 Task: Find connections with filter location Ans with filter topic #Socialmediaadvertisingwith filter profile language French with filter current company Jubilant Pharmova Limited with filter school Sri Jagadguru Chandrasekaranathaswamiji Institute of Technology with filter industry Artists and Writers with filter service category Accounting with filter keywords title Administrative Manager
Action: Mouse moved to (651, 111)
Screenshot: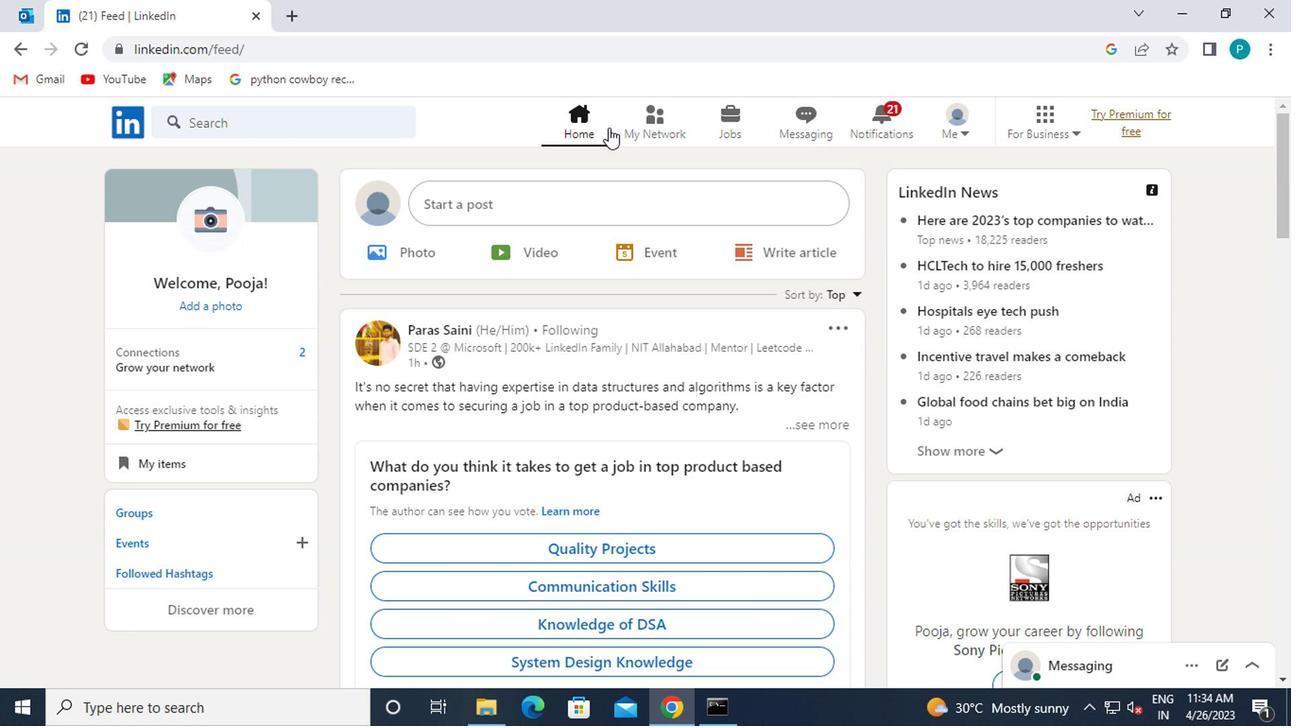
Action: Mouse pressed left at (651, 111)
Screenshot: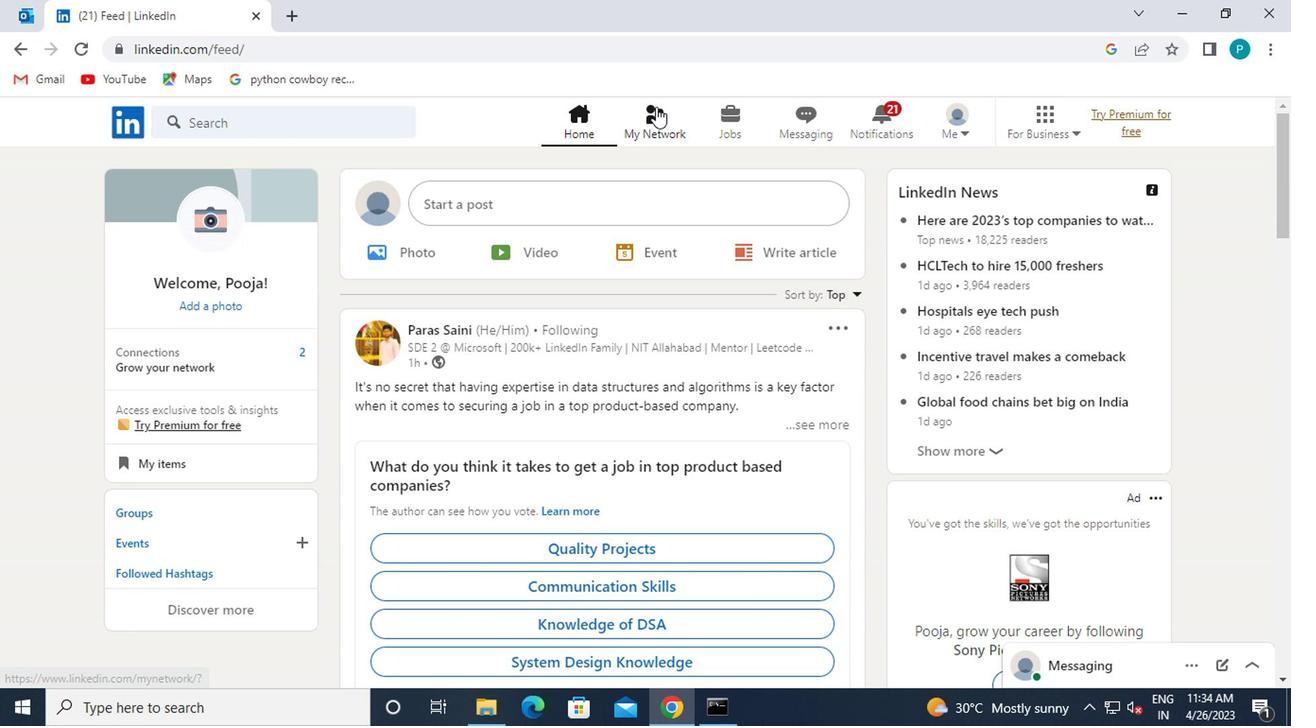 
Action: Mouse moved to (296, 214)
Screenshot: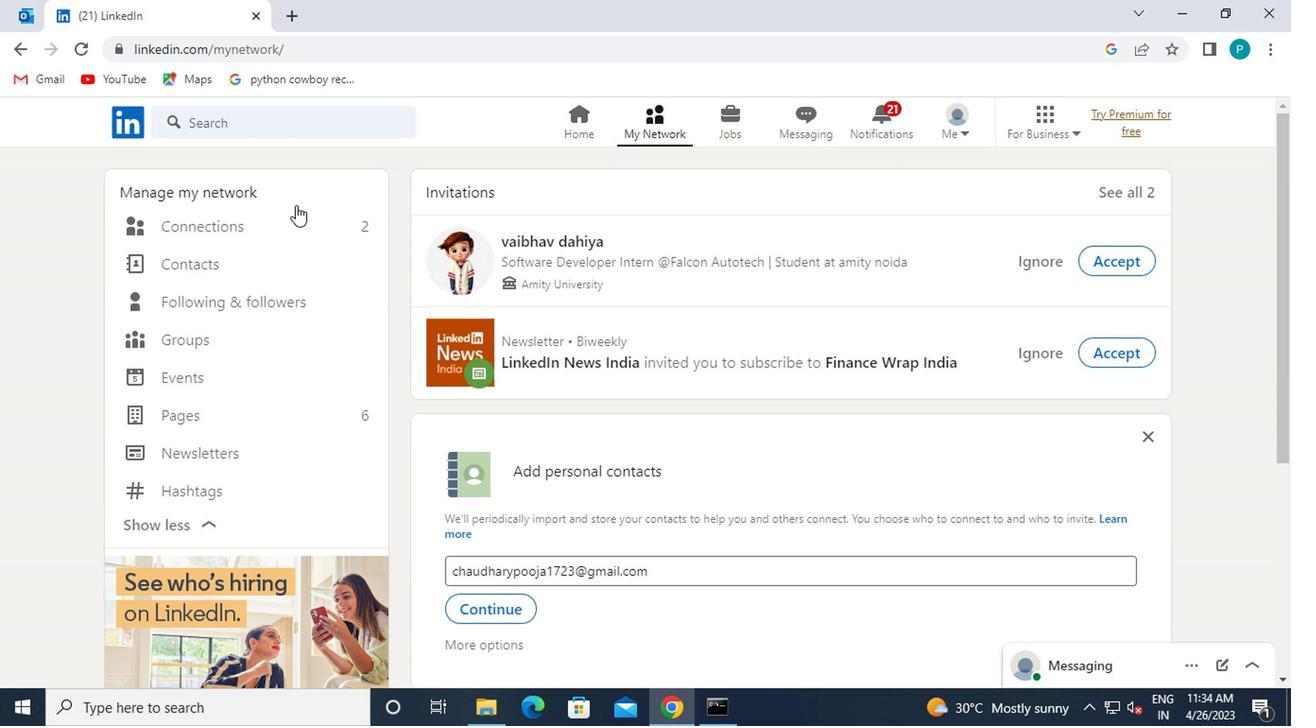 
Action: Mouse pressed left at (296, 214)
Screenshot: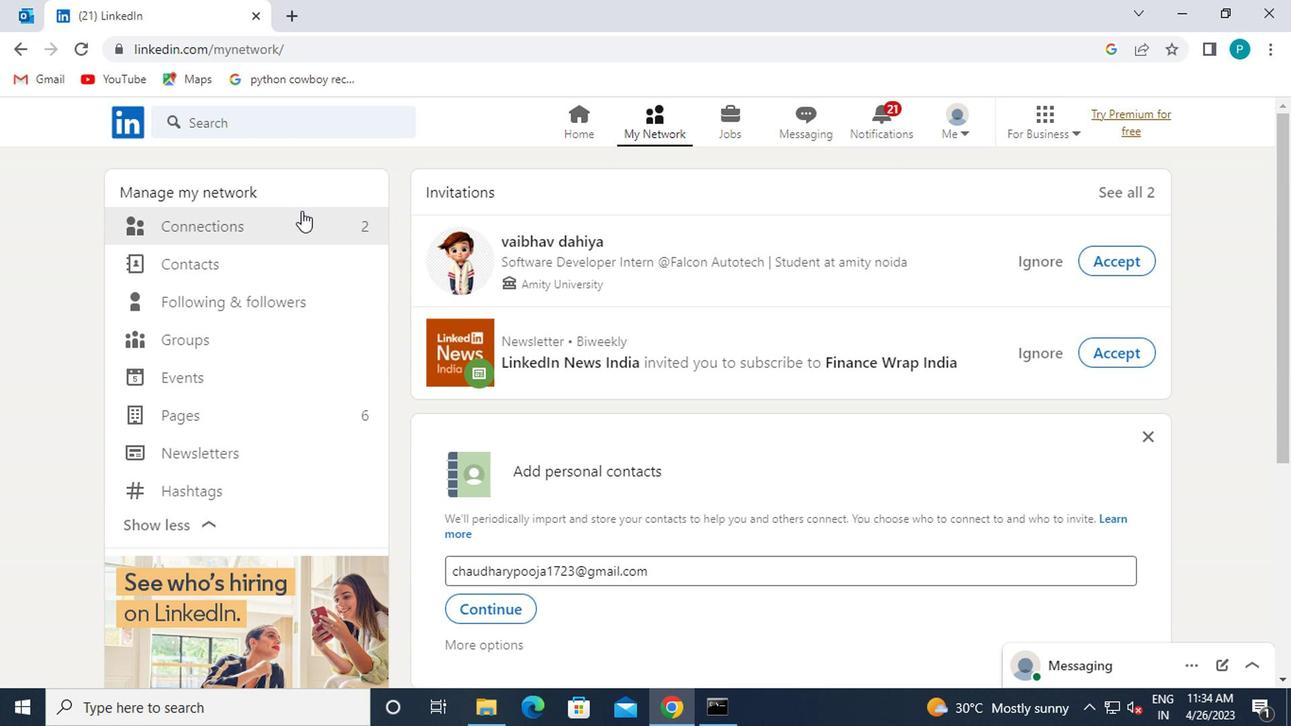 
Action: Mouse moved to (329, 222)
Screenshot: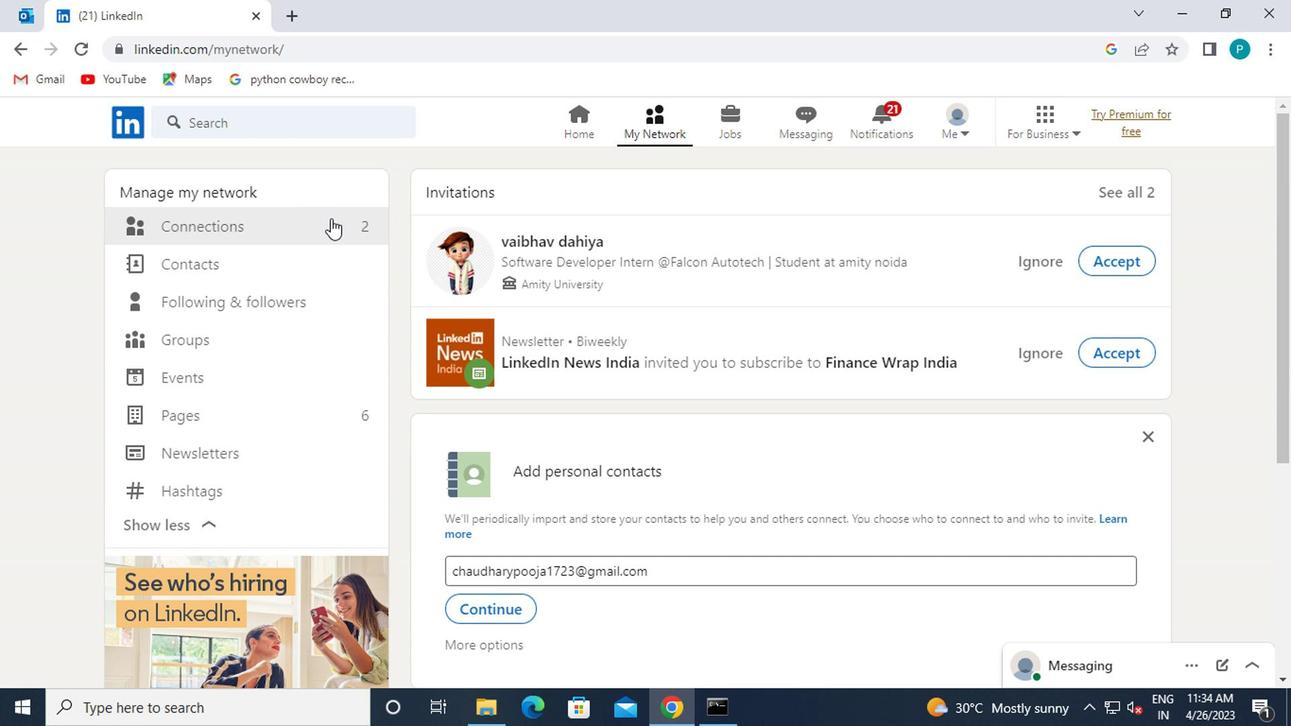 
Action: Mouse pressed left at (329, 222)
Screenshot: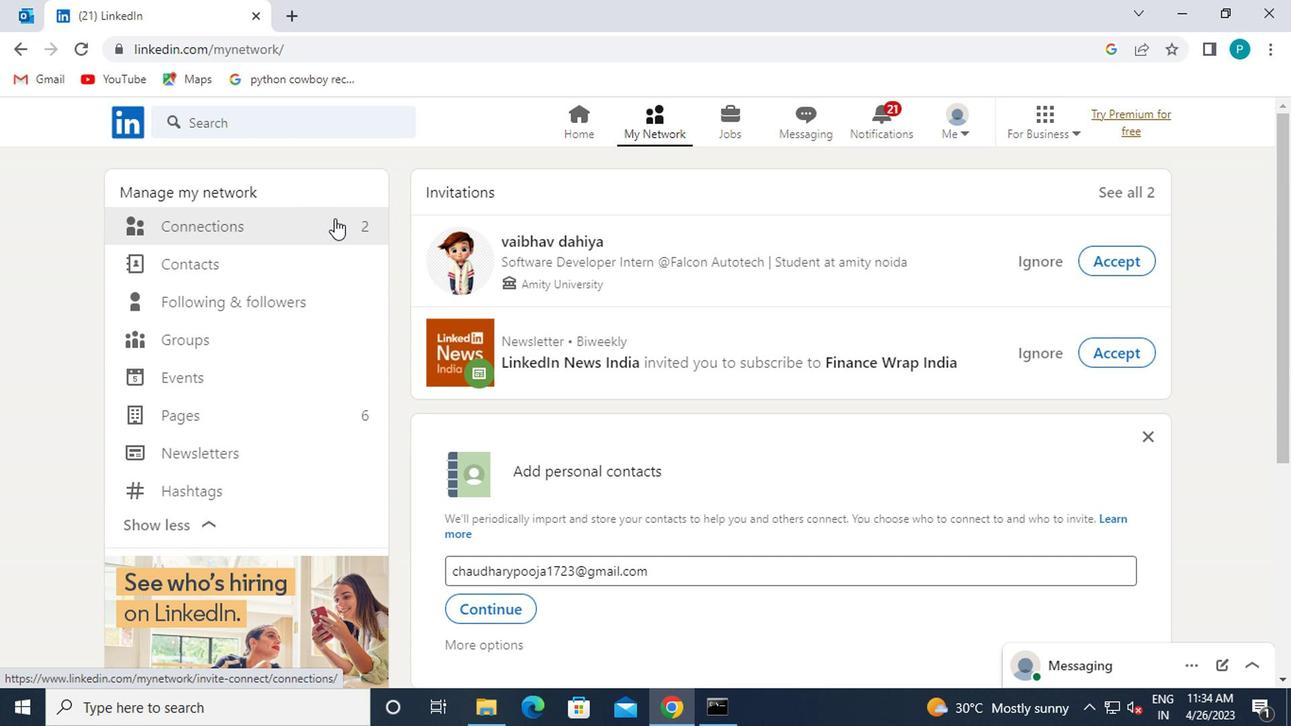 
Action: Mouse moved to (762, 227)
Screenshot: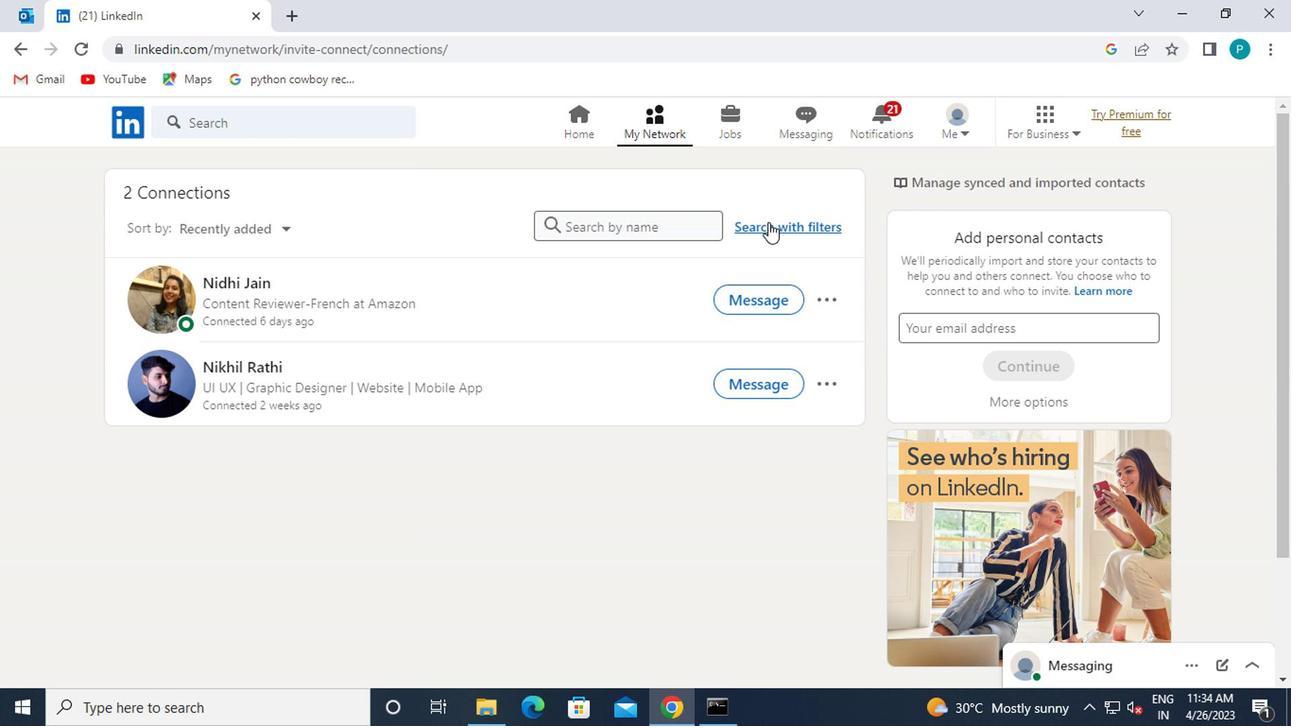 
Action: Mouse pressed left at (762, 227)
Screenshot: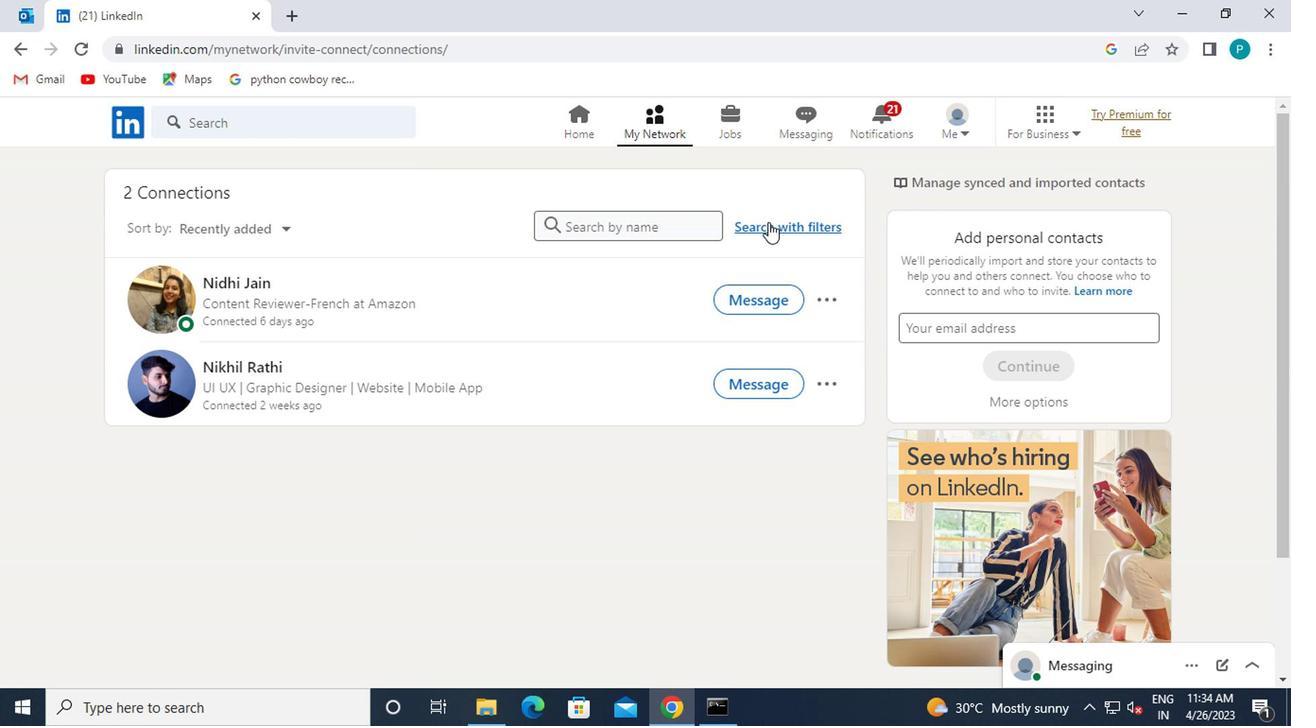 
Action: Mouse moved to (601, 170)
Screenshot: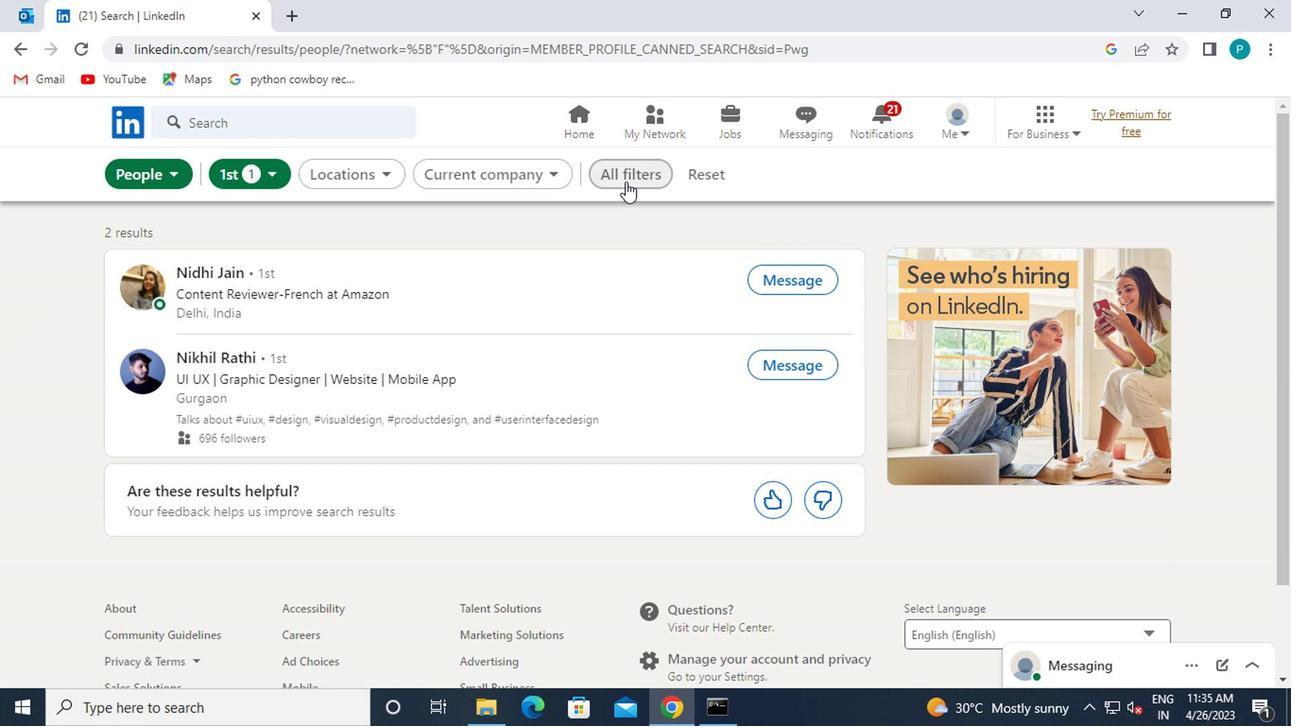 
Action: Mouse pressed left at (601, 170)
Screenshot: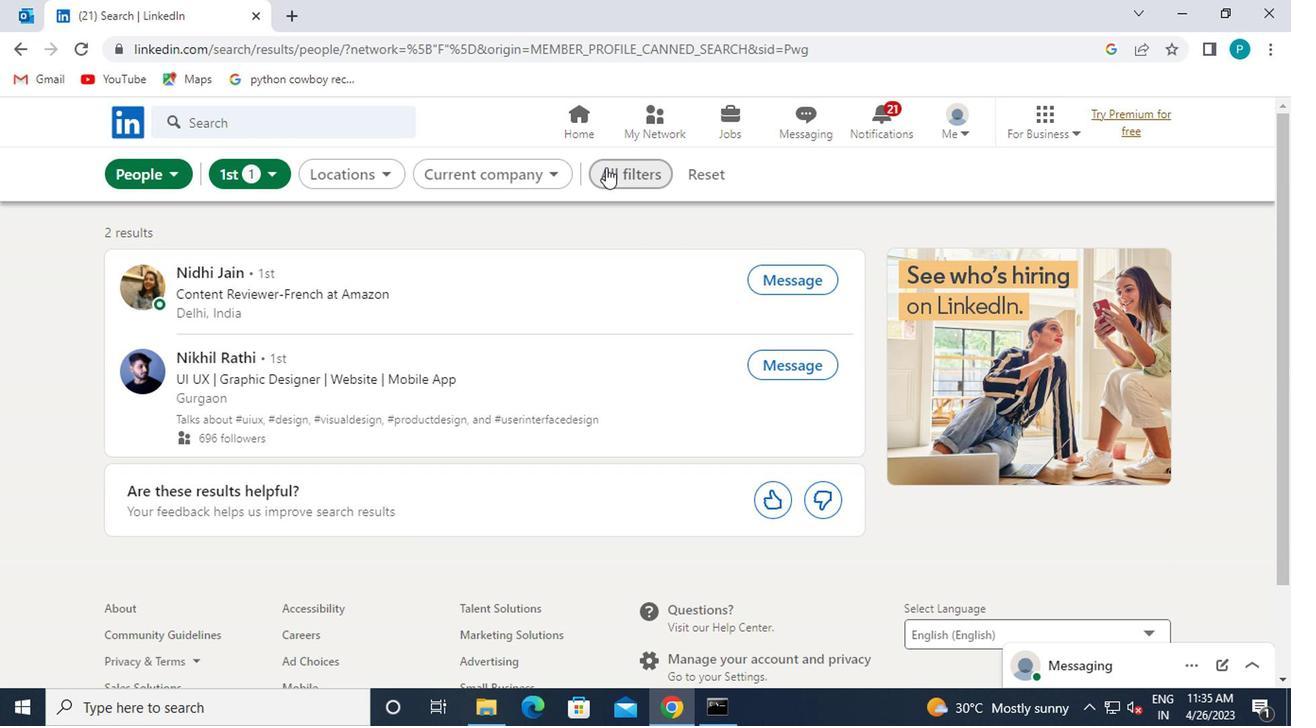 
Action: Mouse moved to (898, 445)
Screenshot: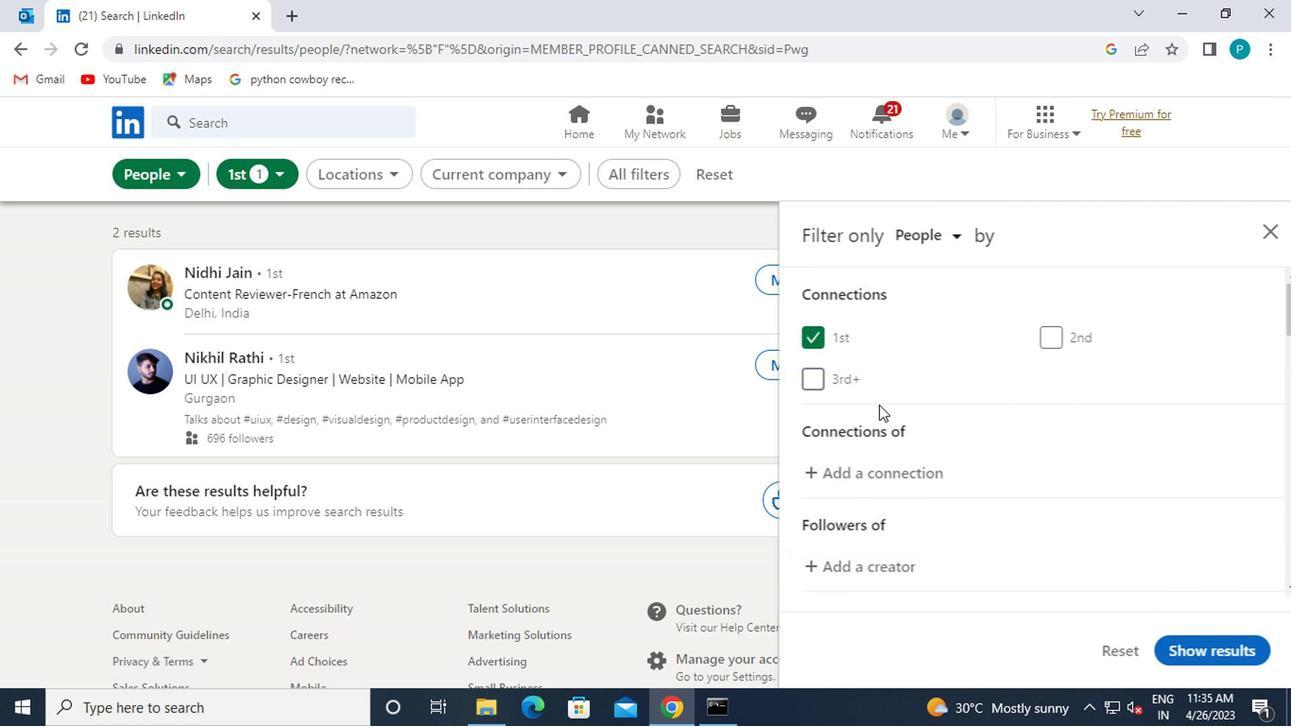 
Action: Mouse scrolled (898, 444) with delta (0, -1)
Screenshot: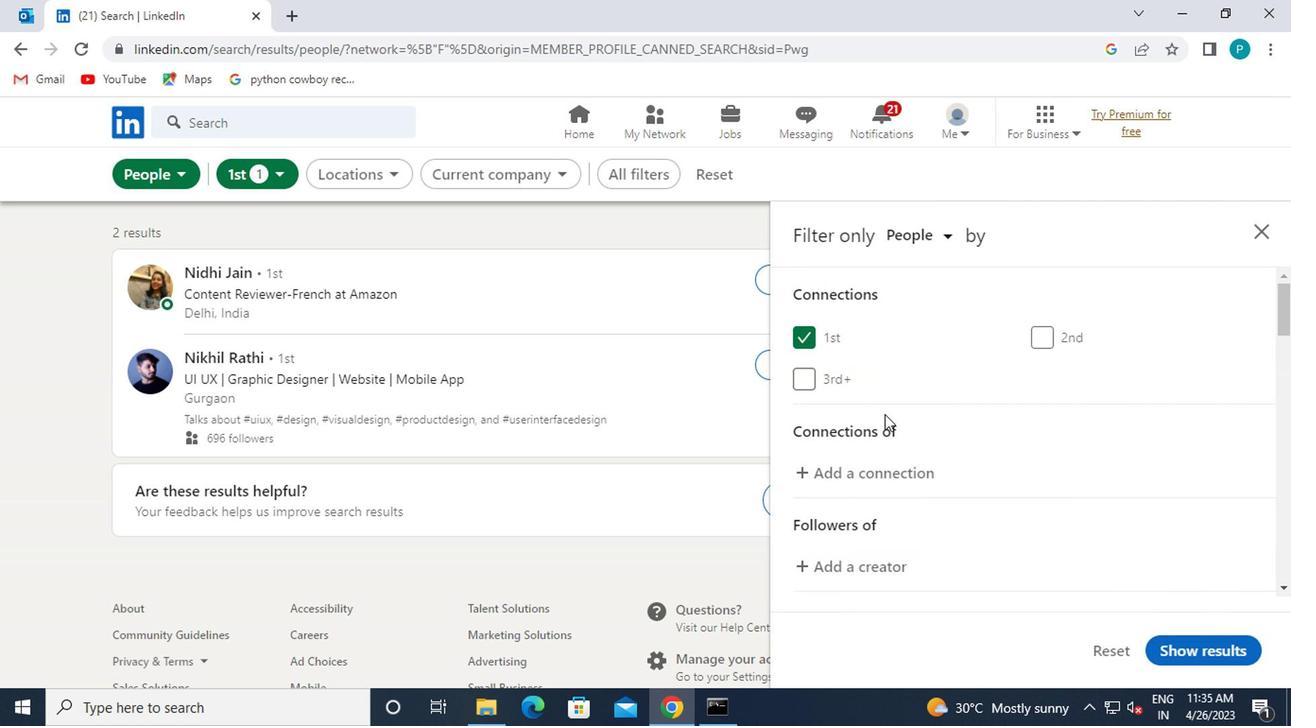 
Action: Mouse scrolled (898, 444) with delta (0, -1)
Screenshot: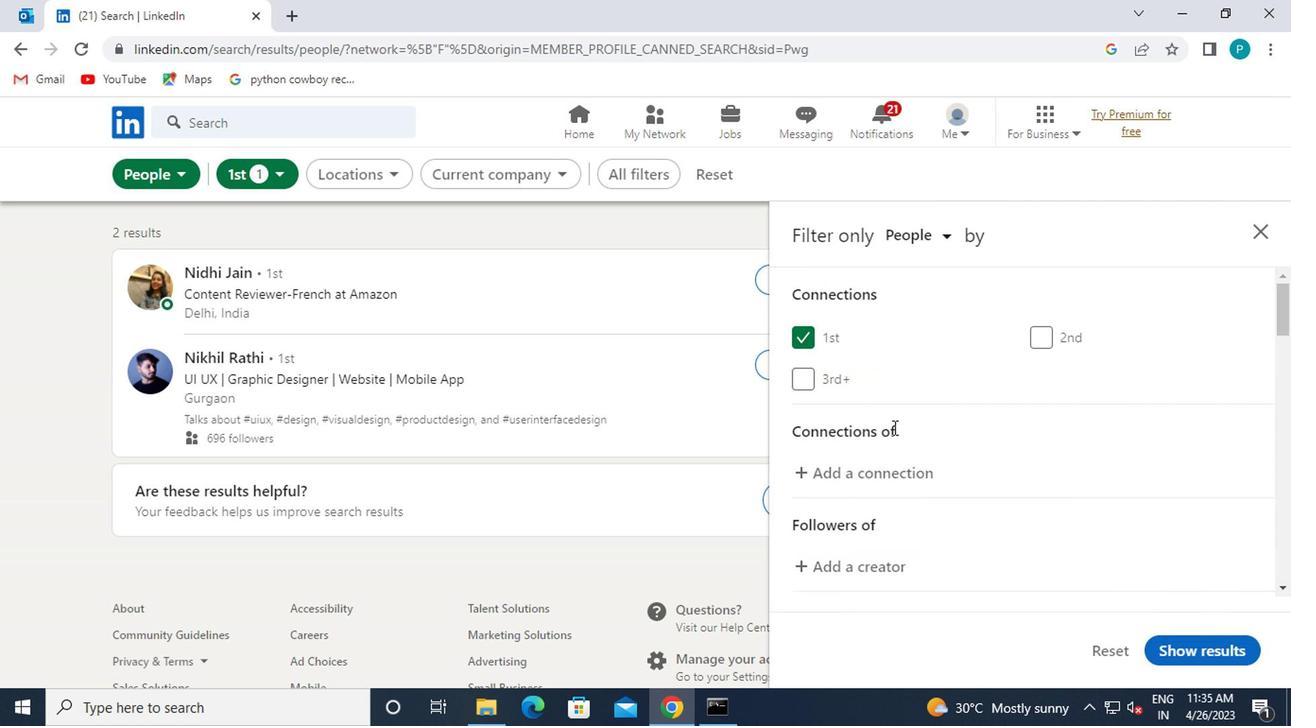 
Action: Mouse moved to (1092, 550)
Screenshot: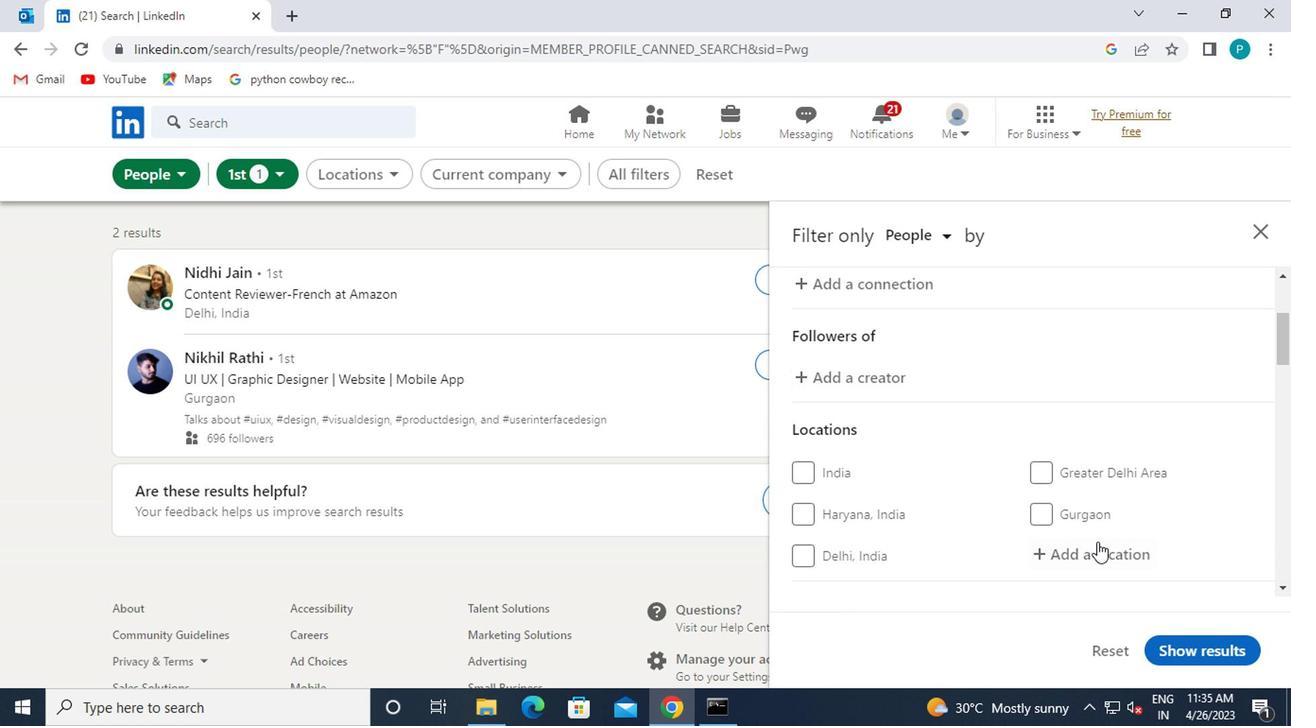 
Action: Mouse pressed left at (1092, 550)
Screenshot: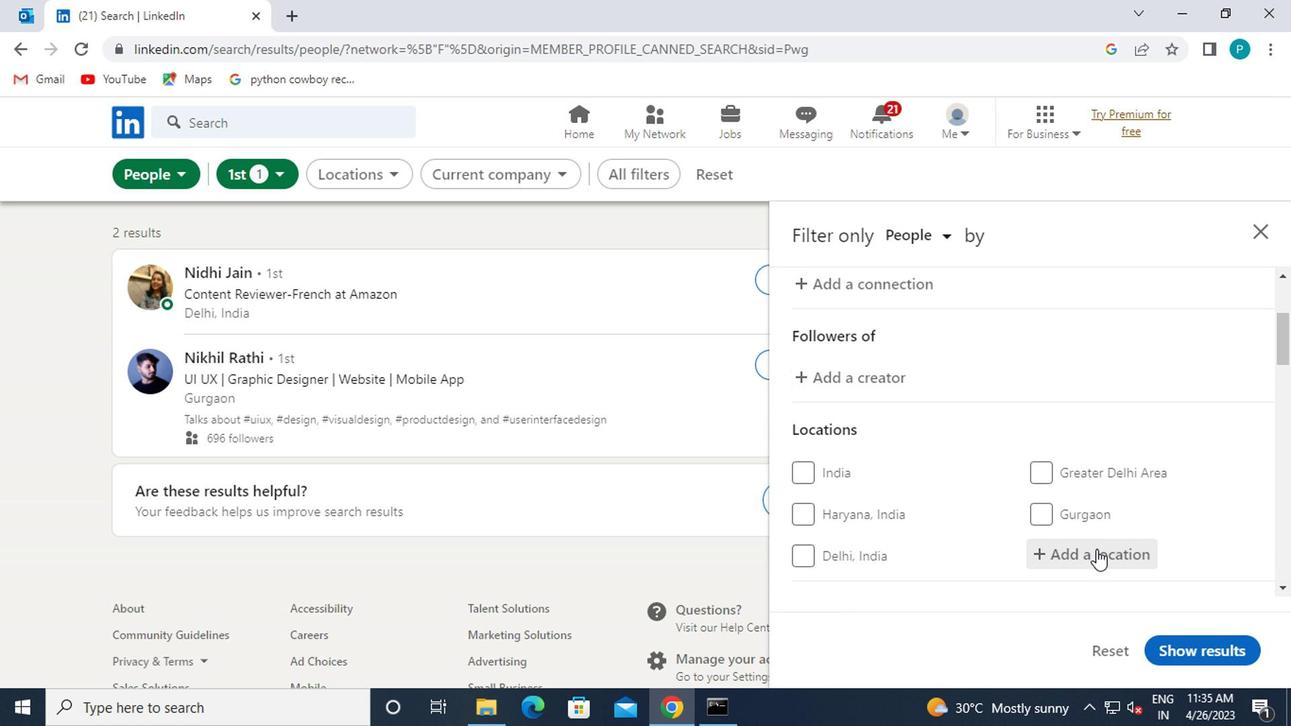 
Action: Mouse moved to (1090, 551)
Screenshot: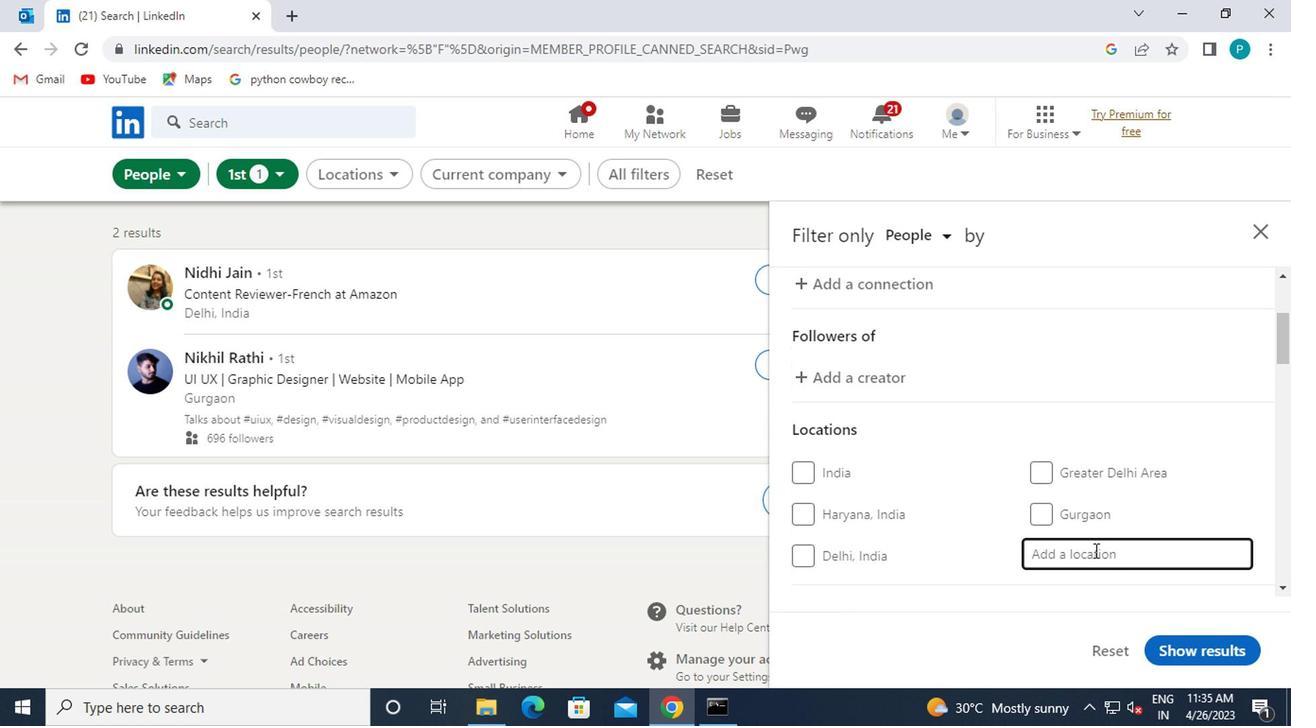 
Action: Key pressed <Key.caps_lock>a<Key.caps_lock>ns
Screenshot: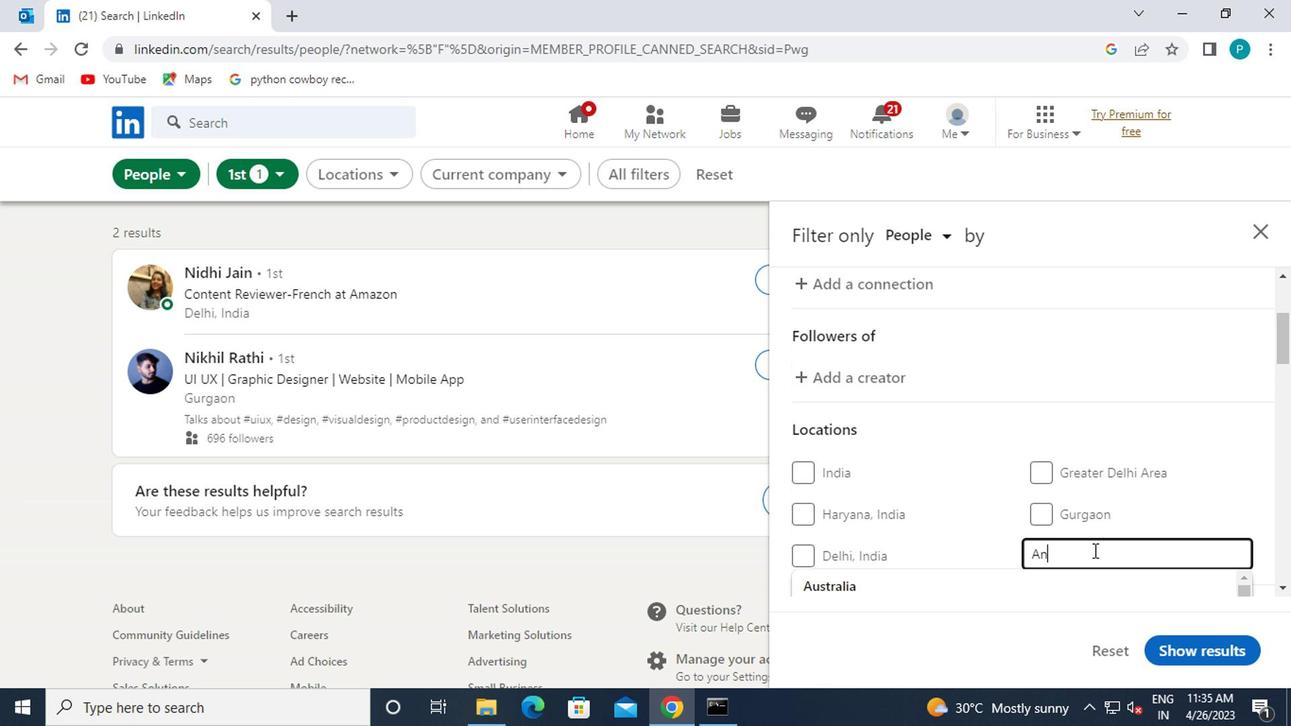 
Action: Mouse moved to (1077, 526)
Screenshot: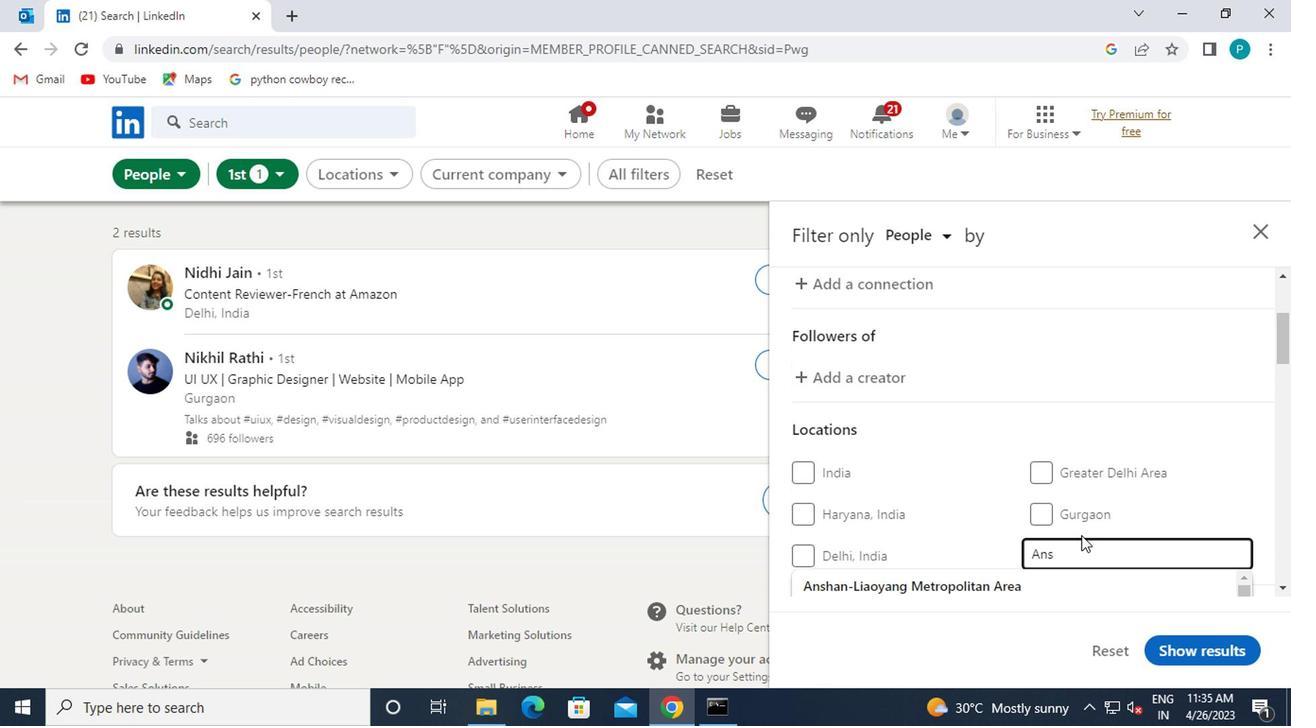 
Action: Mouse scrolled (1077, 524) with delta (0, -1)
Screenshot: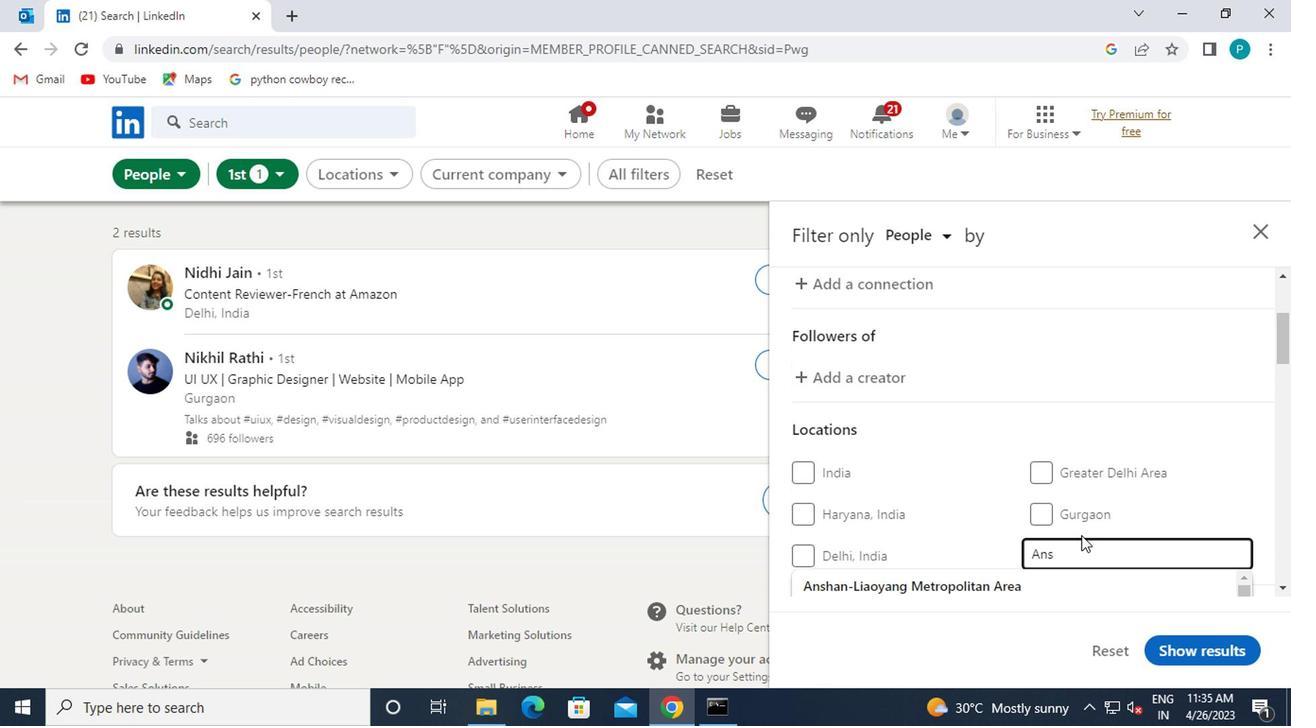 
Action: Mouse moved to (1077, 521)
Screenshot: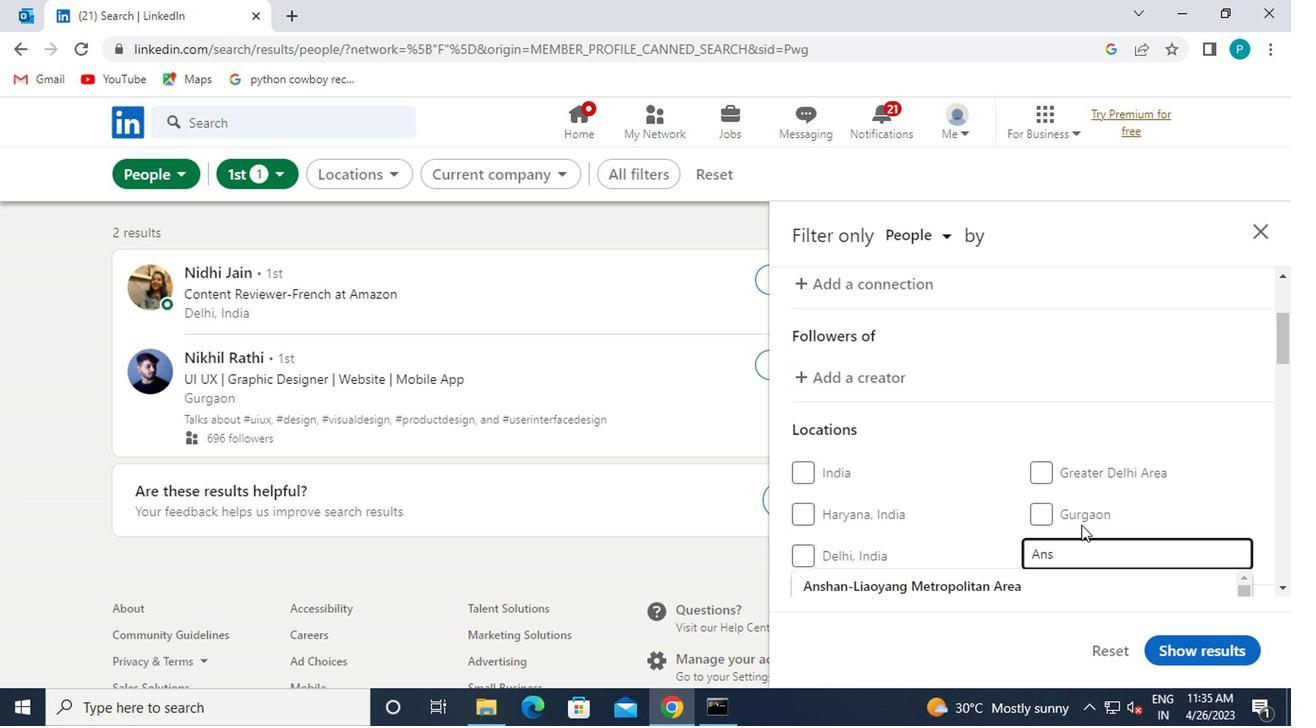 
Action: Mouse scrolled (1077, 520) with delta (0, -1)
Screenshot: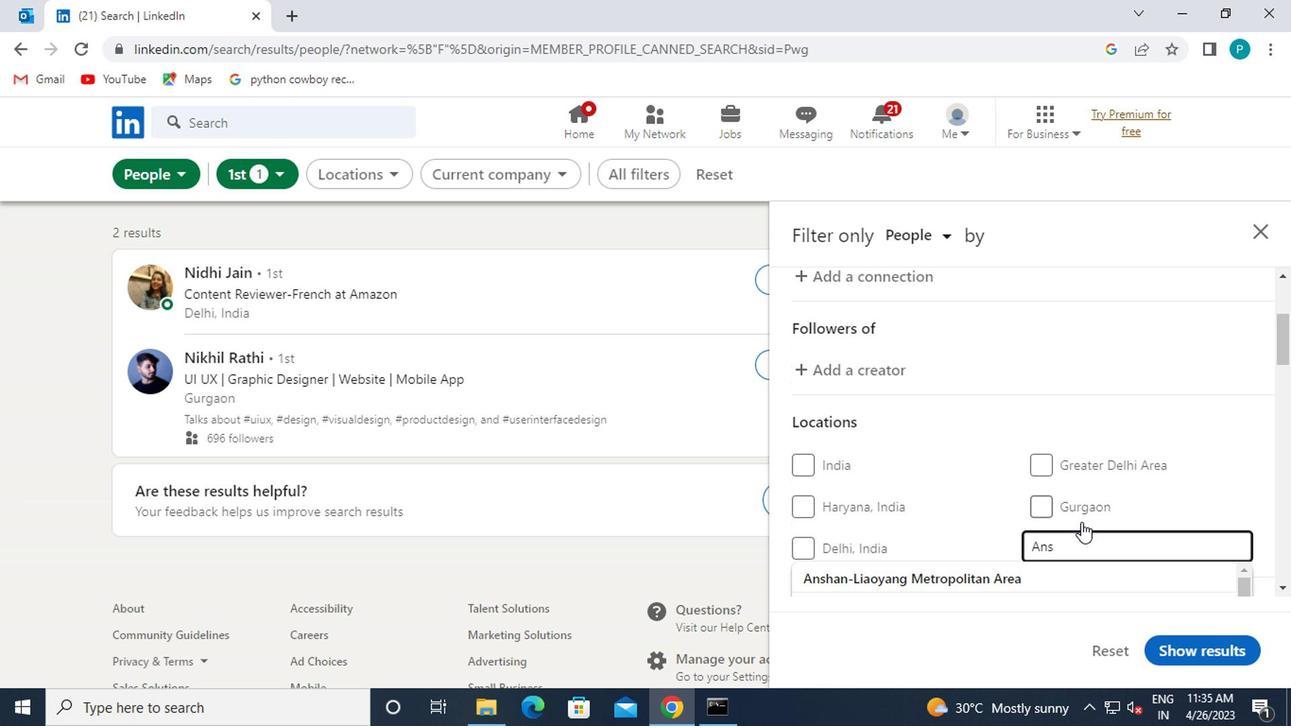 
Action: Mouse moved to (1077, 520)
Screenshot: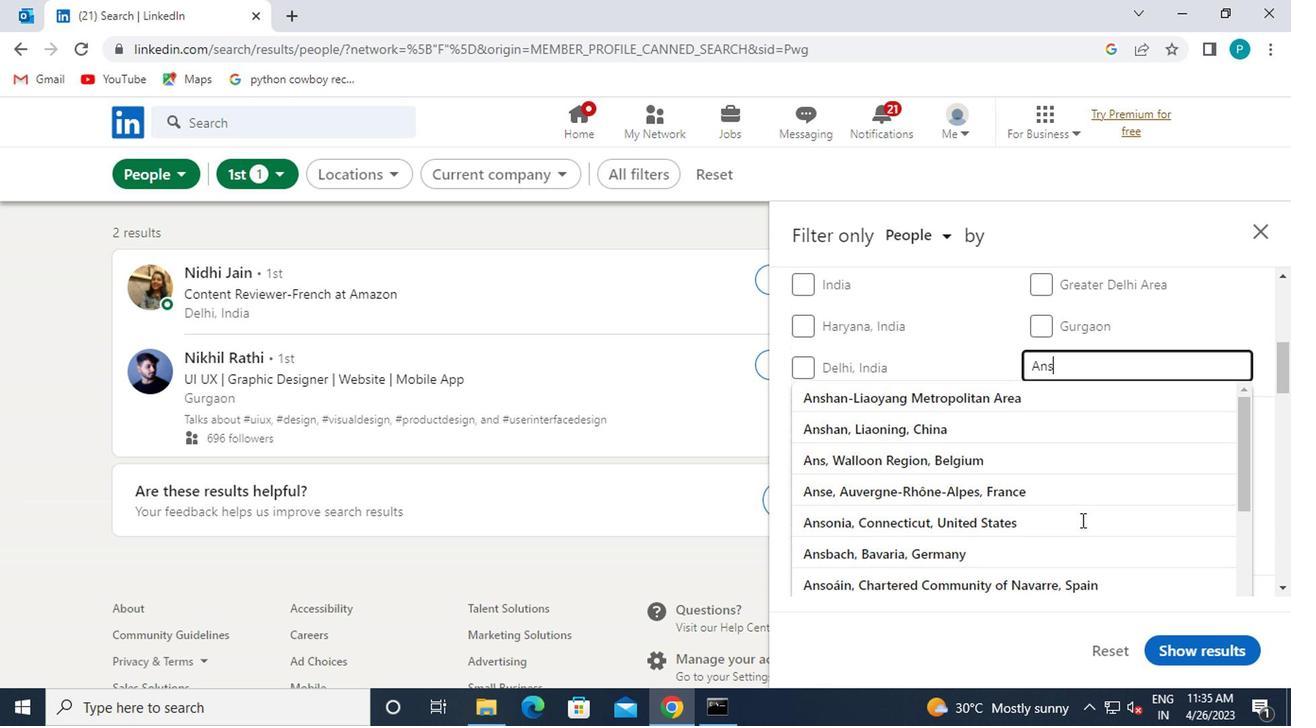 
Action: Key pressed <Key.enter>
Screenshot: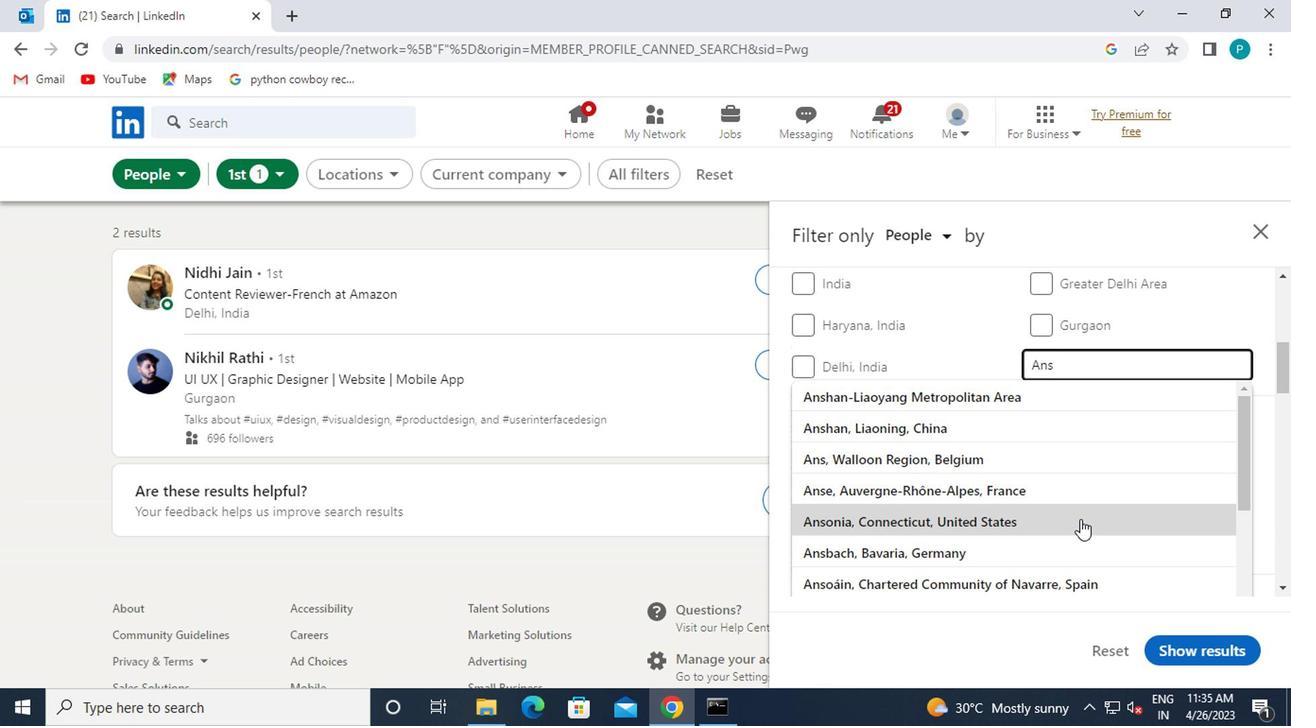 
Action: Mouse moved to (1072, 542)
Screenshot: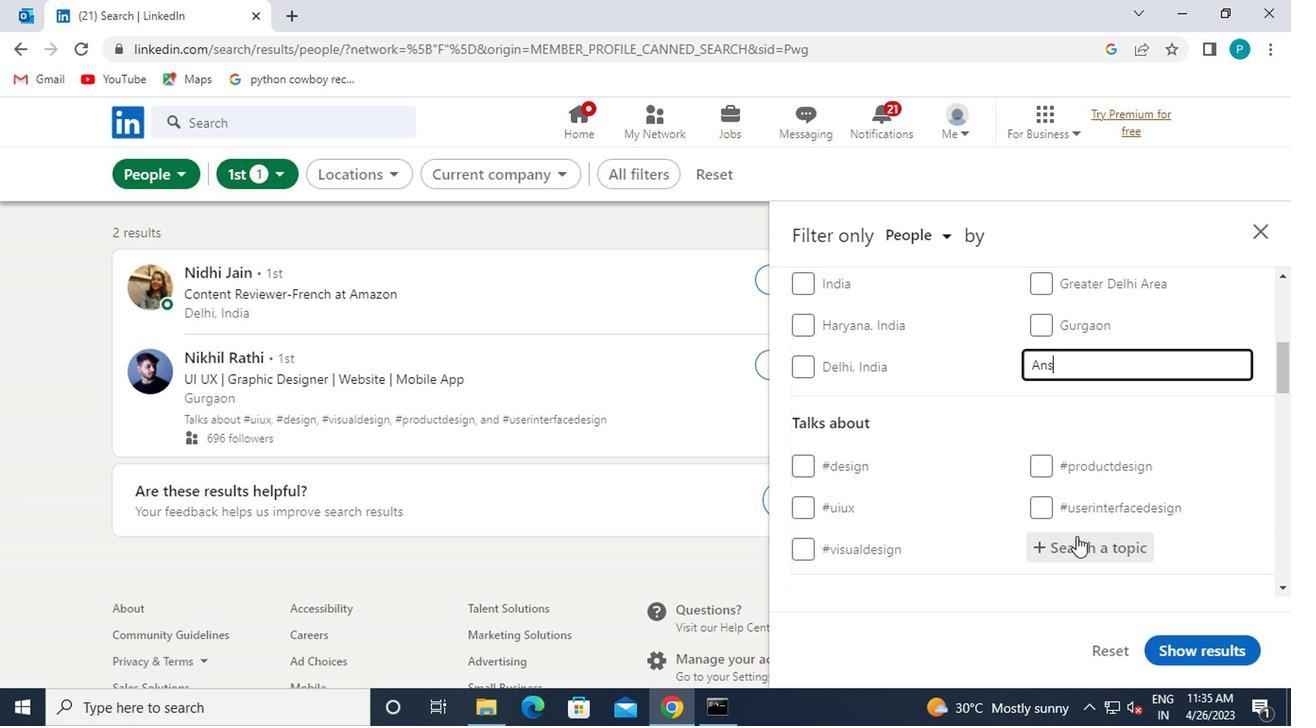 
Action: Mouse pressed left at (1072, 542)
Screenshot: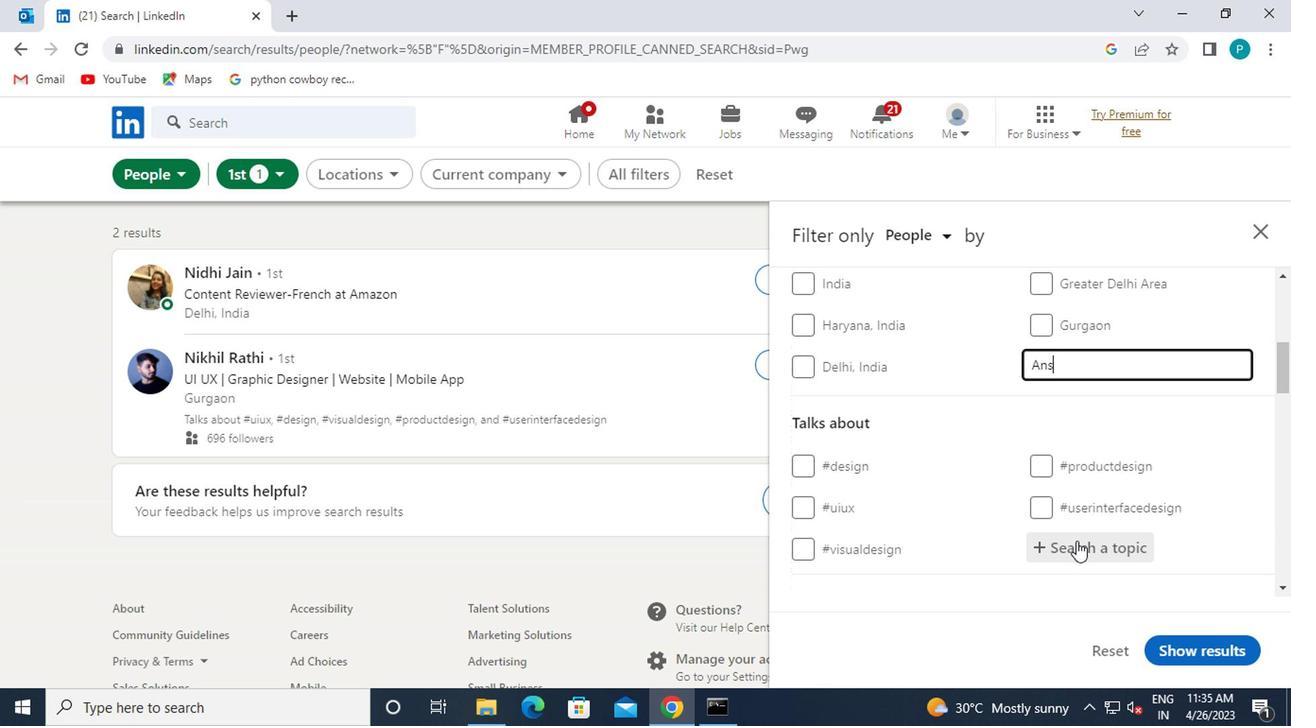 
Action: Key pressed <Key.shift>#<Key.caps_lock>S<Key.caps_lock>OC
Screenshot: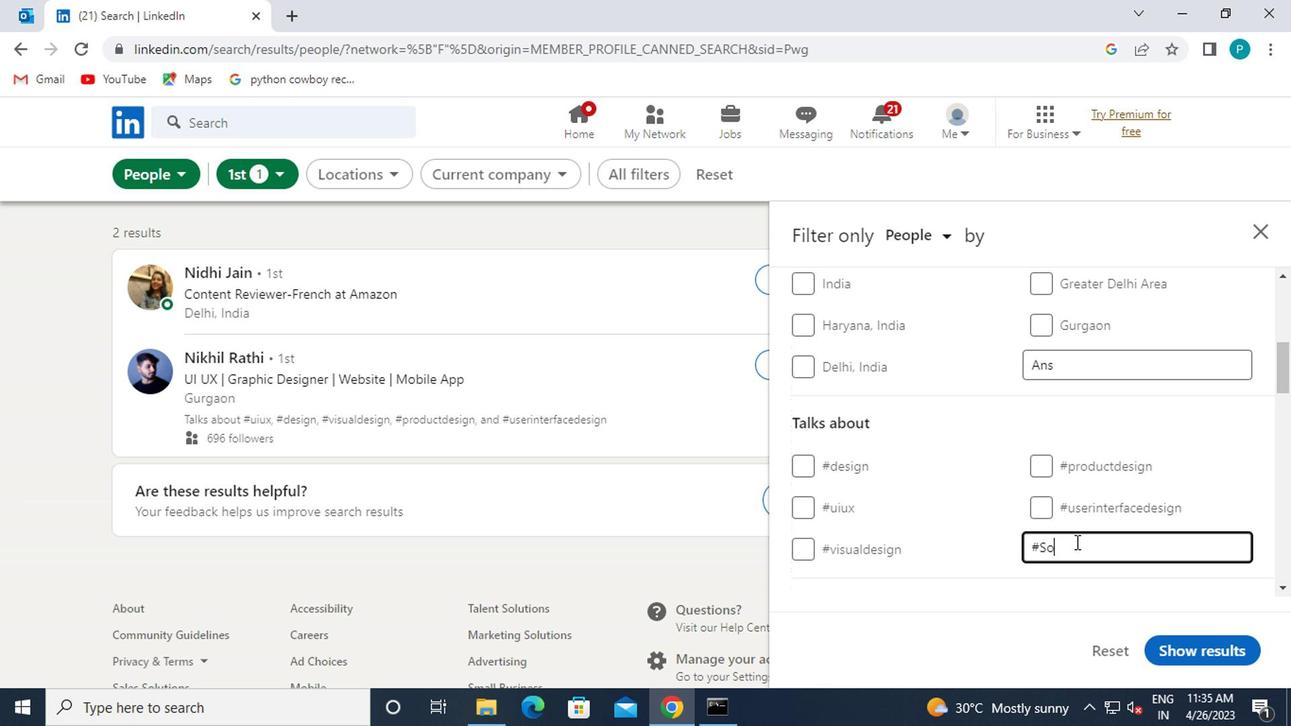 
Action: Mouse moved to (1072, 542)
Screenshot: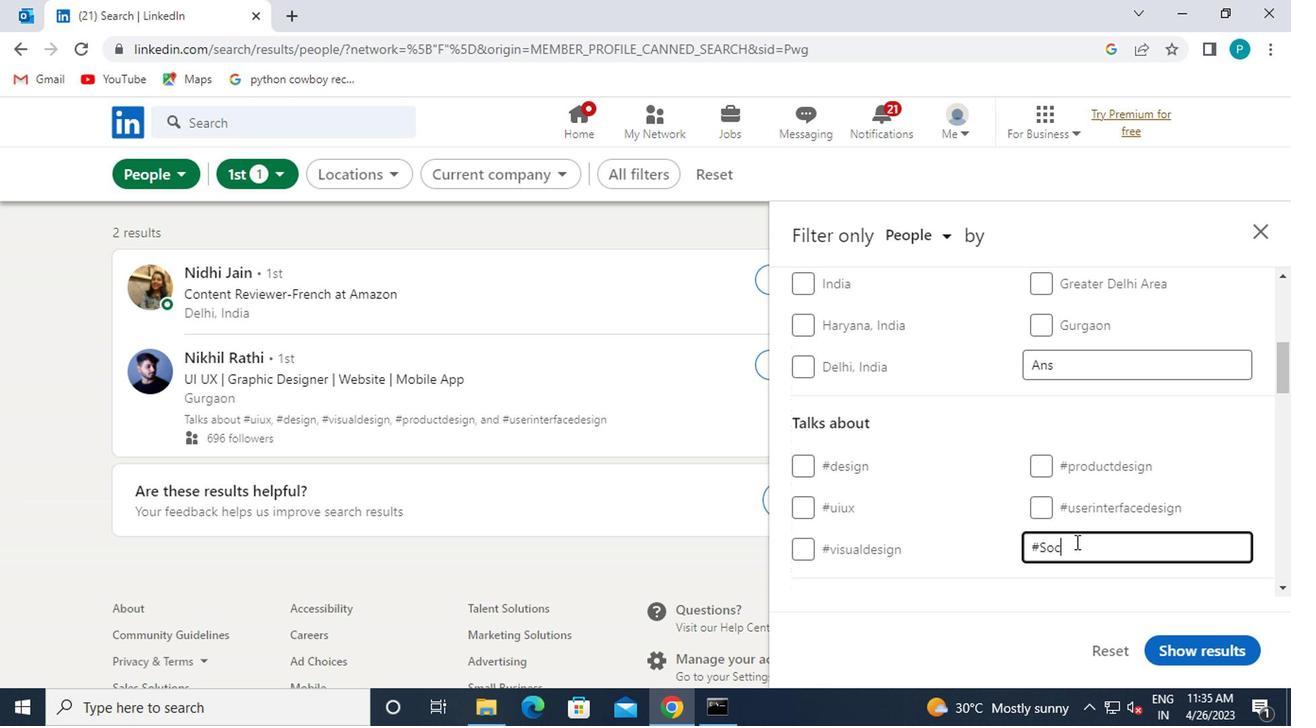 
Action: Key pressed IALMEDIAADVERTISINF<Key.backspace>G
Screenshot: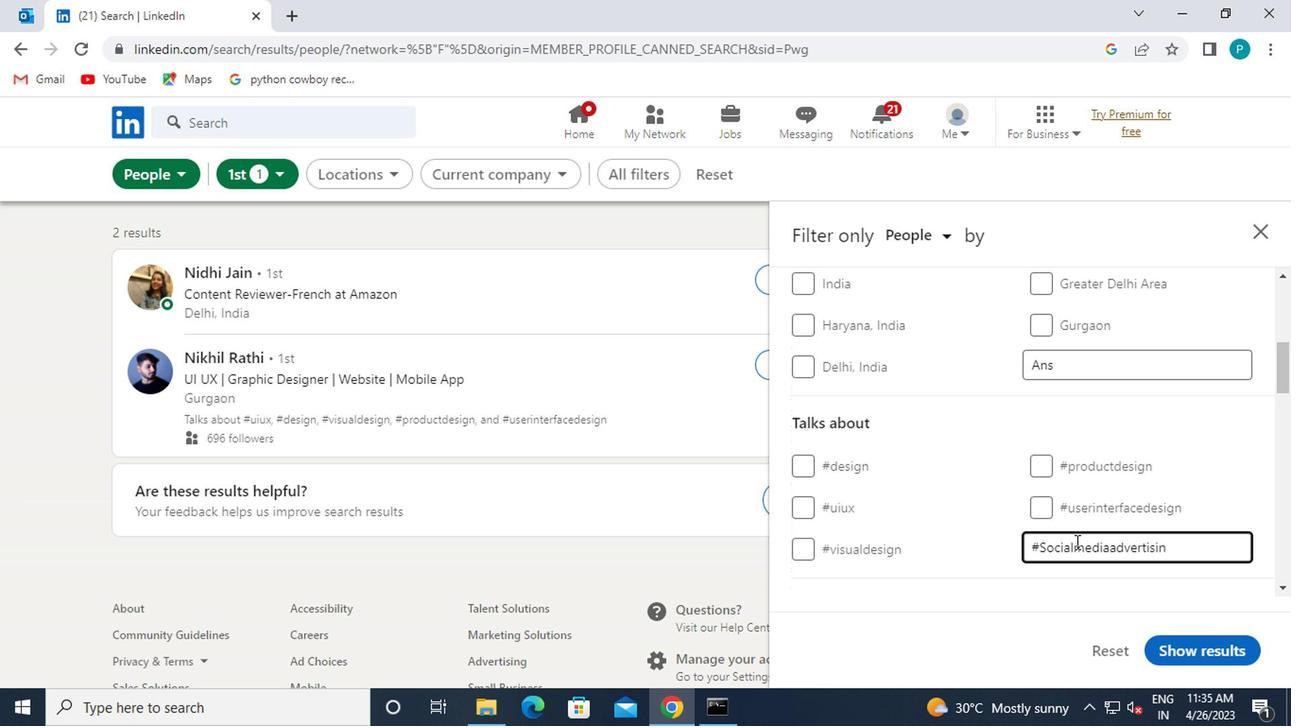 
Action: Mouse scrolled (1072, 542) with delta (0, 0)
Screenshot: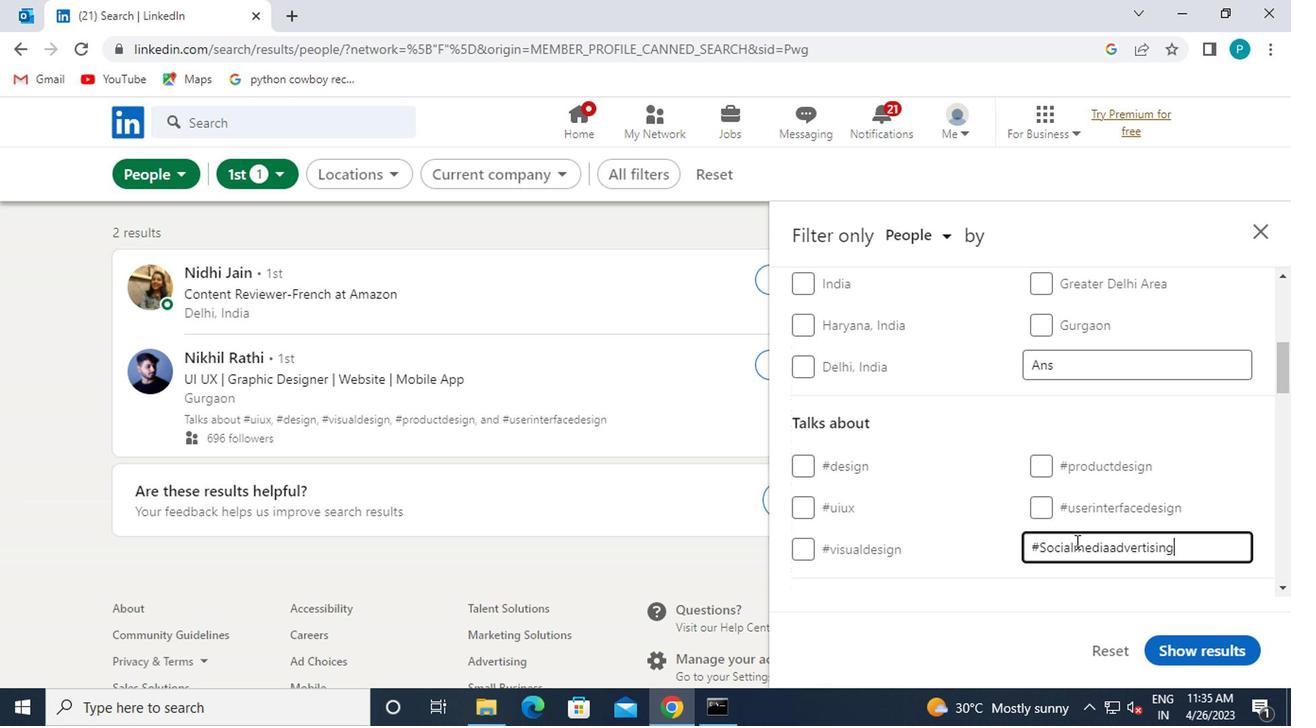 
Action: Mouse moved to (1018, 519)
Screenshot: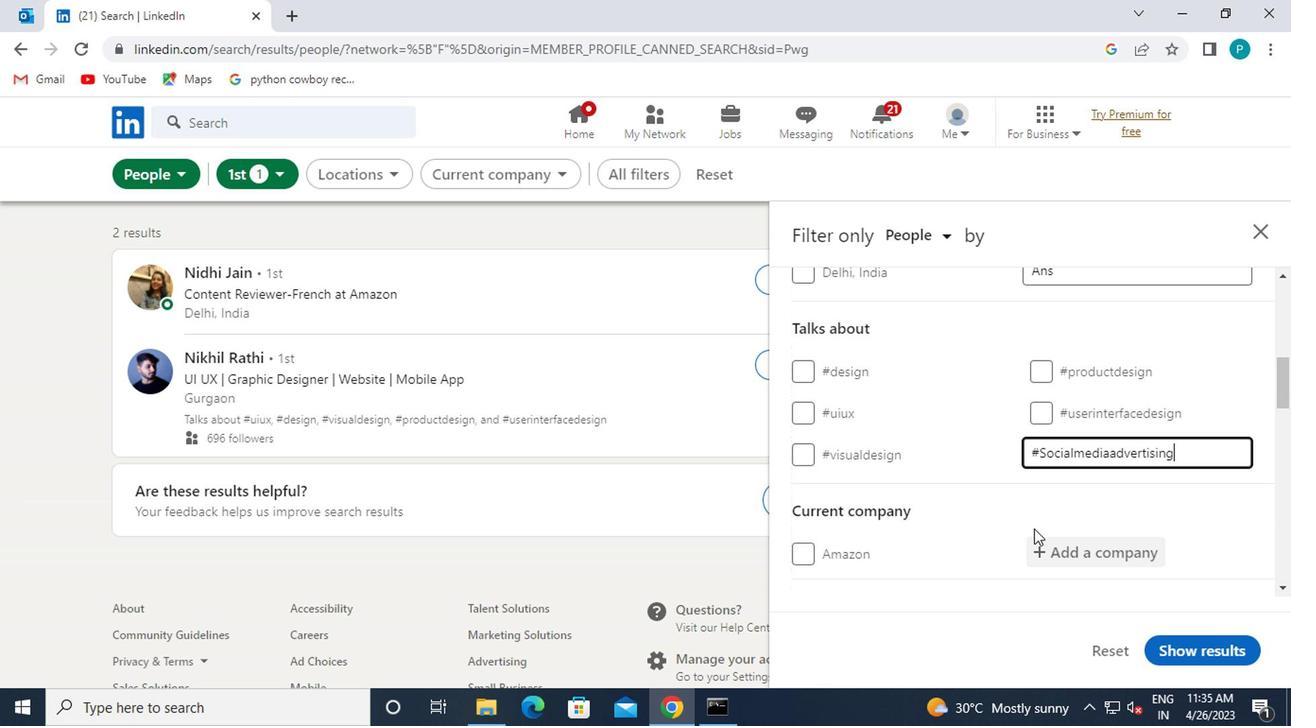 
Action: Mouse scrolled (1018, 518) with delta (0, 0)
Screenshot: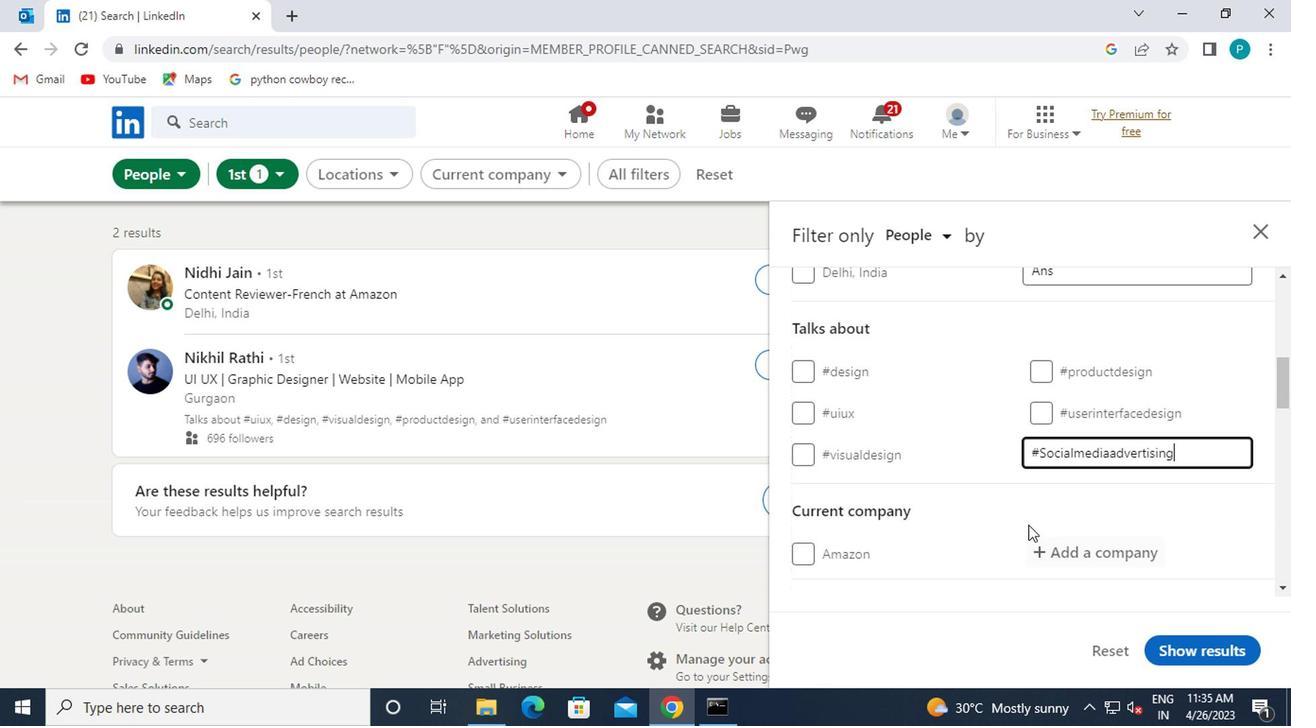 
Action: Mouse scrolled (1018, 518) with delta (0, 0)
Screenshot: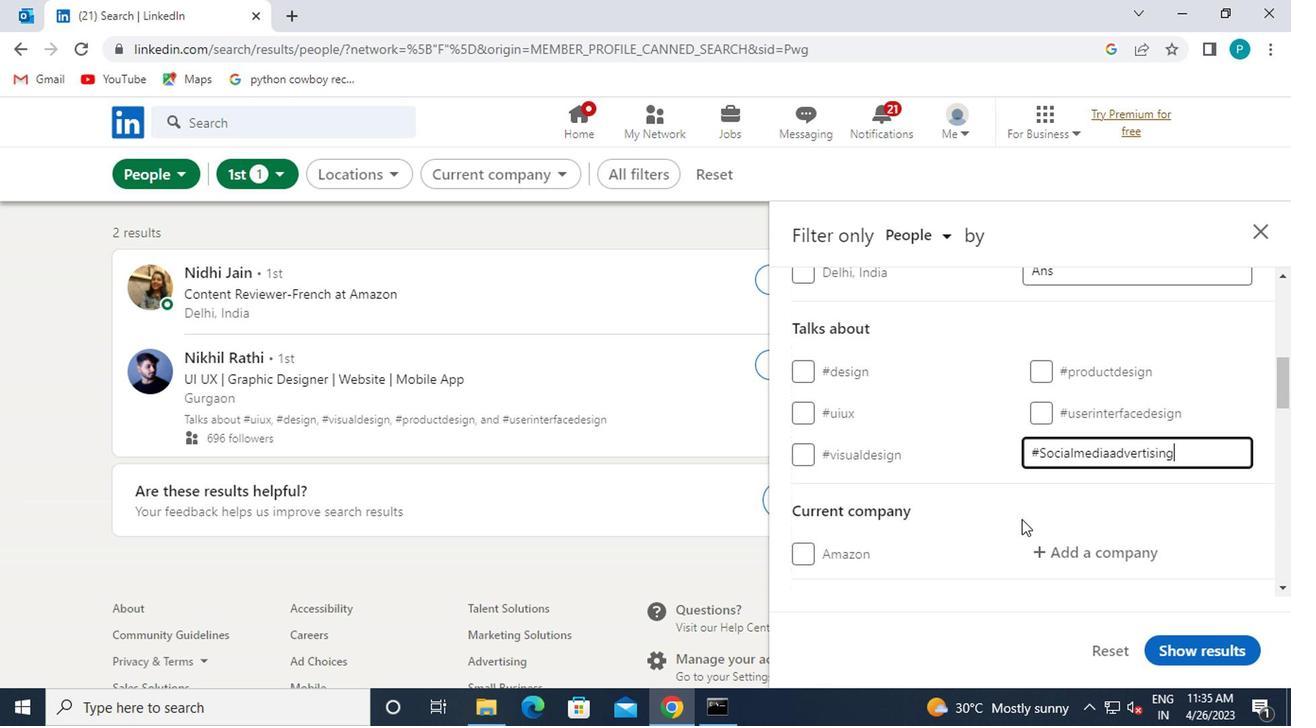 
Action: Mouse moved to (1063, 376)
Screenshot: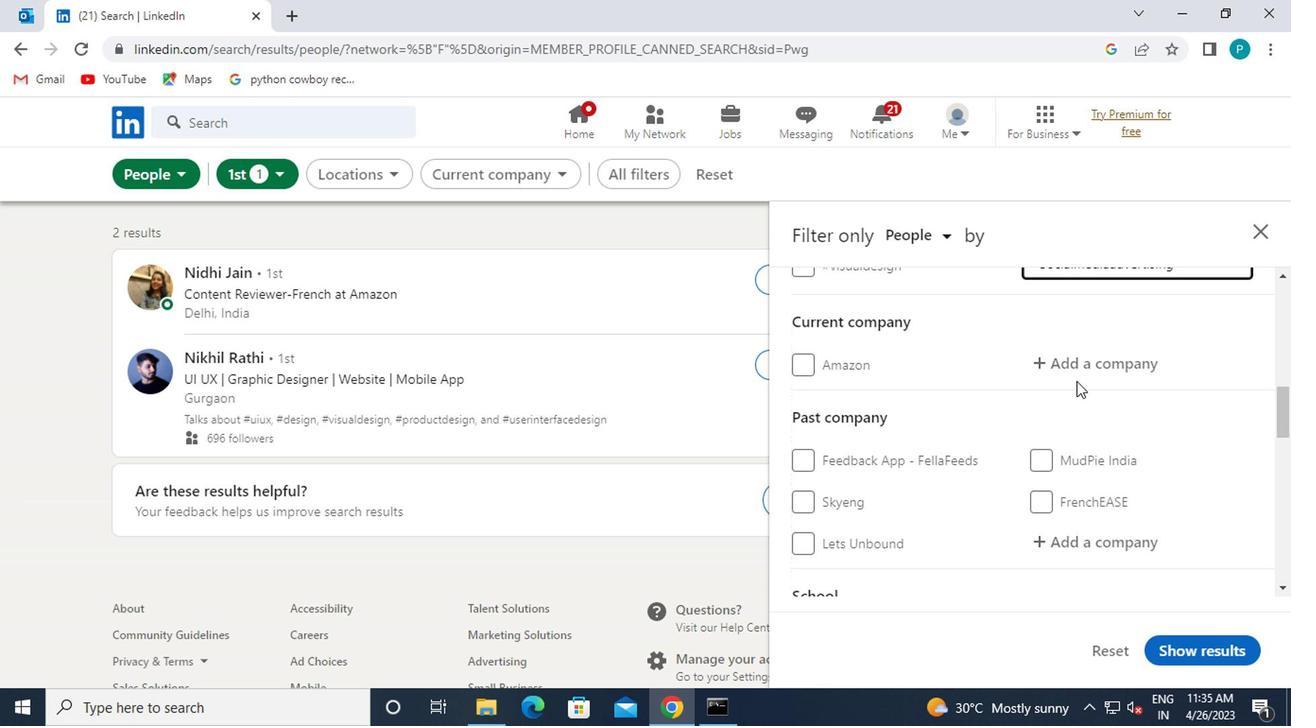 
Action: Mouse pressed left at (1063, 376)
Screenshot: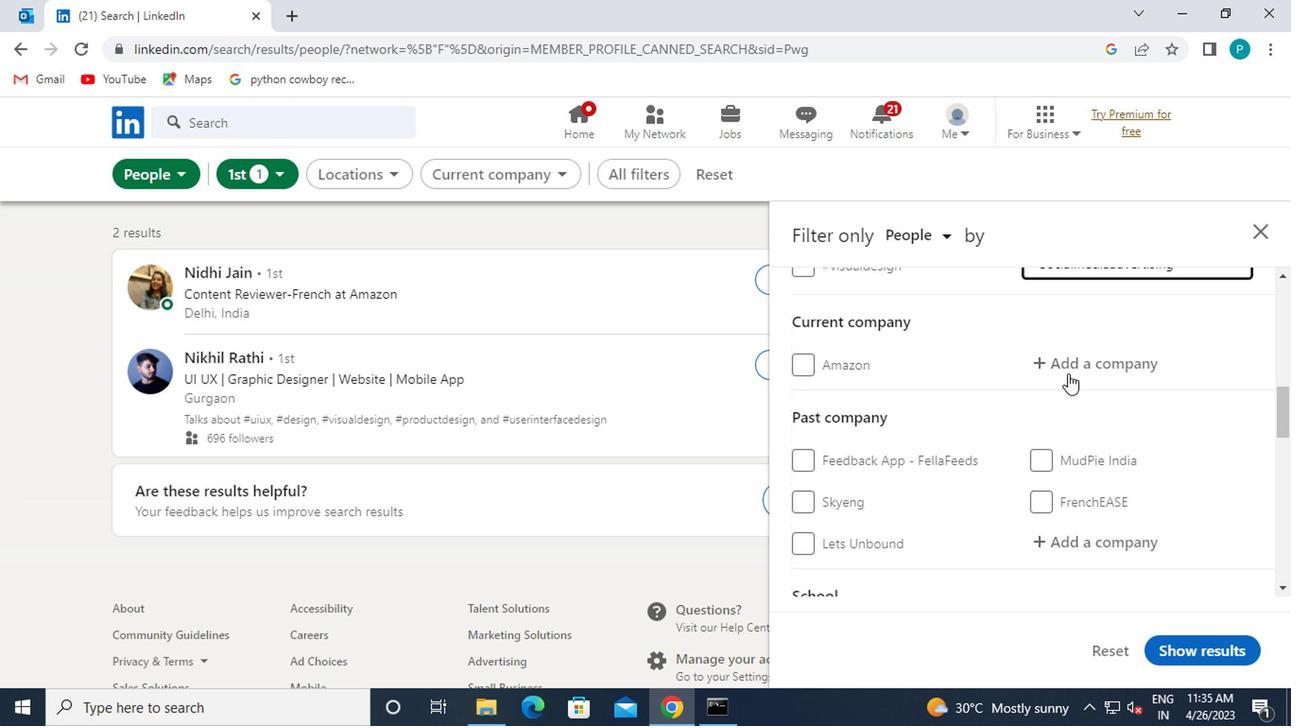 
Action: Key pressed <Key.caps_lock>J<Key.caps_lock>UBILANT
Screenshot: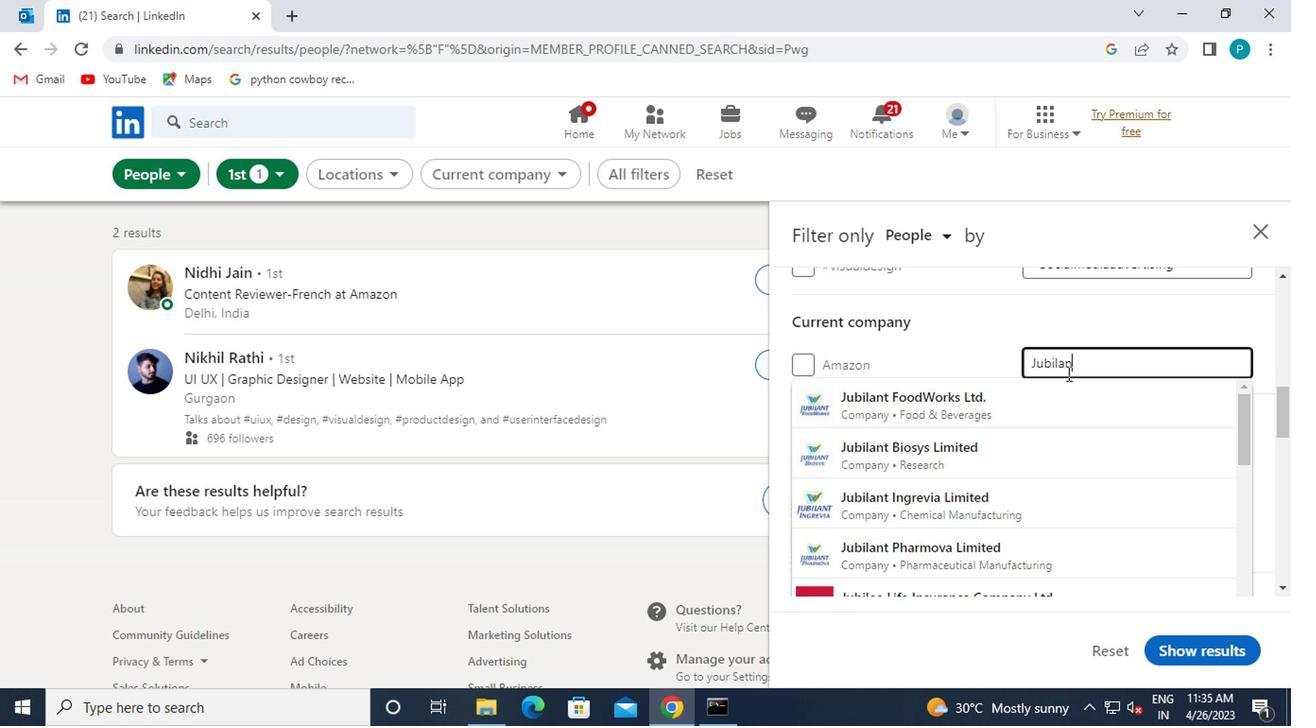 
Action: Mouse moved to (1040, 553)
Screenshot: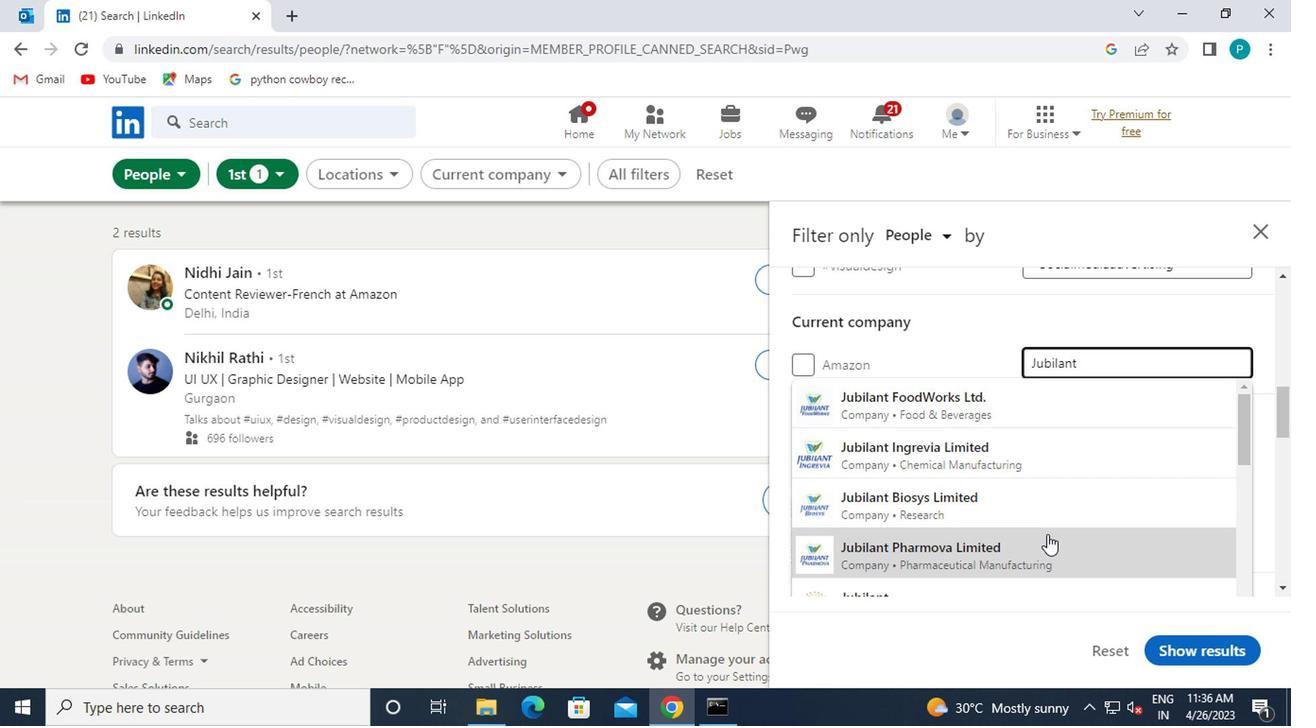 
Action: Mouse pressed left at (1040, 553)
Screenshot: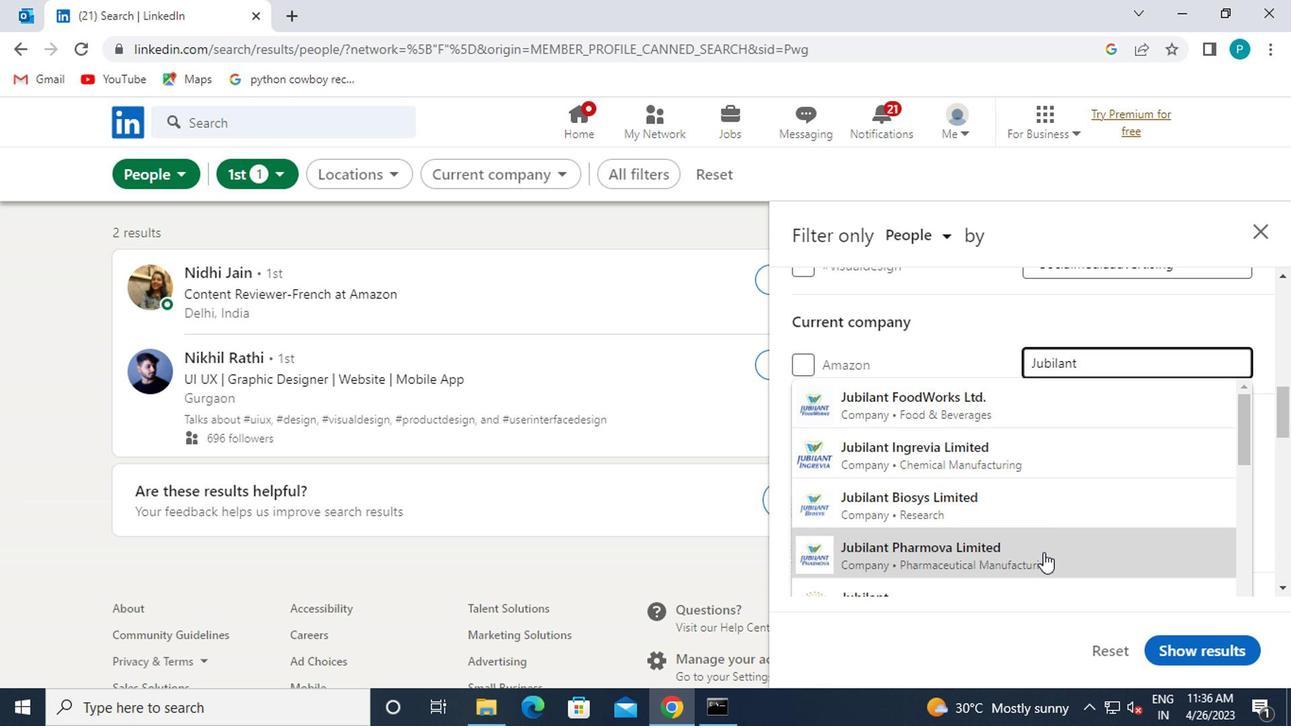 
Action: Mouse moved to (985, 503)
Screenshot: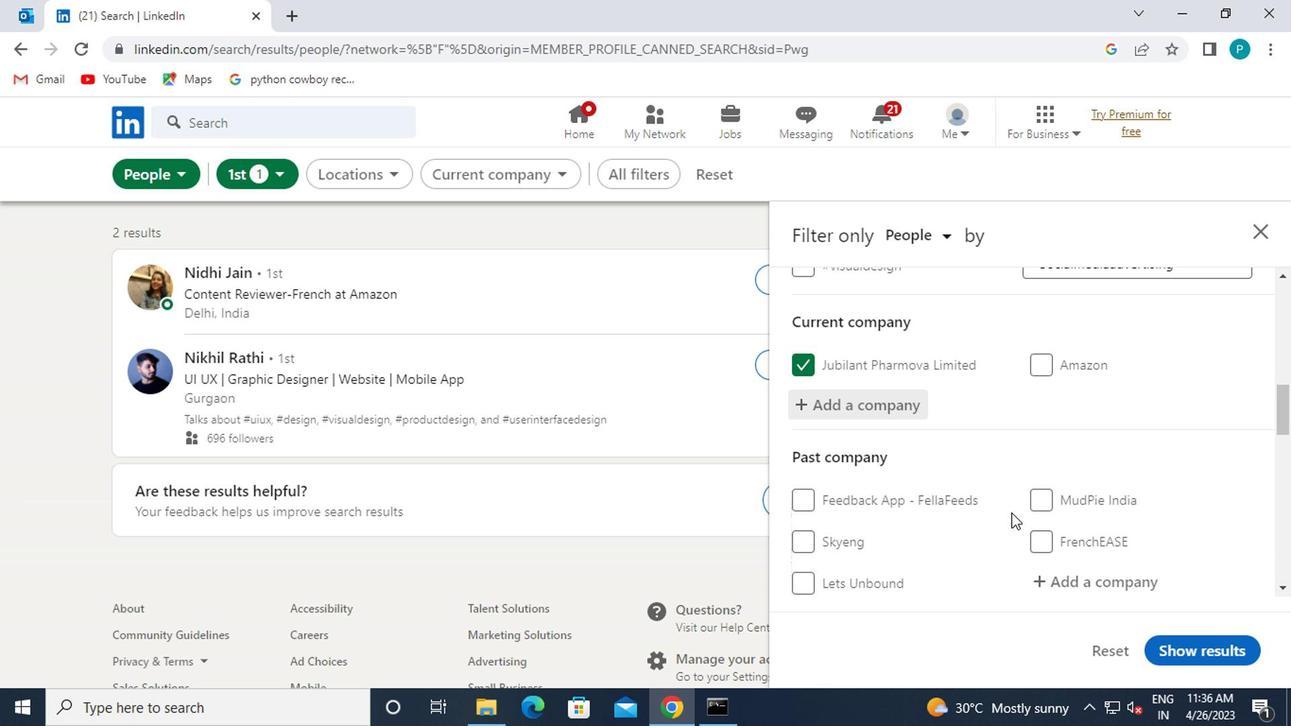 
Action: Mouse scrolled (985, 502) with delta (0, 0)
Screenshot: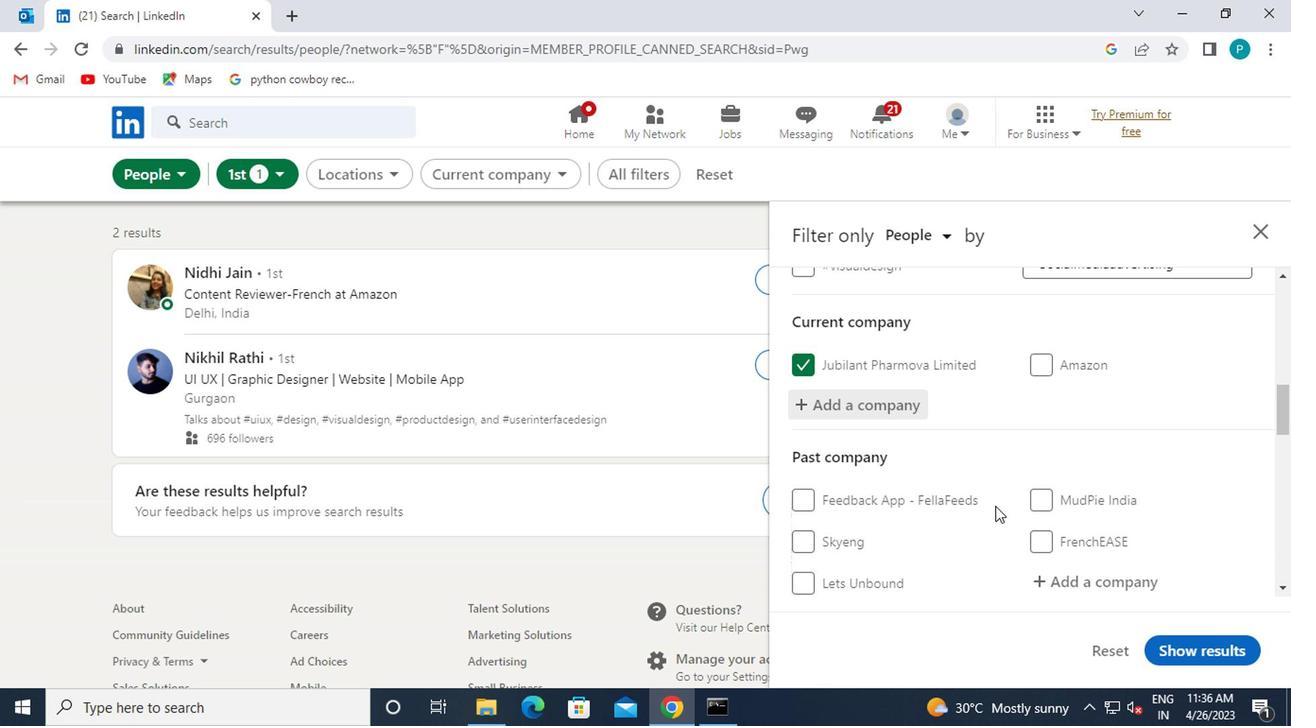 
Action: Mouse scrolled (985, 502) with delta (0, 0)
Screenshot: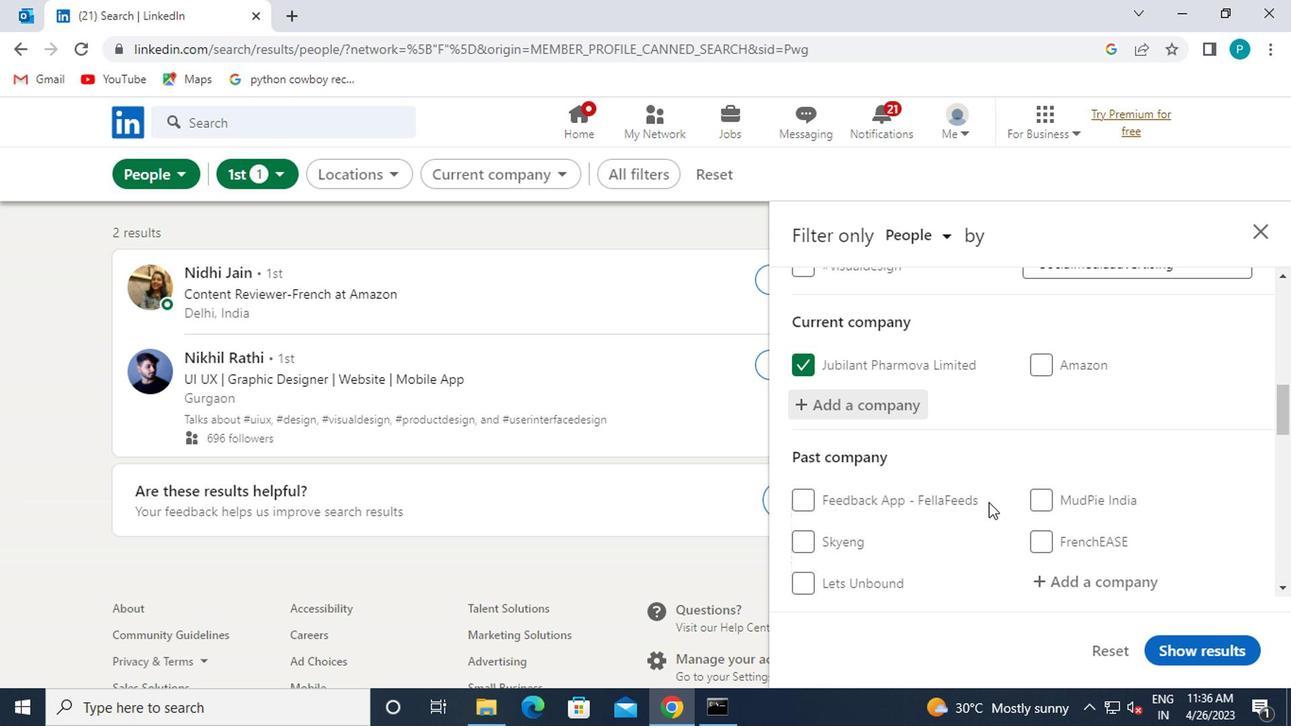 
Action: Mouse moved to (1012, 498)
Screenshot: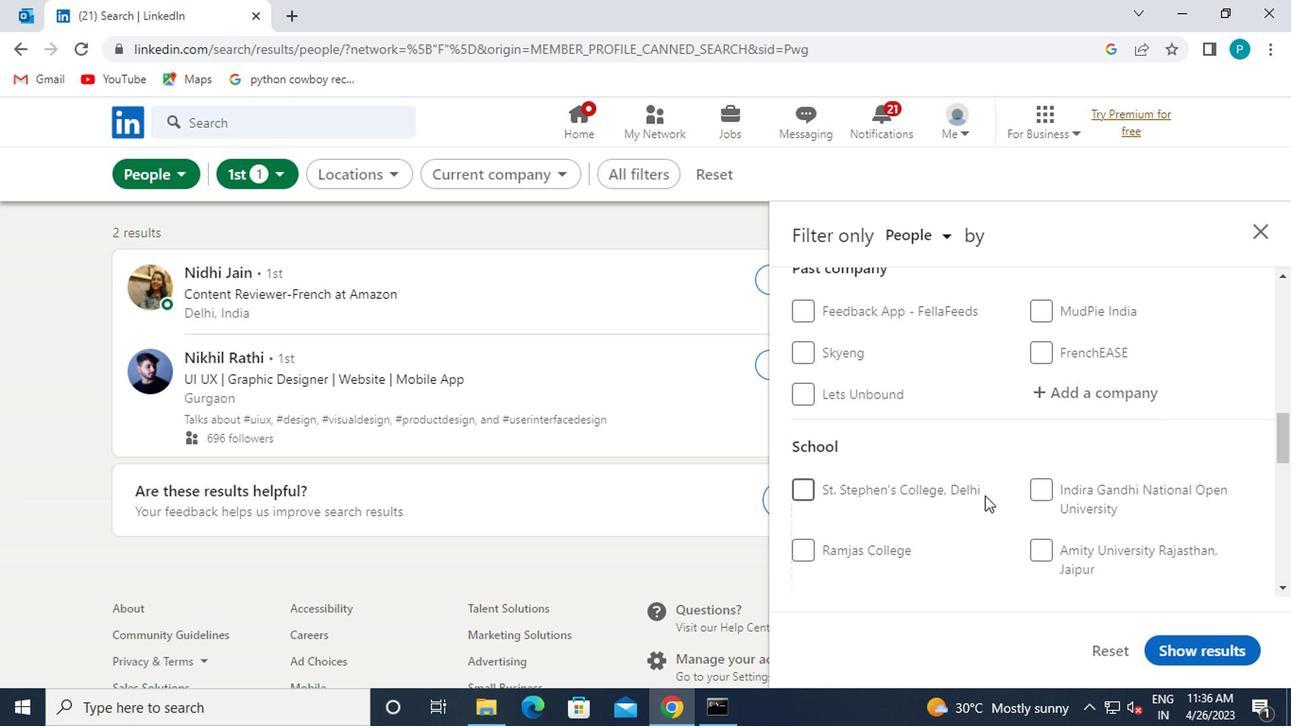 
Action: Mouse scrolled (1012, 497) with delta (0, 0)
Screenshot: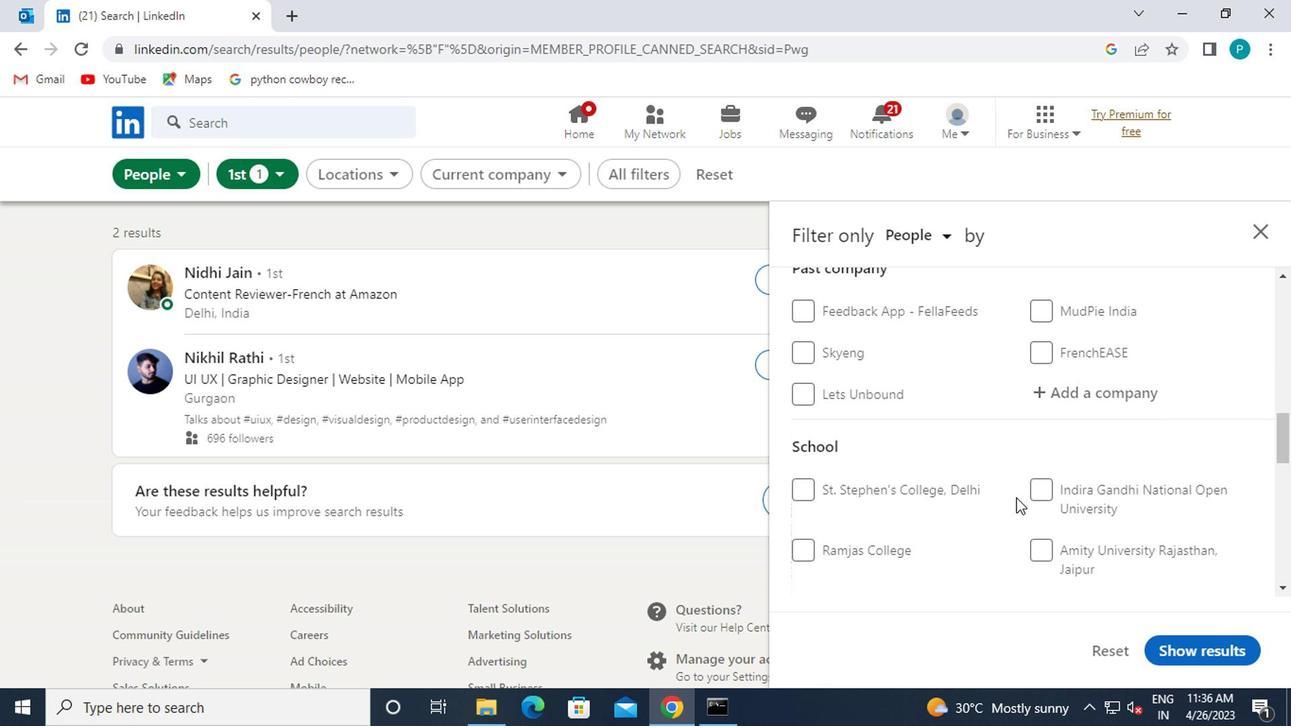 
Action: Mouse scrolled (1012, 497) with delta (0, 0)
Screenshot: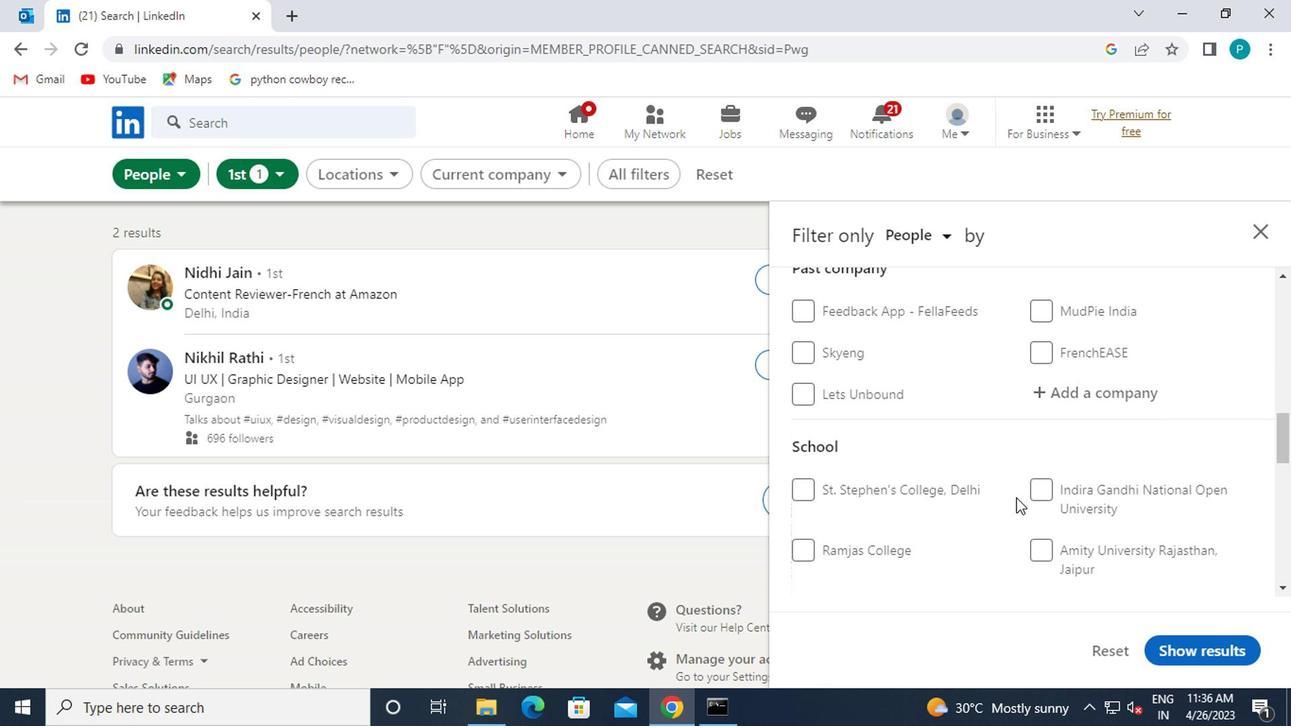 
Action: Mouse moved to (1038, 433)
Screenshot: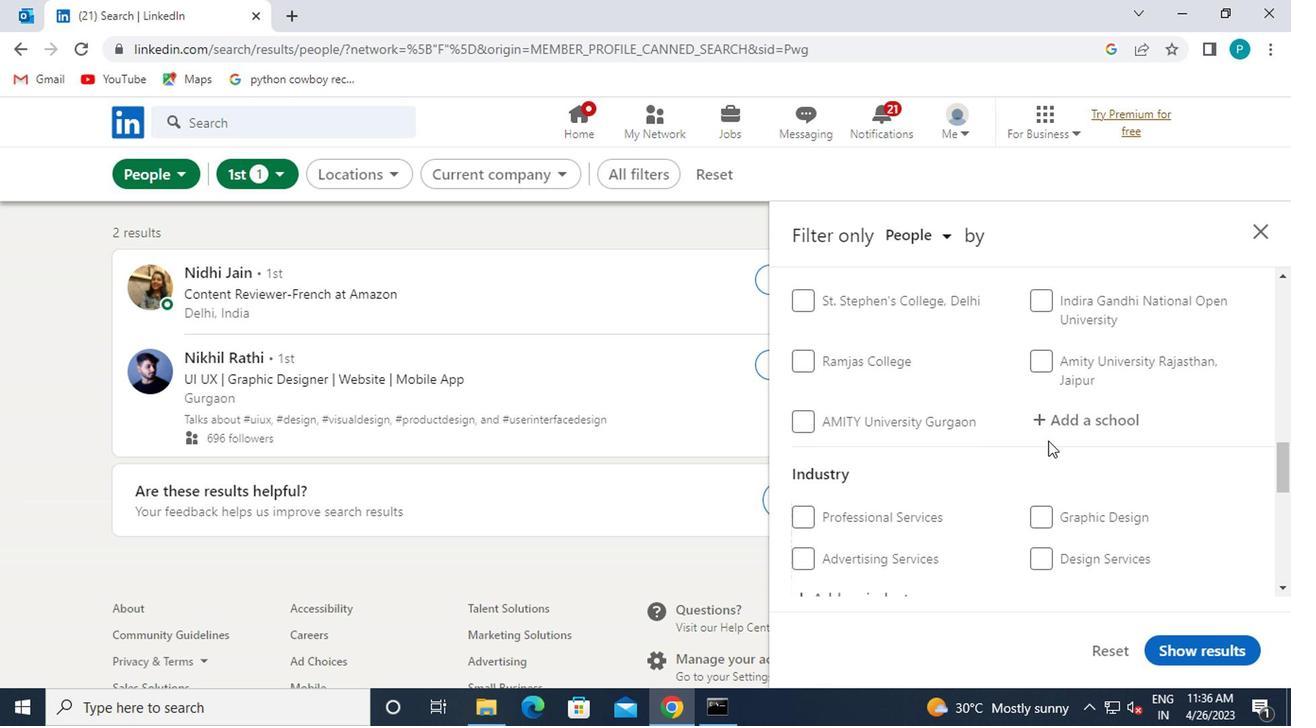 
Action: Mouse pressed left at (1038, 433)
Screenshot: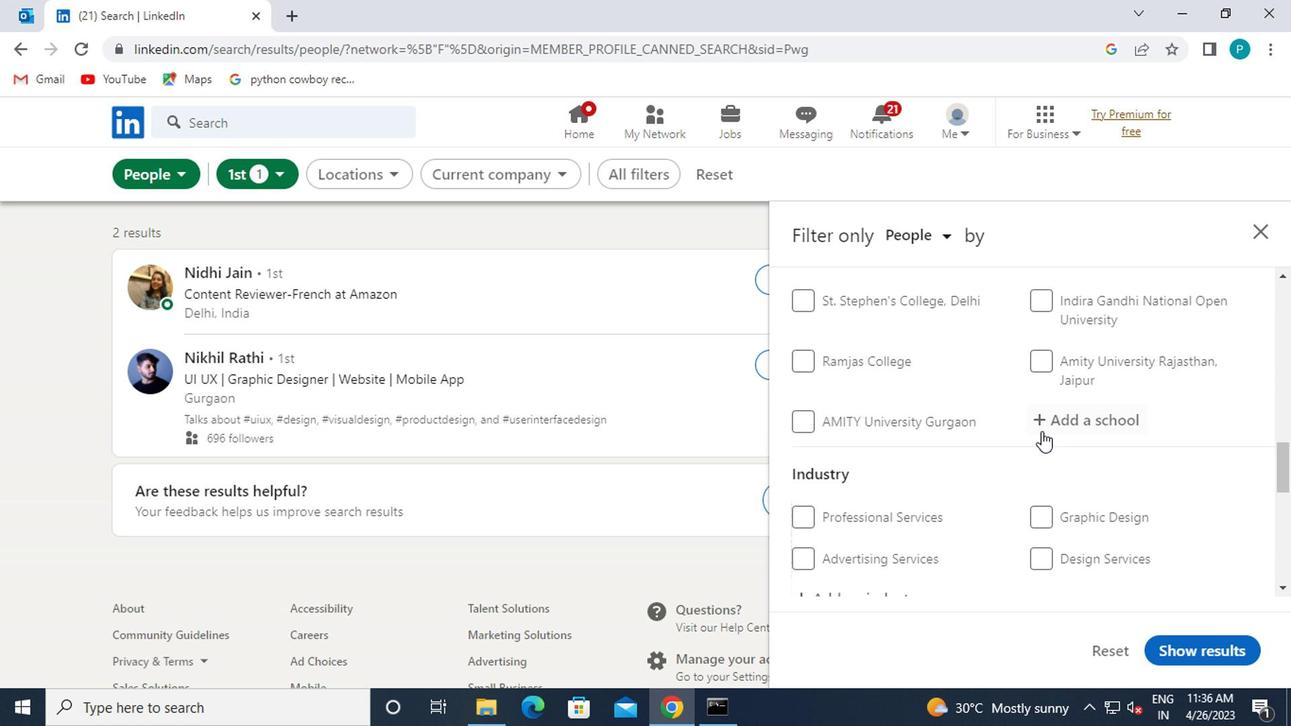 
Action: Key pressed SRI<Key.space>JAGADGURU
Screenshot: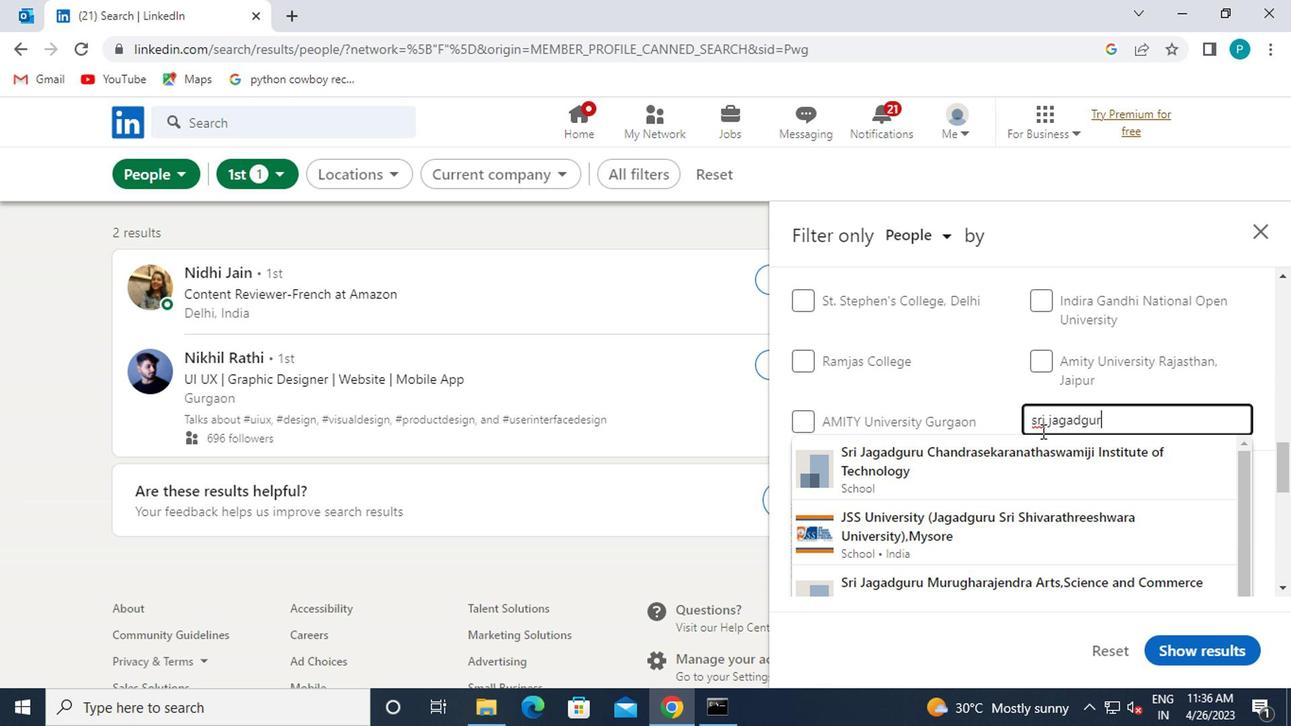 
Action: Mouse moved to (1005, 468)
Screenshot: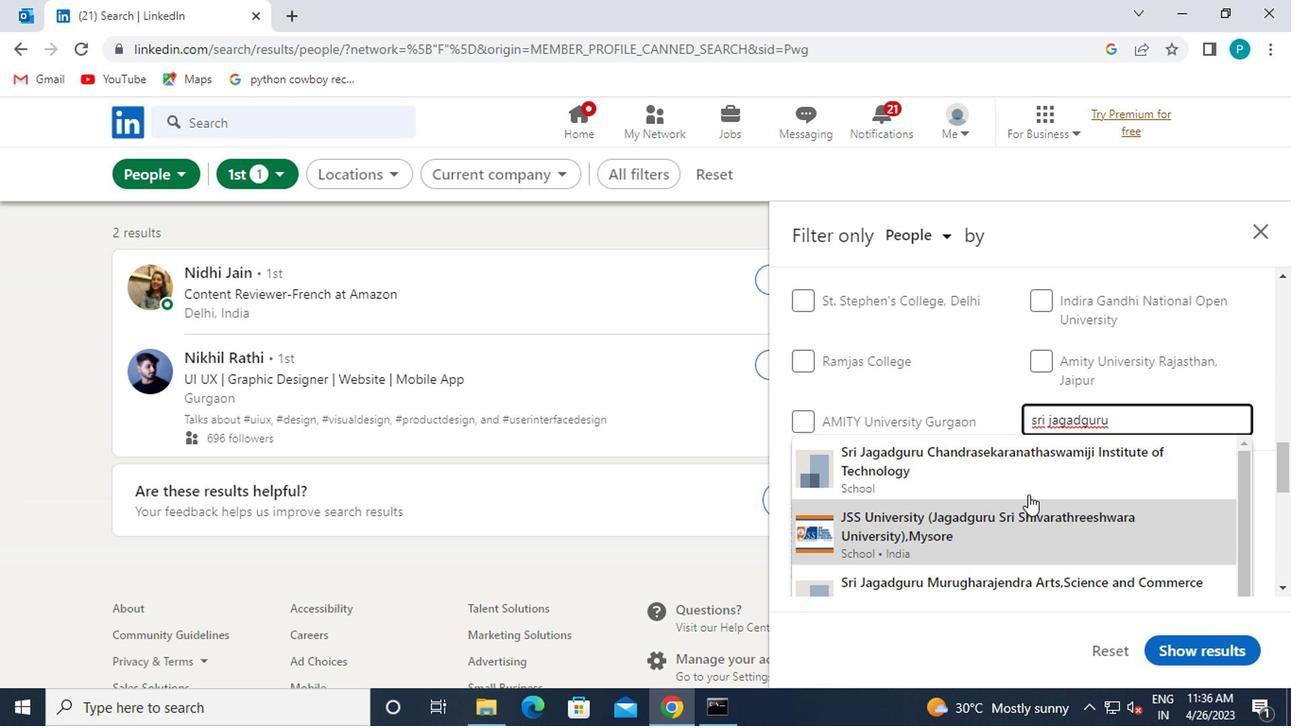 
Action: Mouse pressed left at (1005, 468)
Screenshot: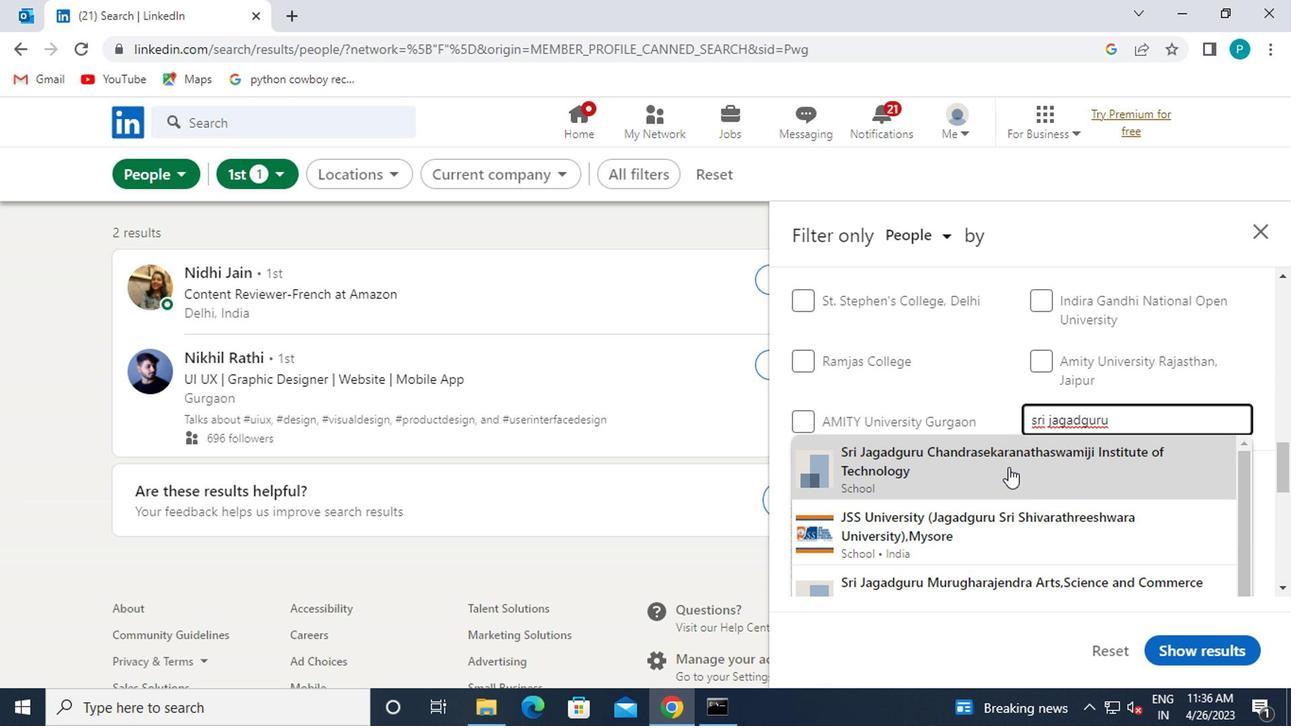 
Action: Mouse scrolled (1005, 467) with delta (0, -1)
Screenshot: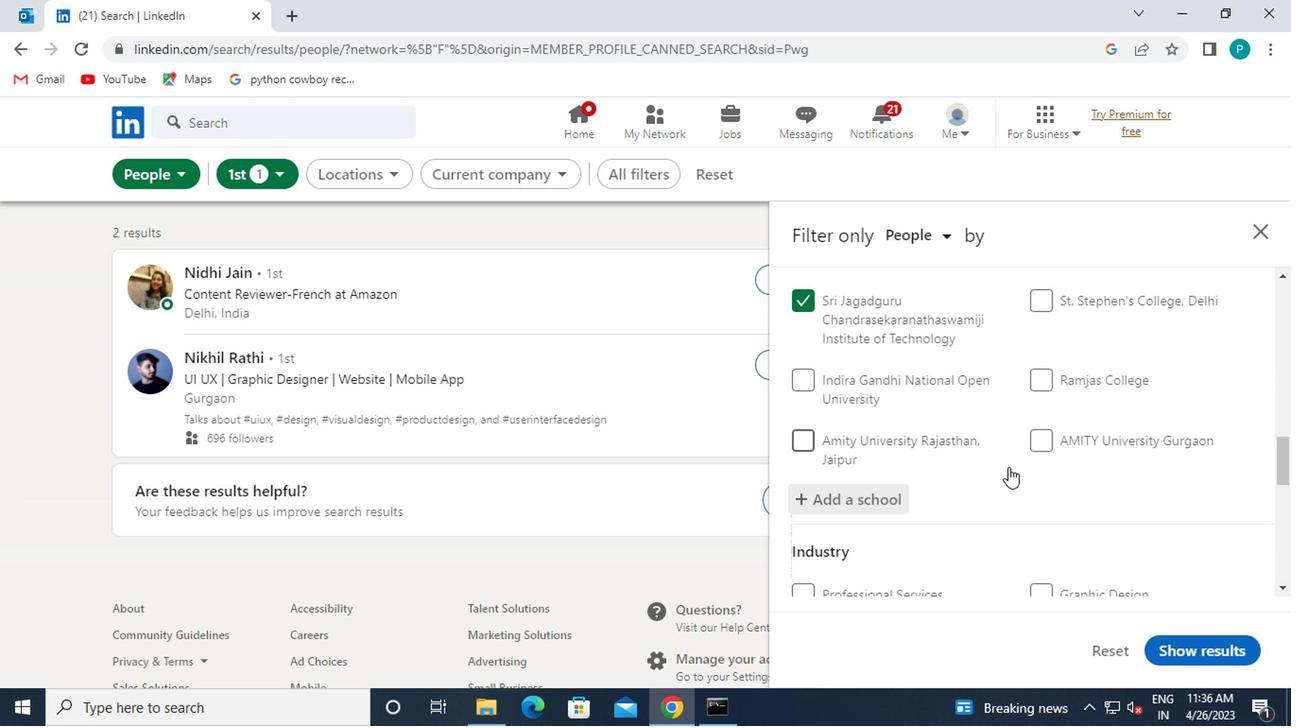 
Action: Mouse scrolled (1005, 467) with delta (0, -1)
Screenshot: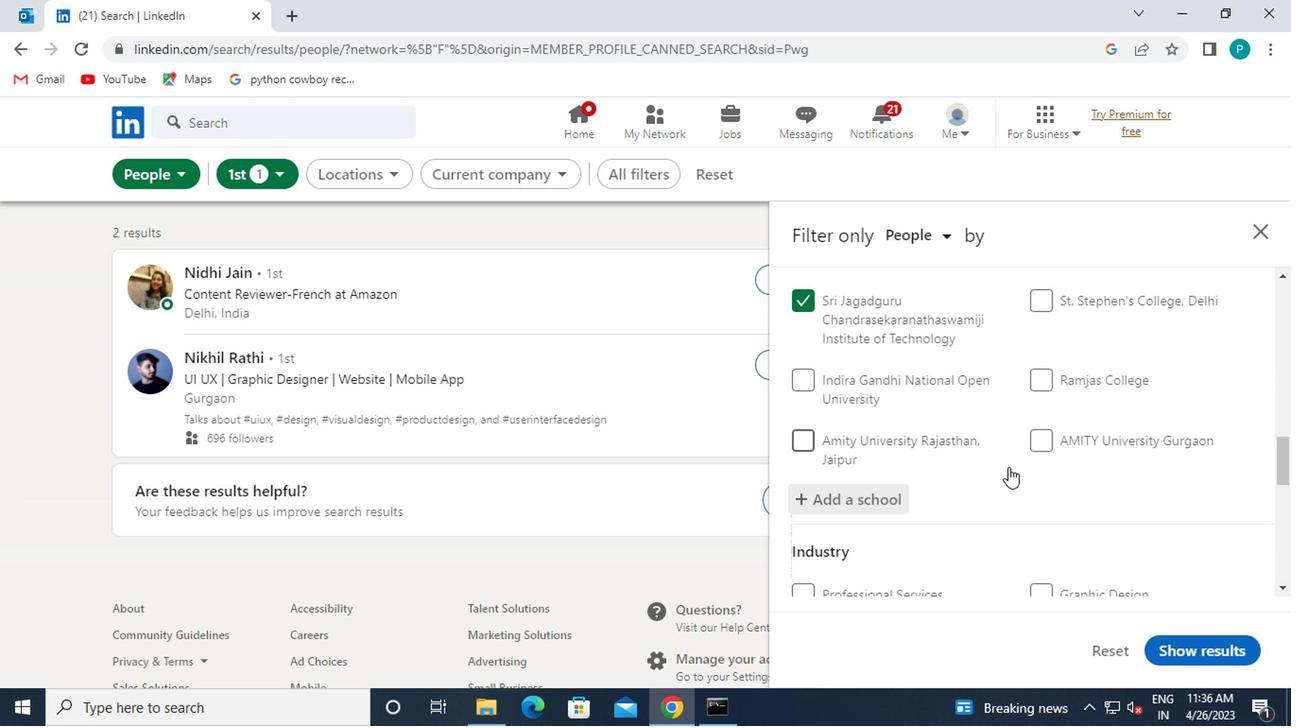 
Action: Mouse moved to (899, 485)
Screenshot: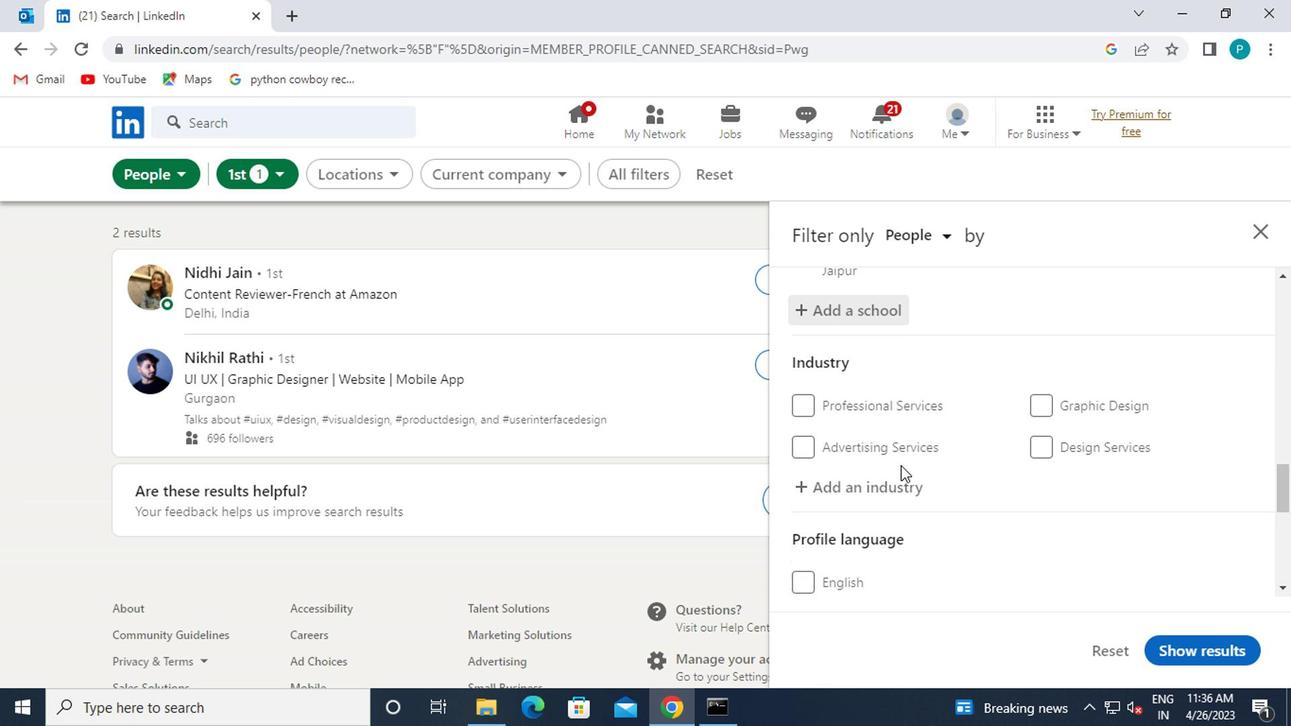 
Action: Mouse pressed left at (899, 485)
Screenshot: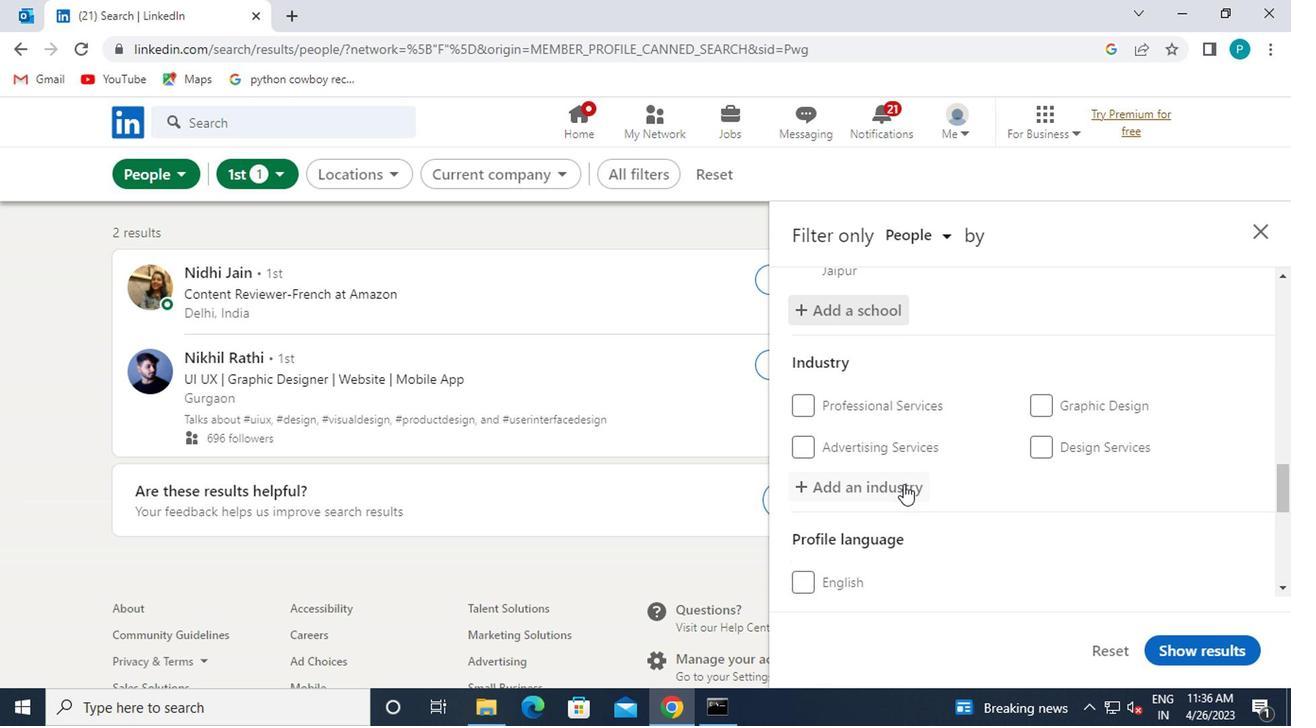 
Action: Mouse moved to (872, 479)
Screenshot: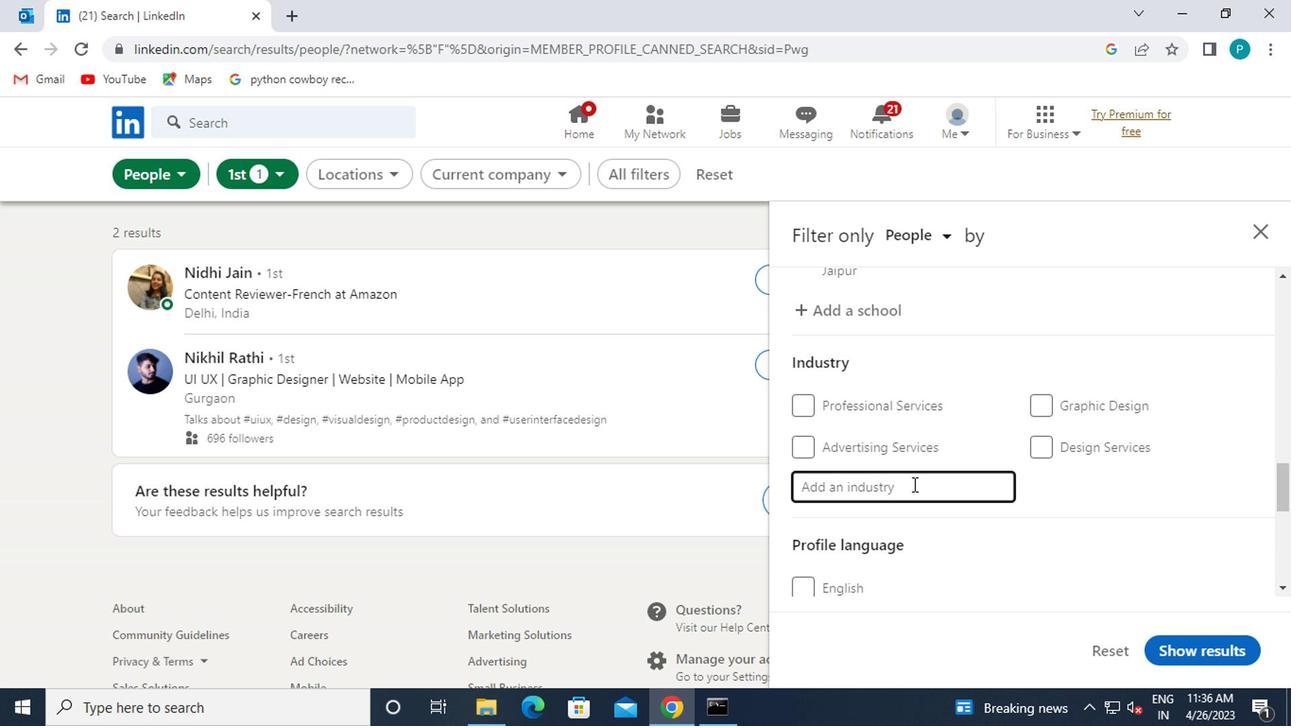 
Action: Key pressed <Key.caps_lock>A<Key.caps_lock>RTI
Screenshot: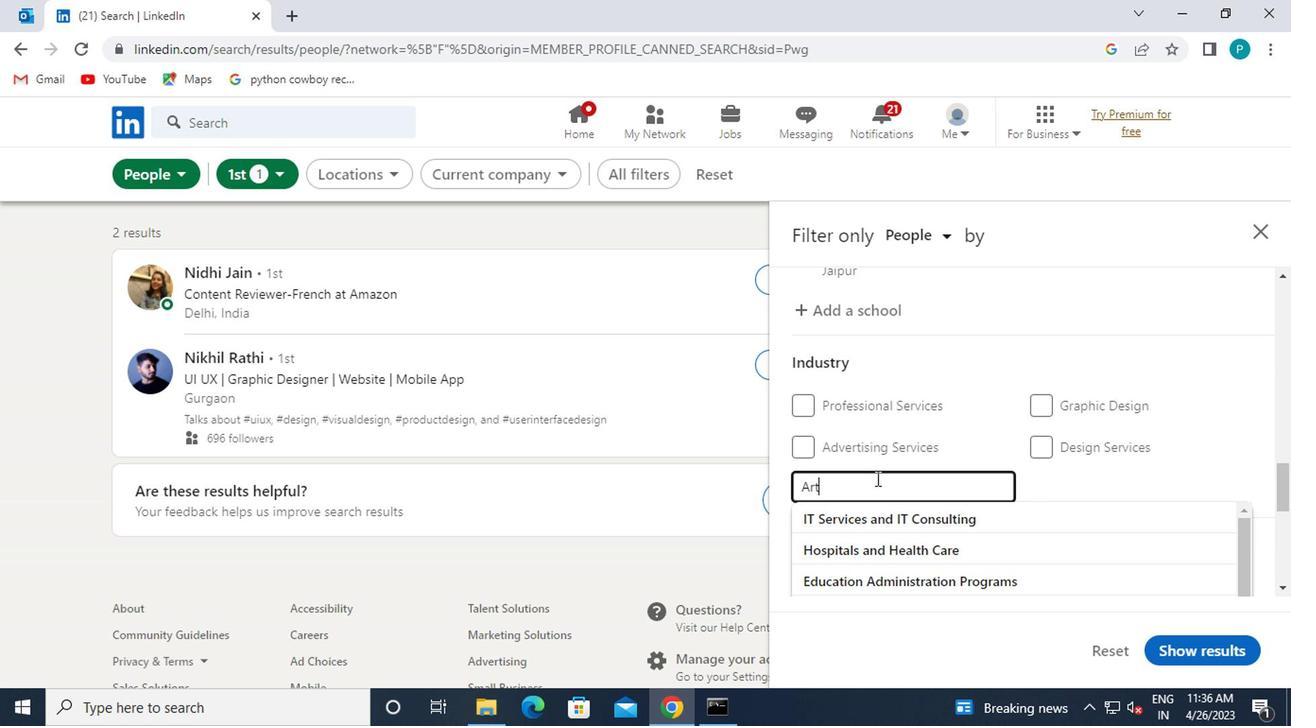
Action: Mouse moved to (875, 507)
Screenshot: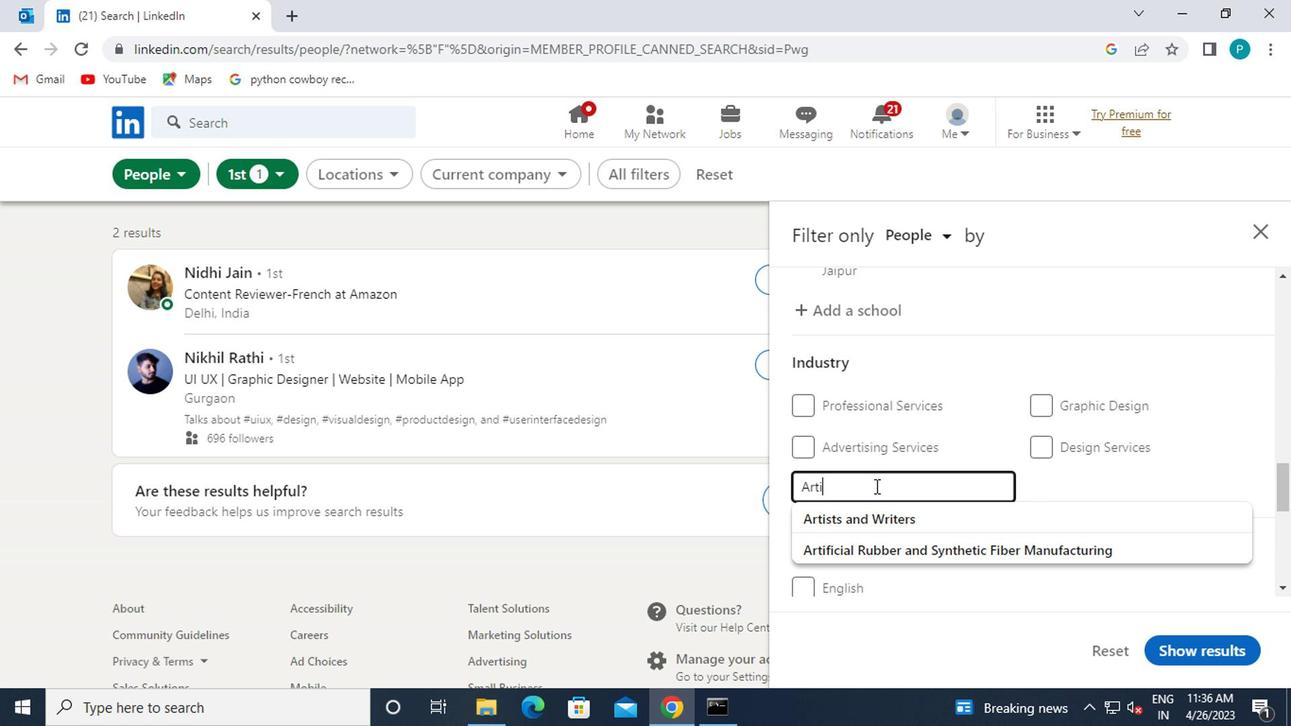 
Action: Mouse pressed left at (875, 507)
Screenshot: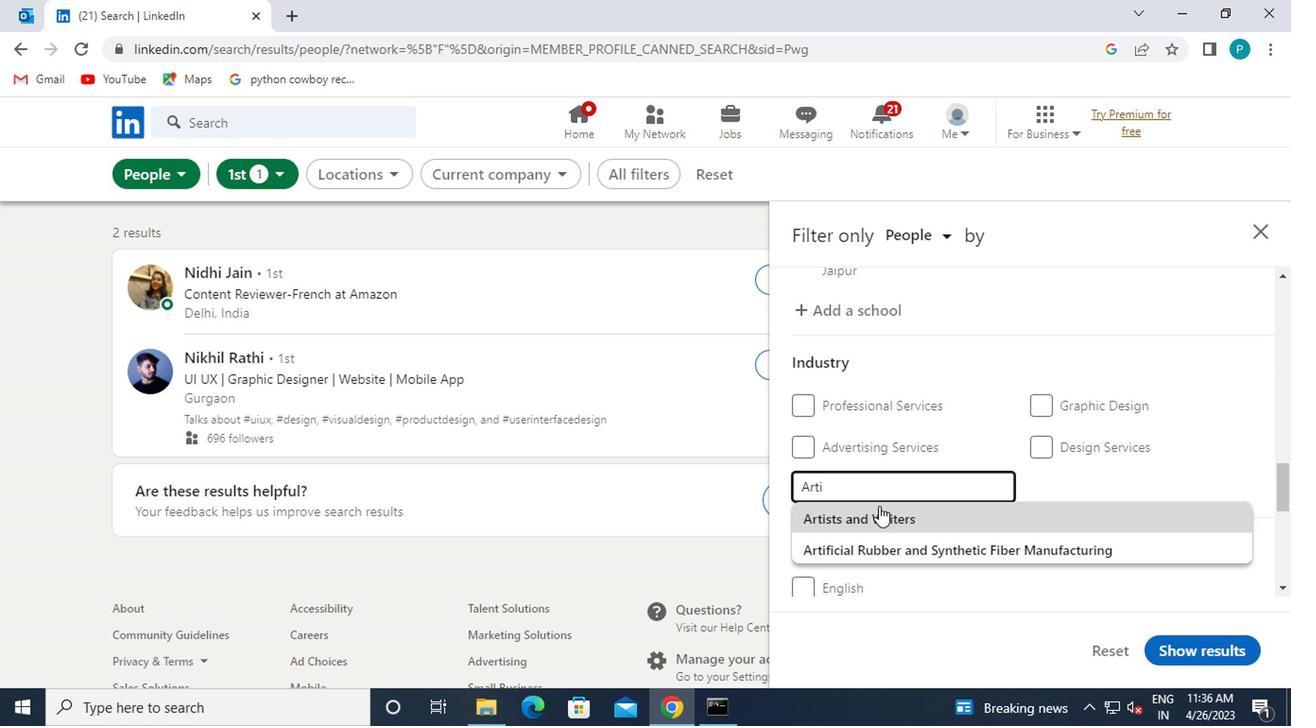 
Action: Mouse scrolled (875, 505) with delta (0, -1)
Screenshot: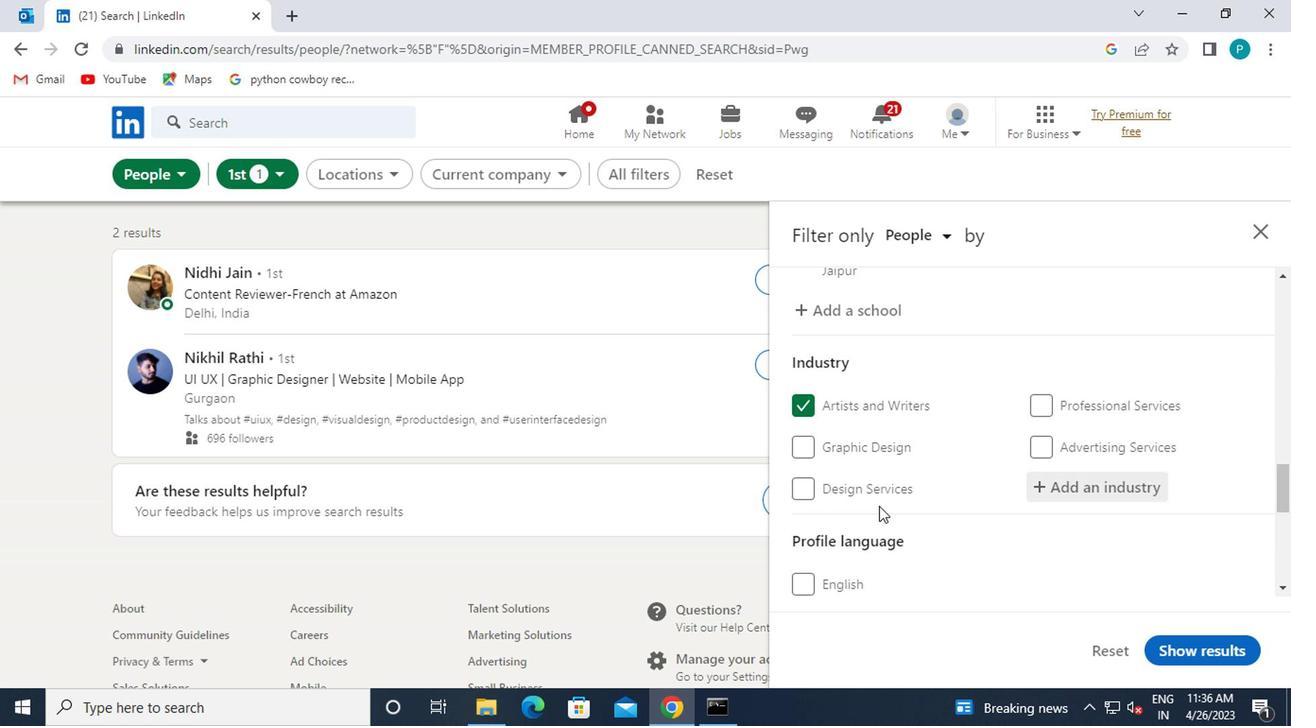 
Action: Mouse scrolled (875, 505) with delta (0, -1)
Screenshot: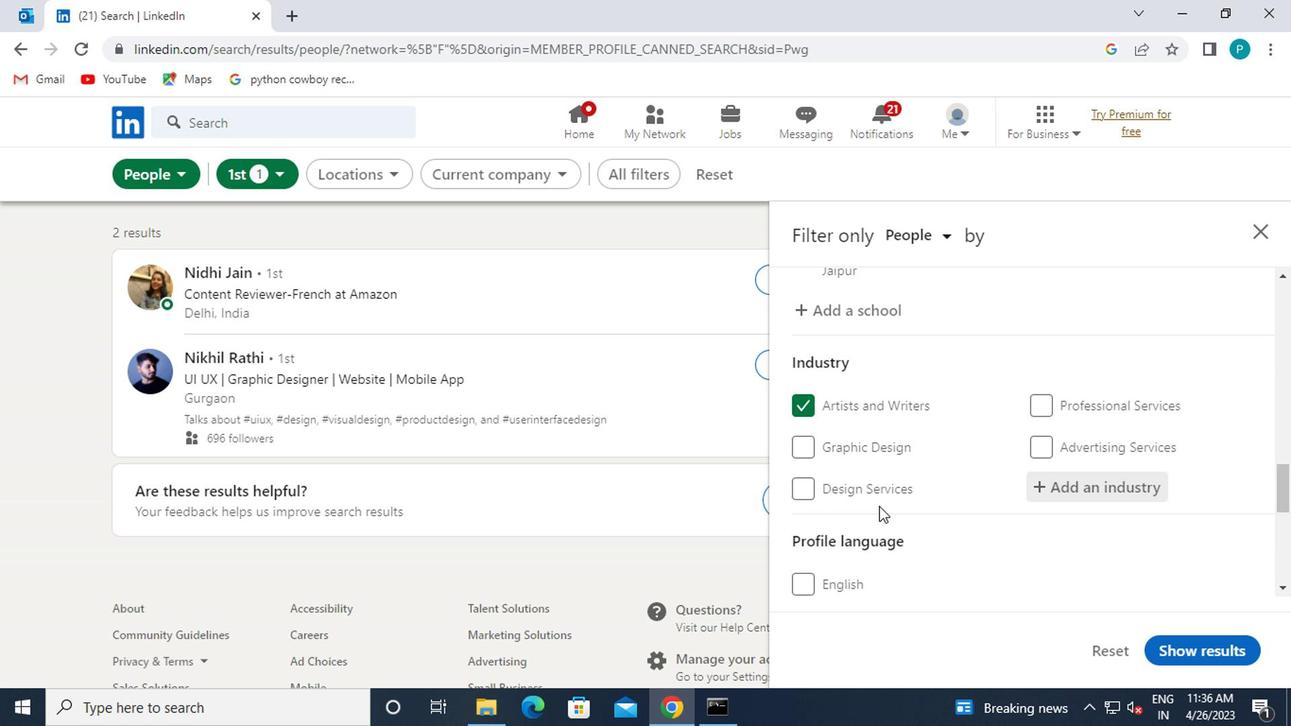 
Action: Mouse moved to (893, 504)
Screenshot: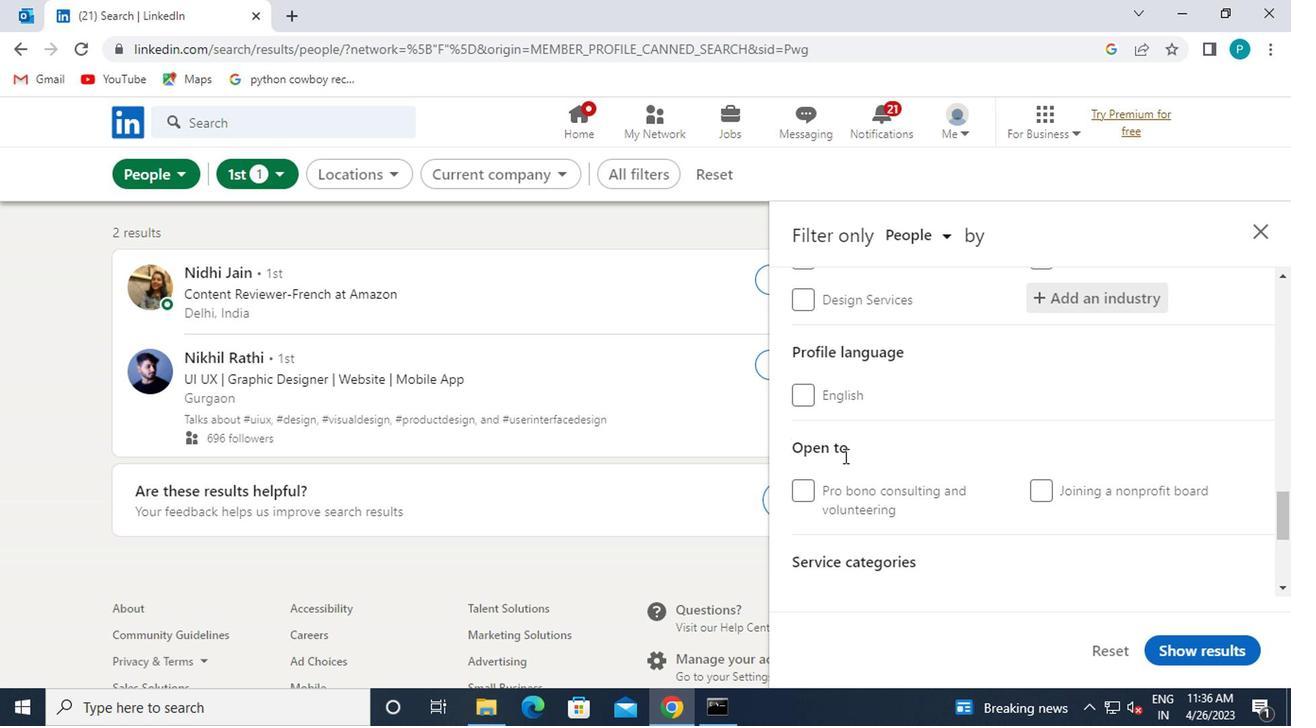 
Action: Mouse scrolled (893, 503) with delta (0, -1)
Screenshot: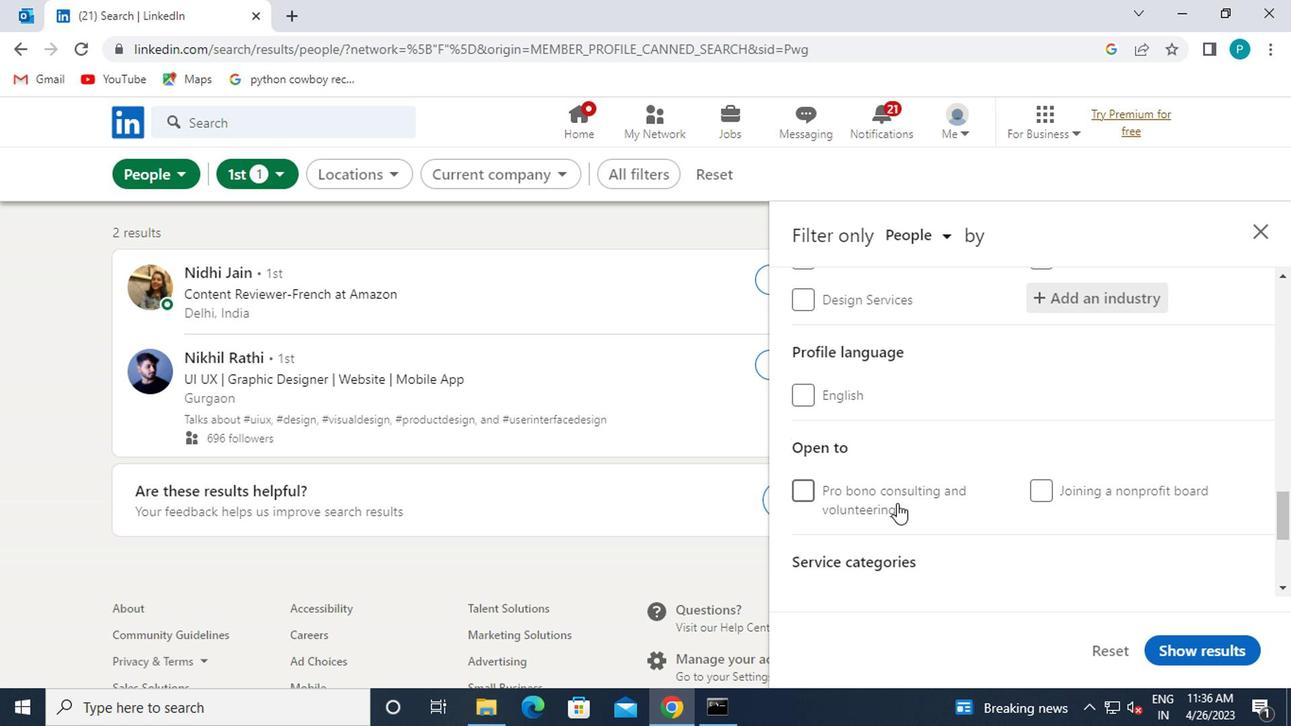 
Action: Mouse scrolled (893, 503) with delta (0, -1)
Screenshot: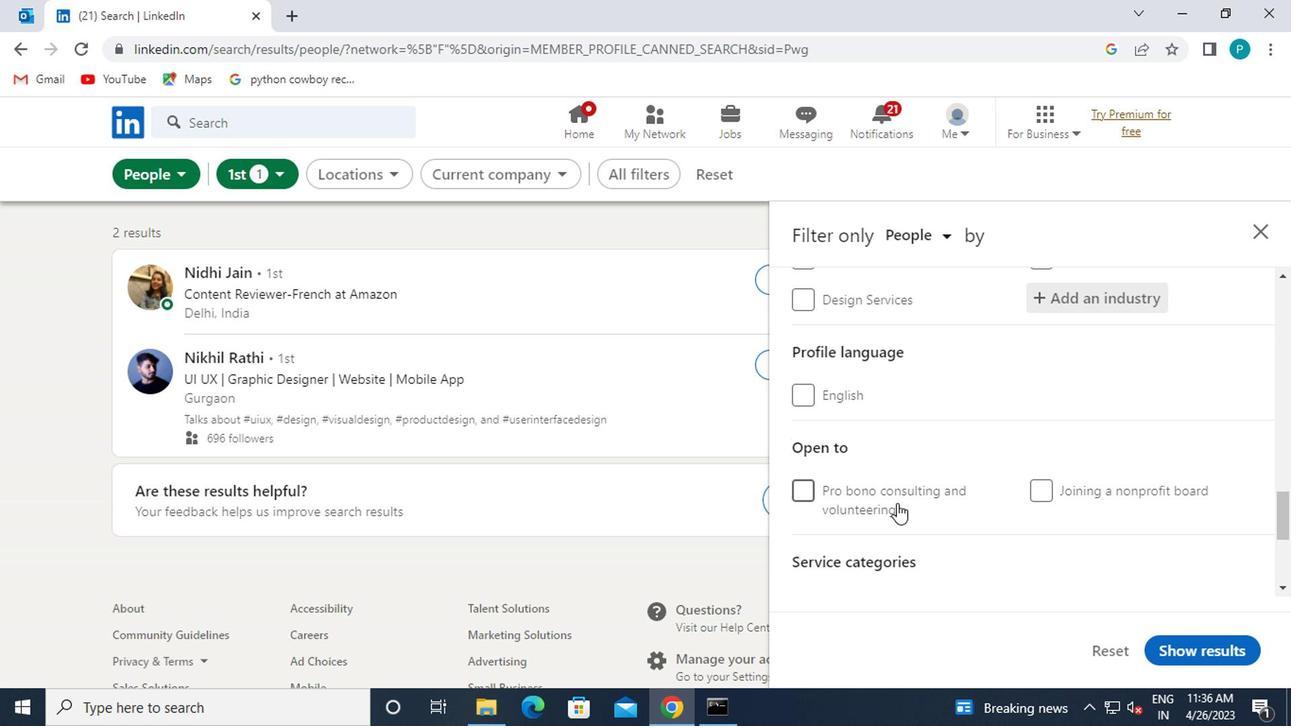 
Action: Mouse moved to (832, 409)
Screenshot: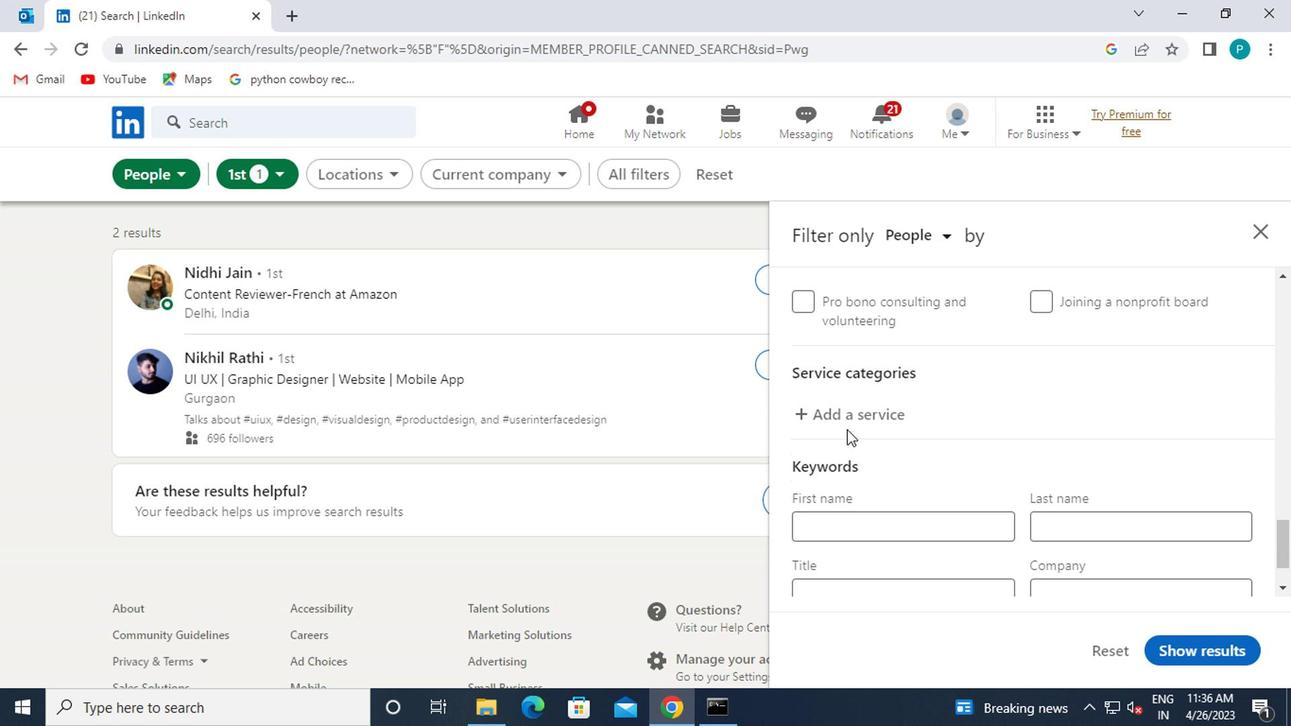 
Action: Mouse pressed left at (832, 409)
Screenshot: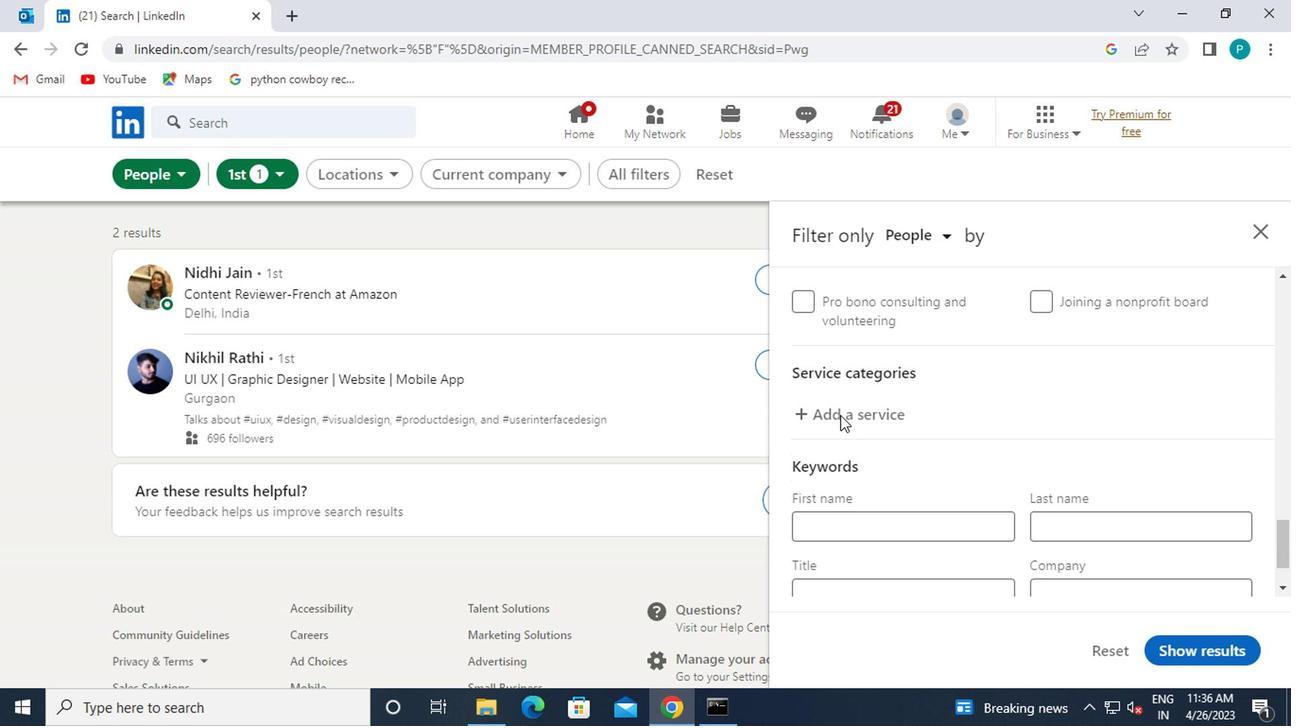 
Action: Mouse moved to (822, 399)
Screenshot: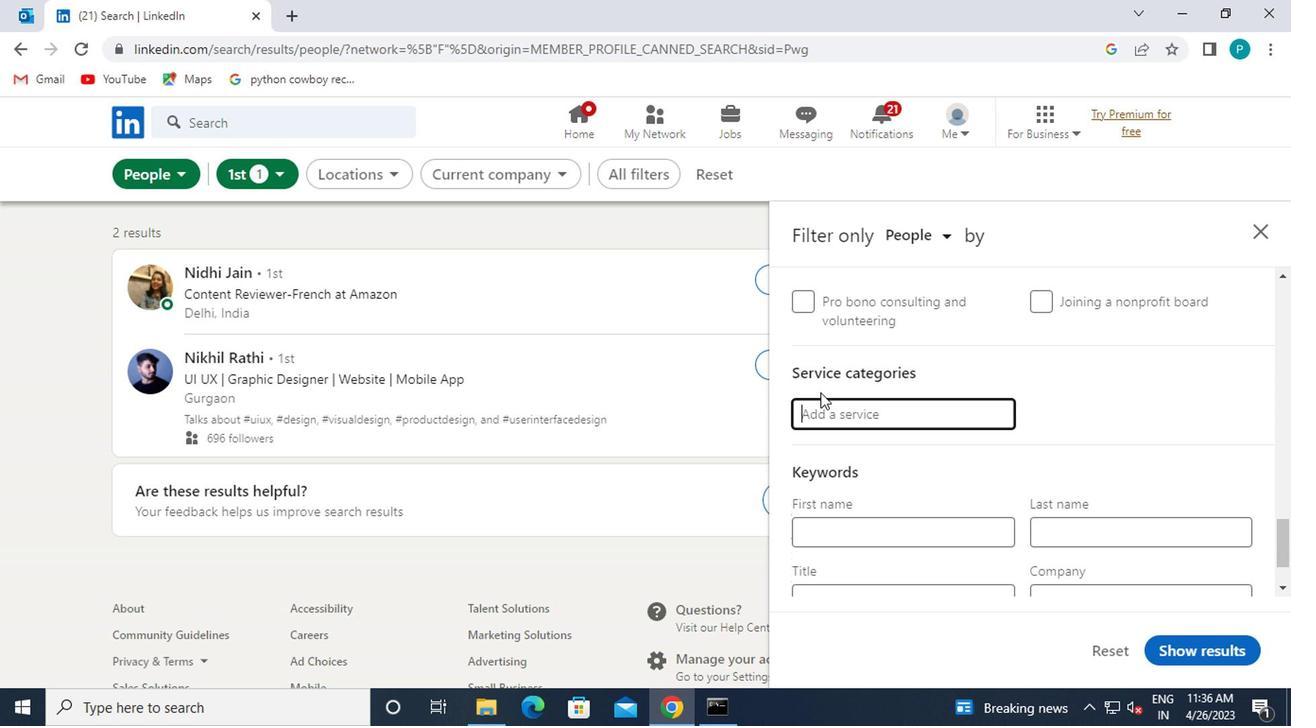 
Action: Key pressed ACC
Screenshot: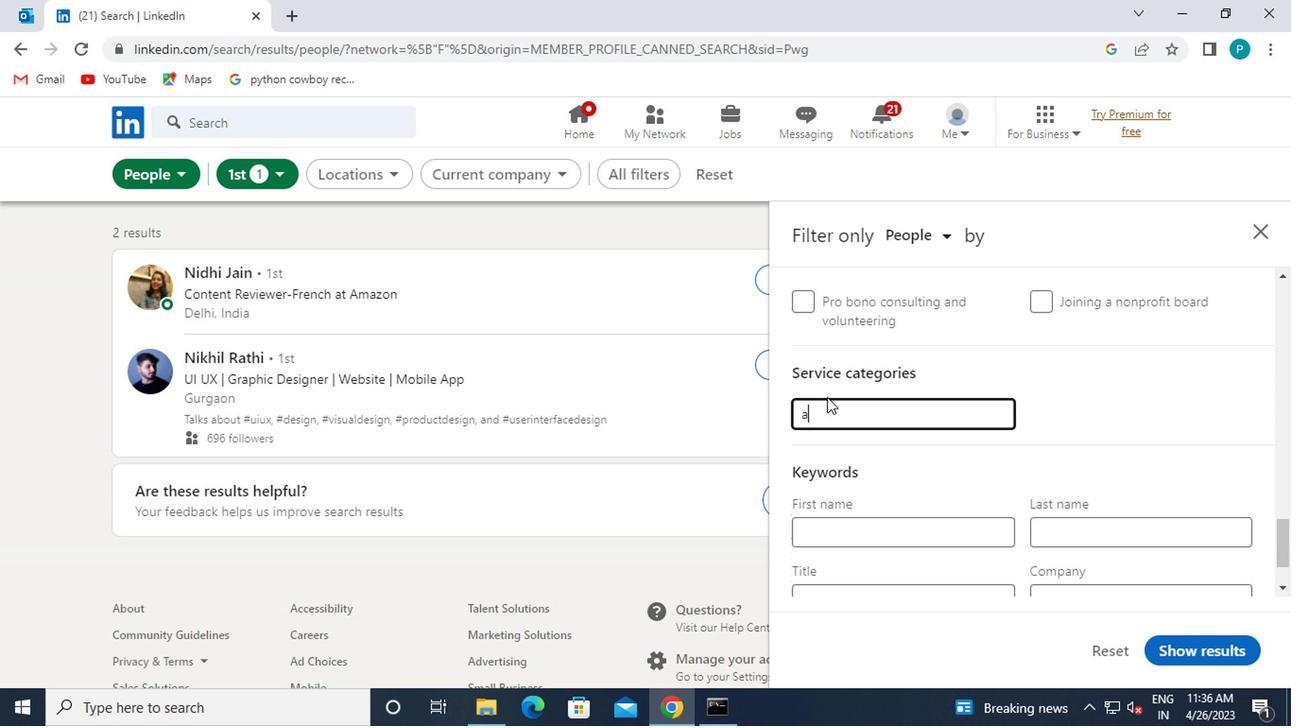 
Action: Mouse moved to (829, 454)
Screenshot: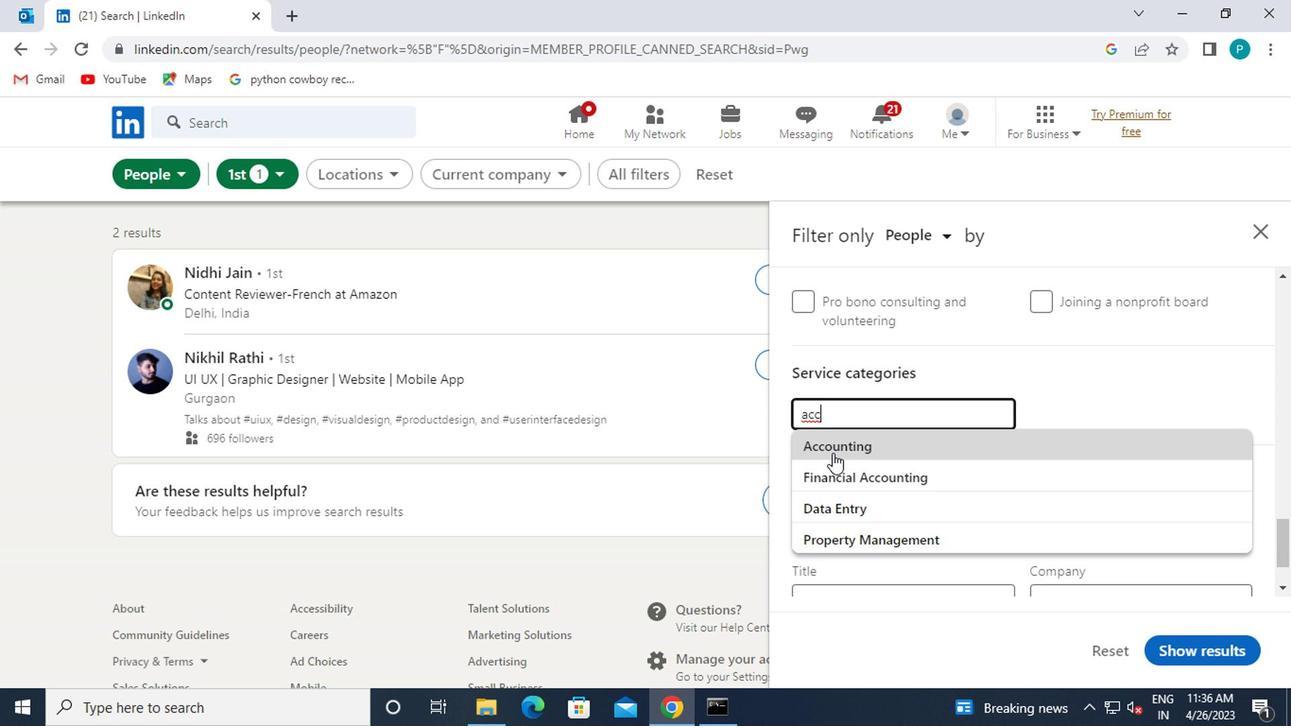 
Action: Mouse pressed left at (829, 454)
Screenshot: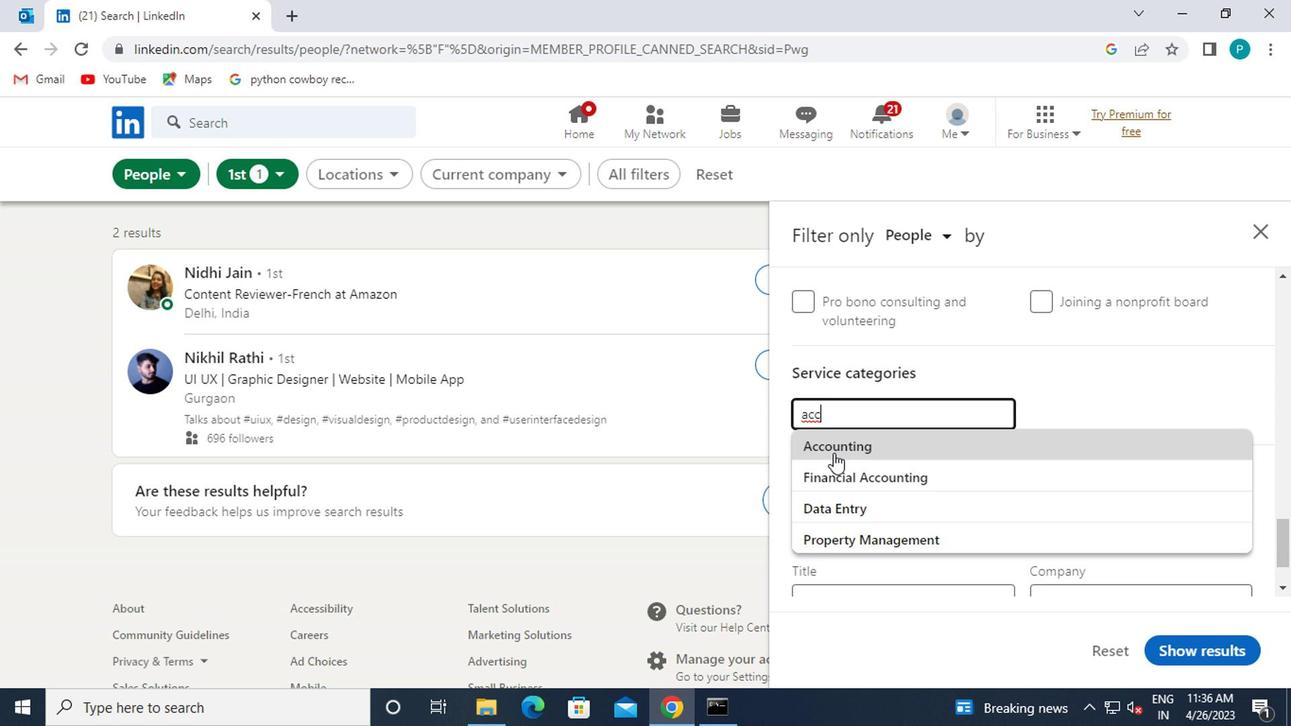
Action: Mouse scrolled (829, 453) with delta (0, -1)
Screenshot: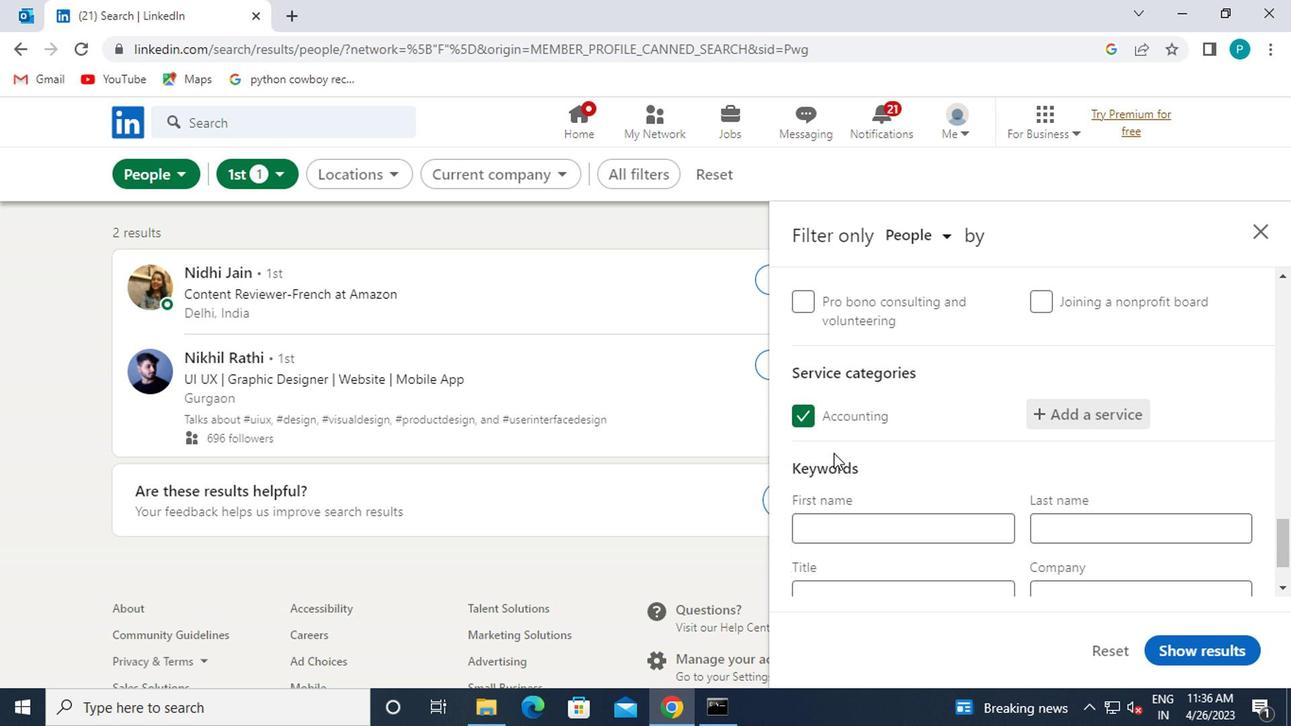
Action: Mouse scrolled (829, 453) with delta (0, -1)
Screenshot: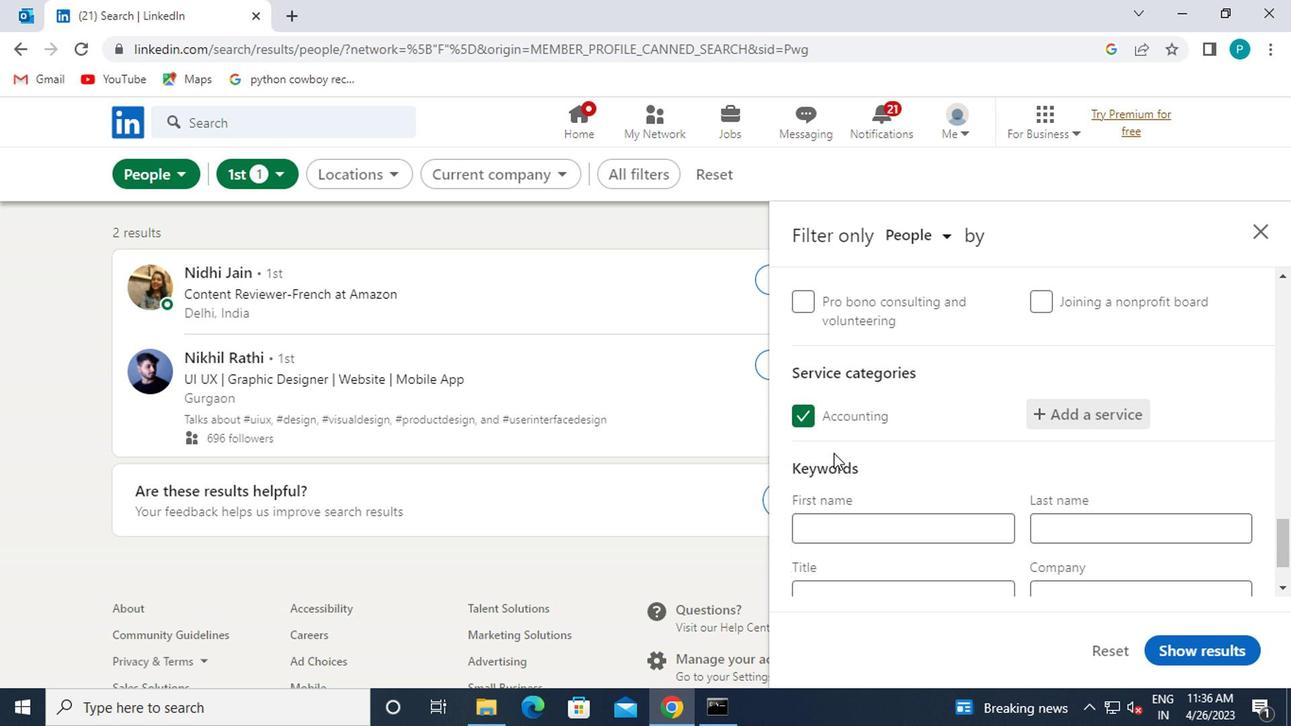 
Action: Mouse moved to (857, 505)
Screenshot: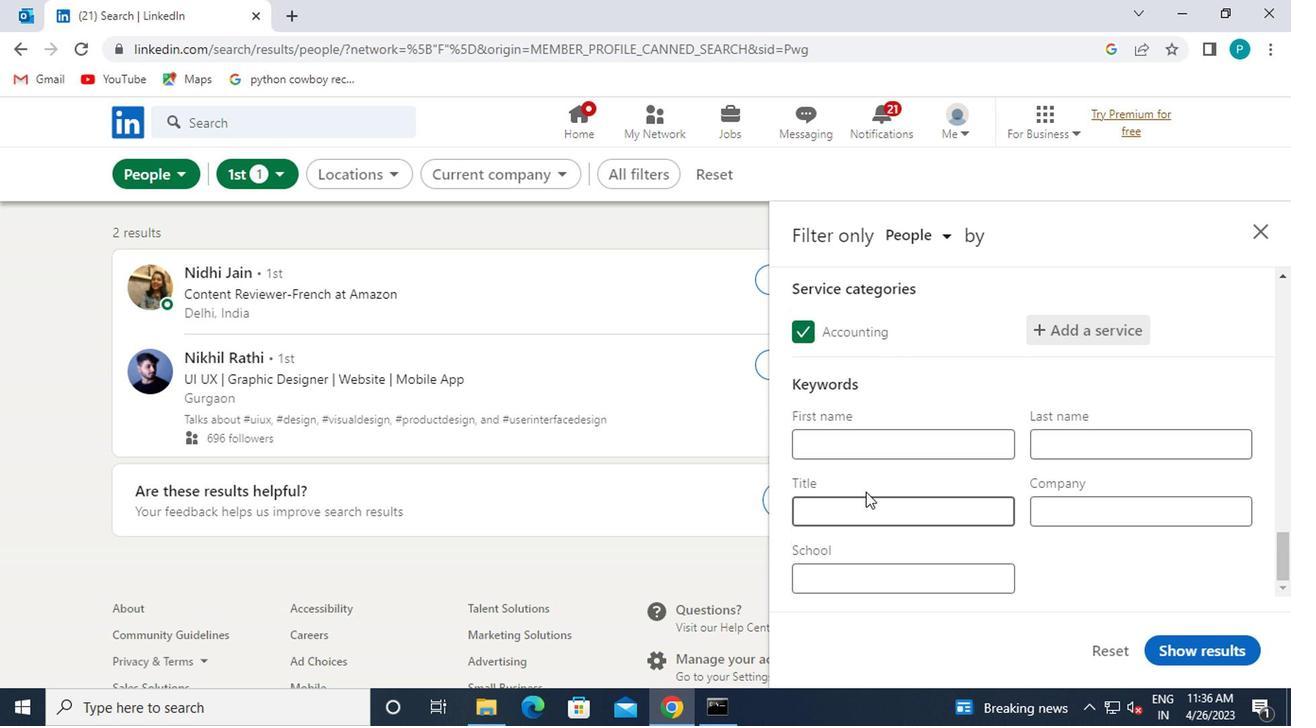 
Action: Mouse pressed left at (857, 505)
Screenshot: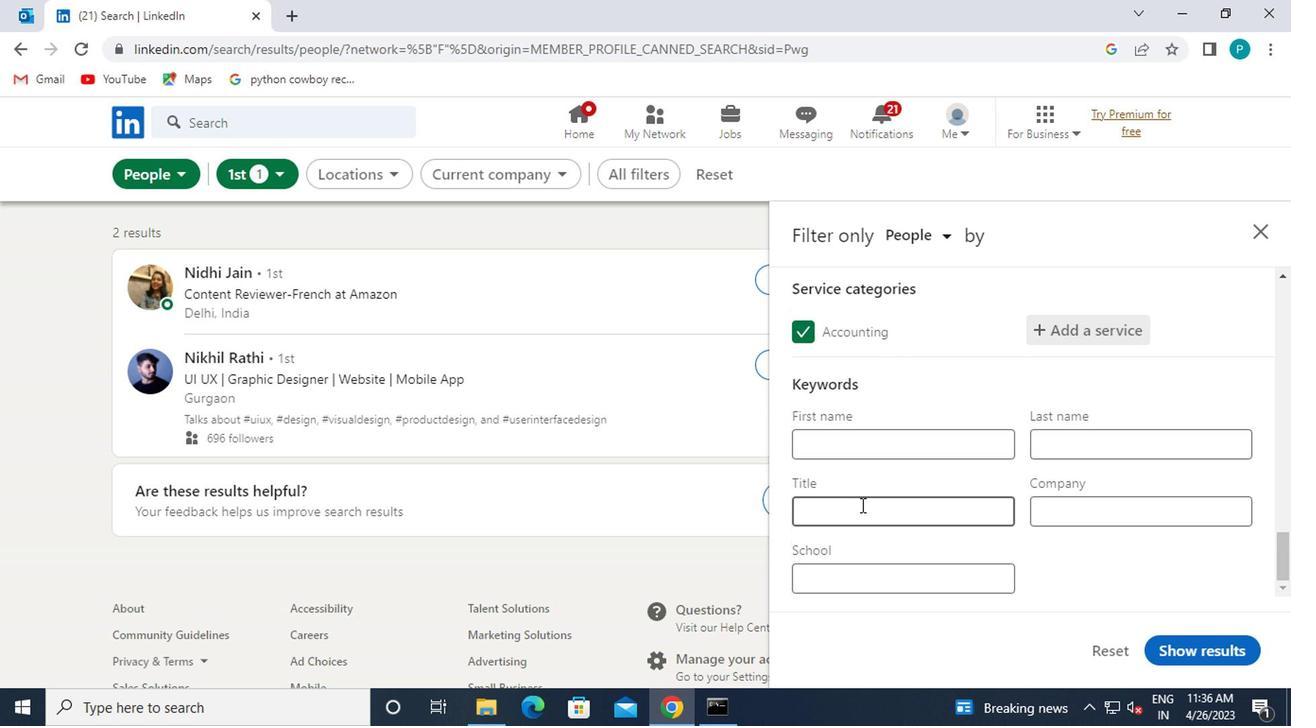 
Action: Mouse moved to (808, 498)
Screenshot: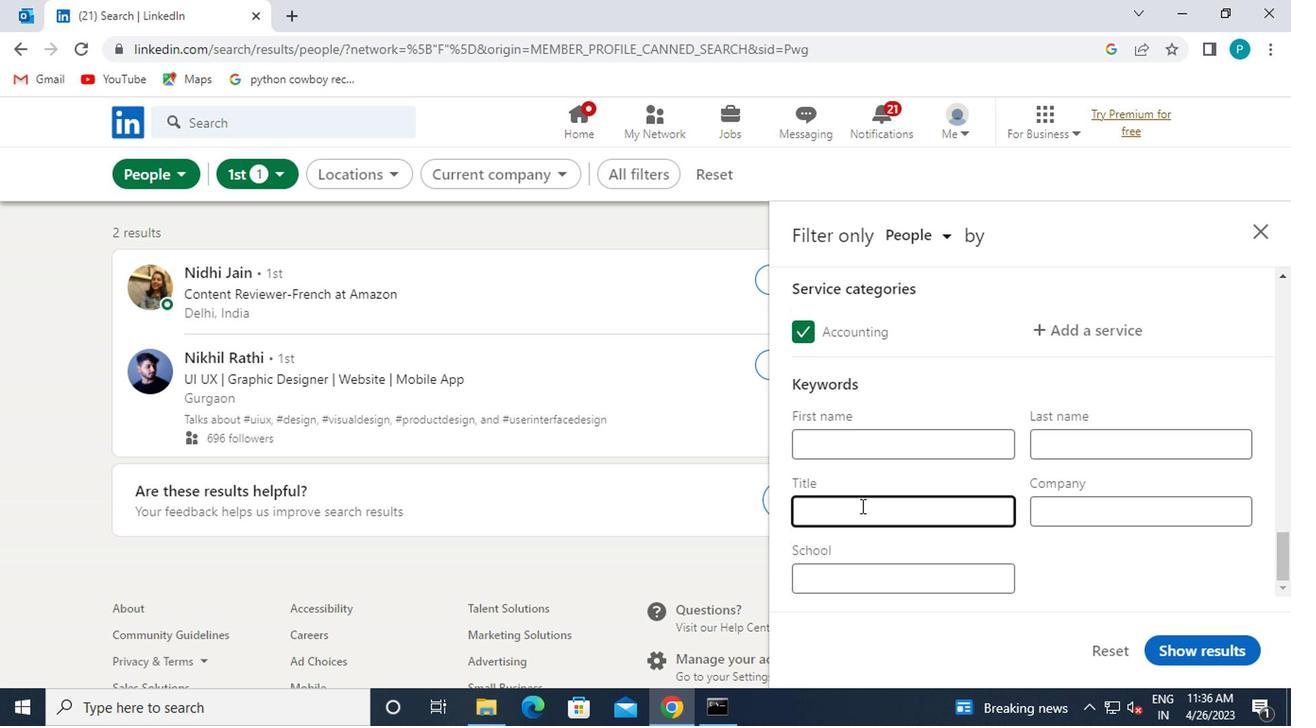 
Action: Key pressed <Key.caps_lock>A<Key.caps_lock>DMINISTRATIVE<Key.space><Key.caps_lock>M<Key.caps_lock>ANAGER
Screenshot: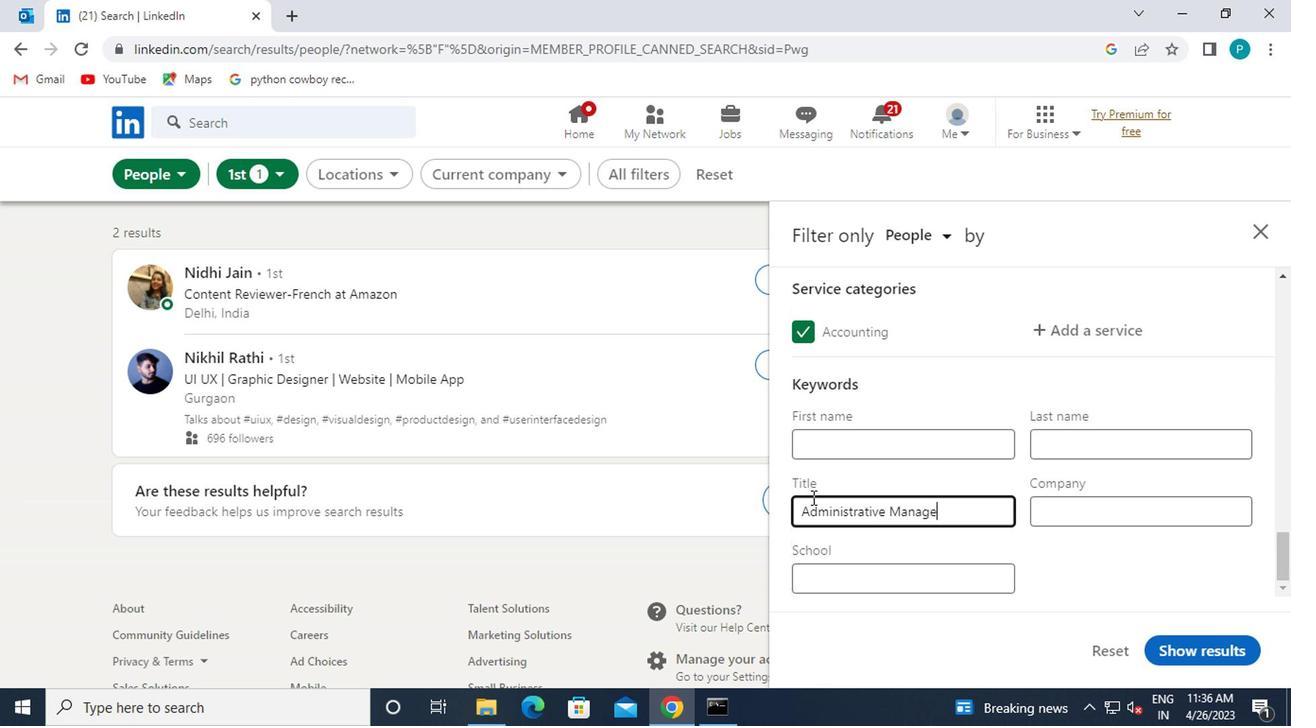 
Action: Mouse moved to (872, 468)
Screenshot: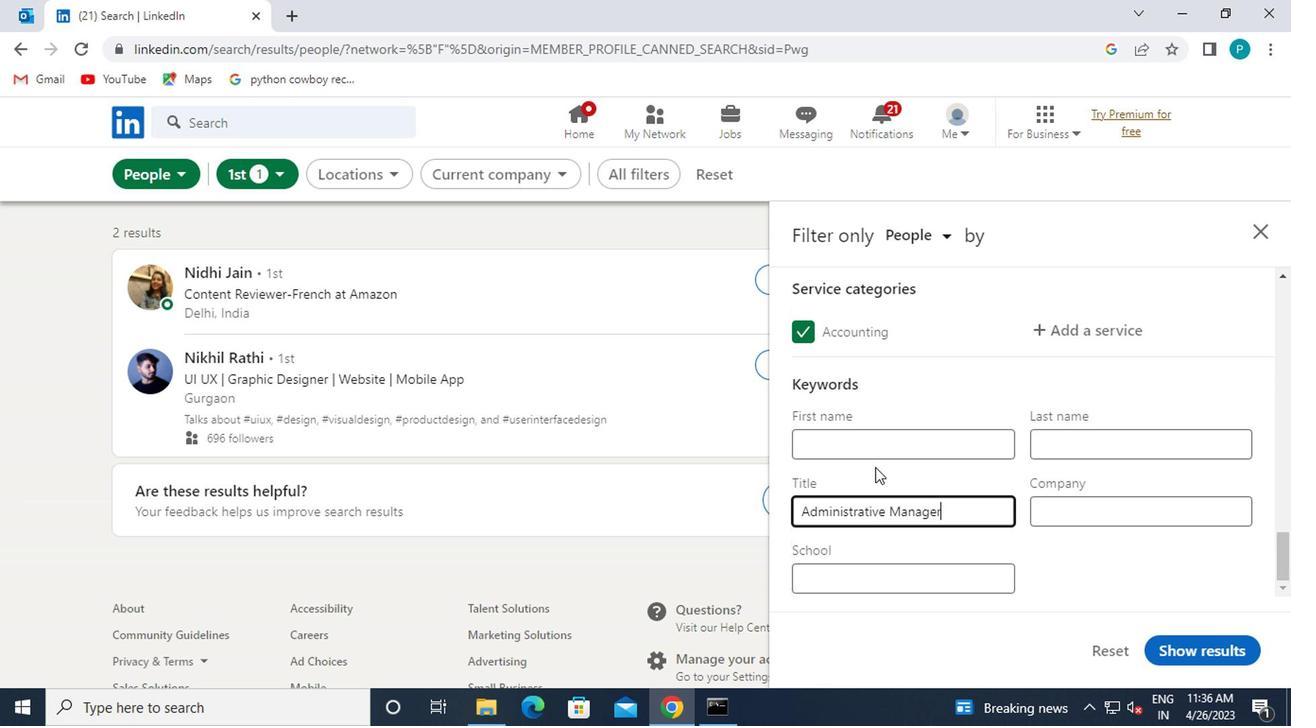 
Action: Mouse scrolled (872, 467) with delta (0, -1)
Screenshot: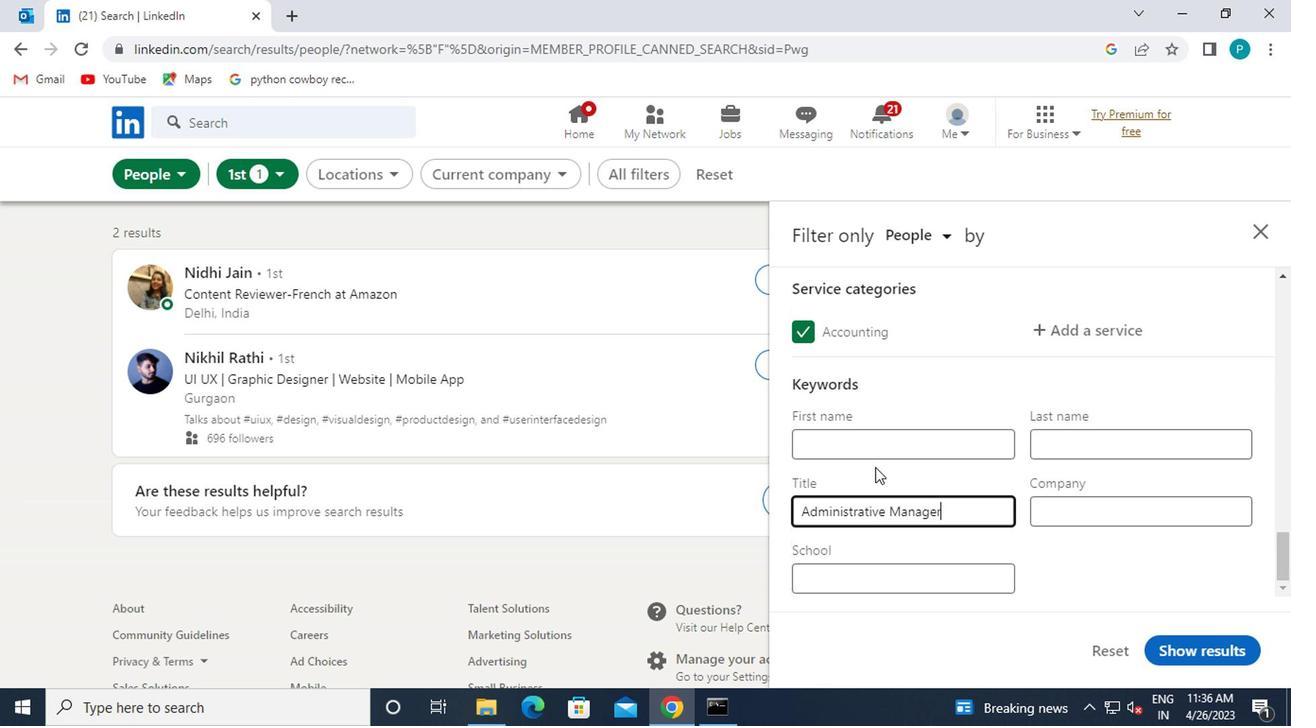 
Action: Mouse scrolled (872, 467) with delta (0, -1)
Screenshot: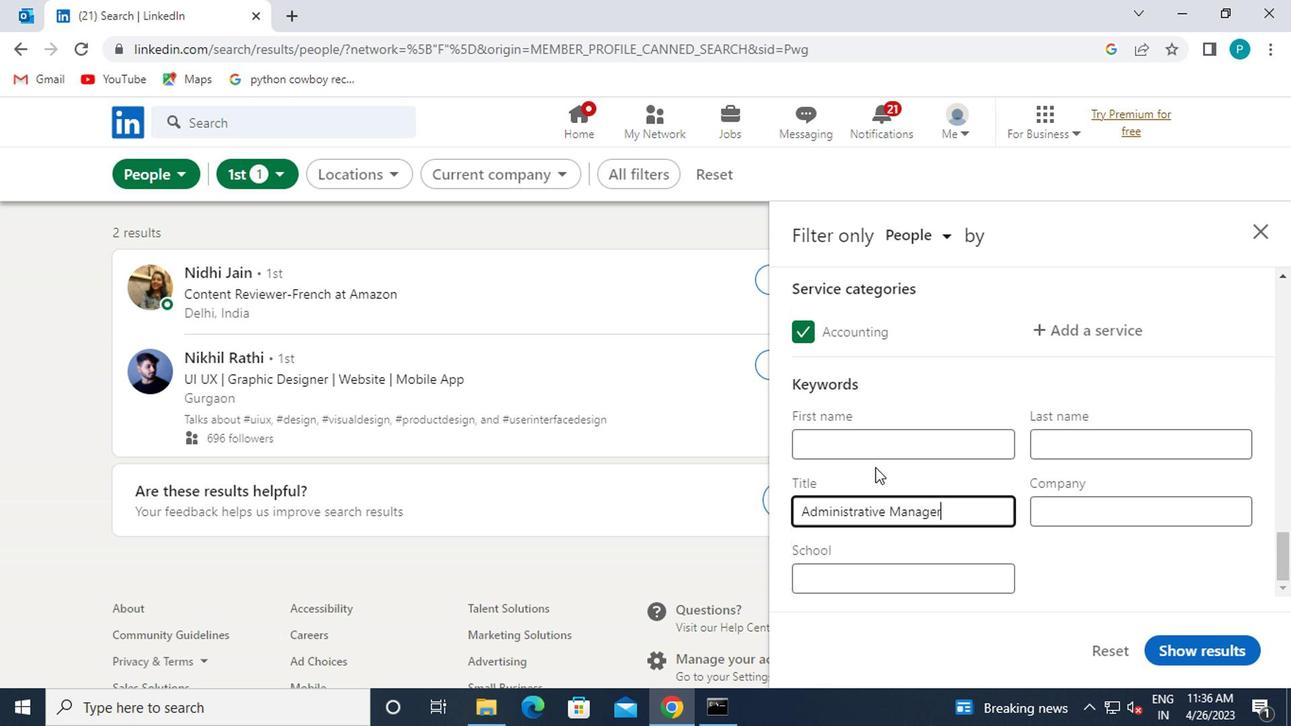 
Action: Mouse moved to (1168, 649)
Screenshot: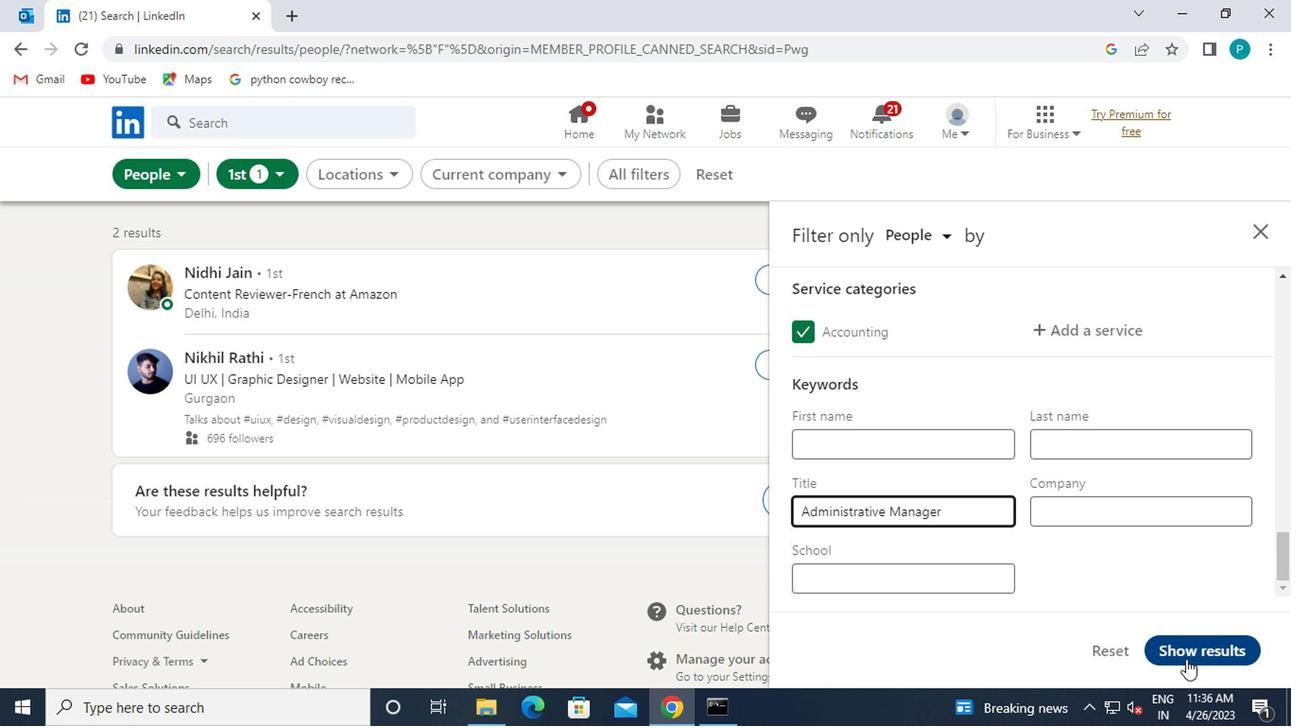 
Action: Mouse pressed left at (1168, 649)
Screenshot: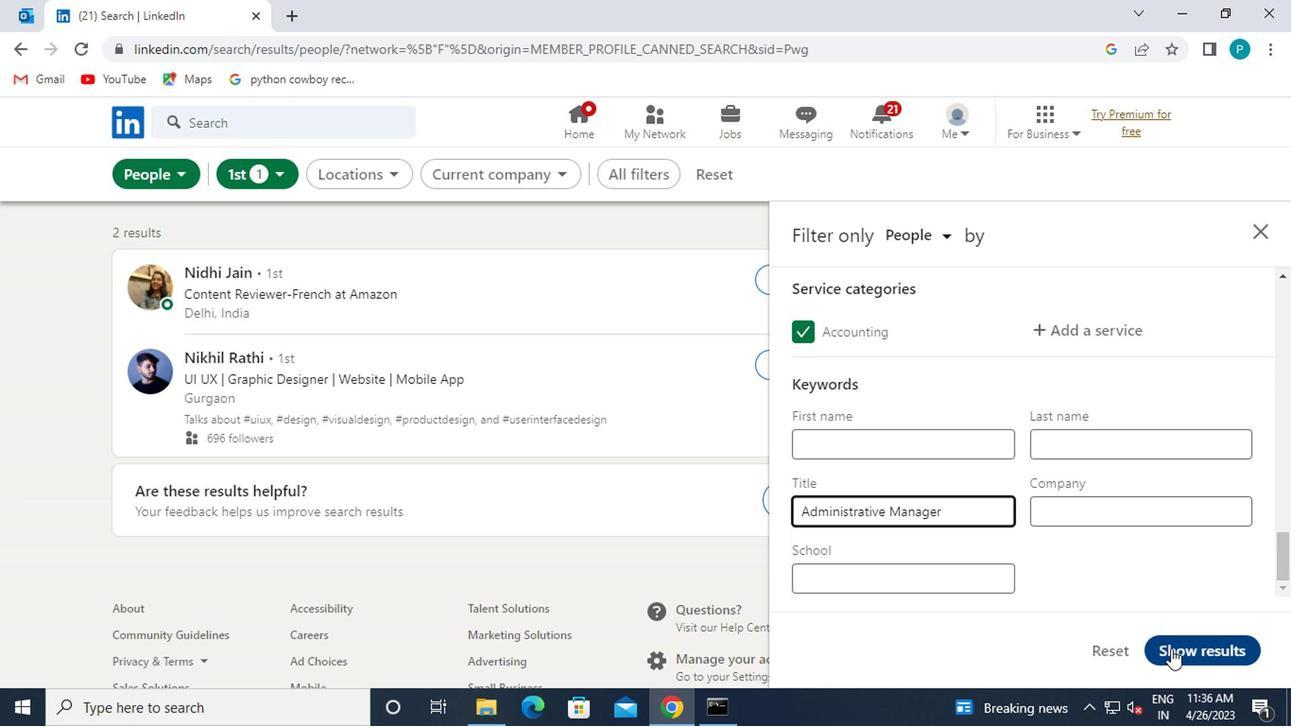 
